 Task: Look for space in Kampung Pasir Gudang Baru, Malaysia from 1st July, 2023 to 3rd July, 2023 for 1 adult in price range Rs.5000 to Rs.15000. Place can be private room with 1  bedroom having 1 bed and 1 bathroom. Property type can be house, flat, guest house, hotel. Amenities needed are: wifi. Booking option can be shelf check-in. Required host language is English.
Action: Mouse moved to (555, 116)
Screenshot: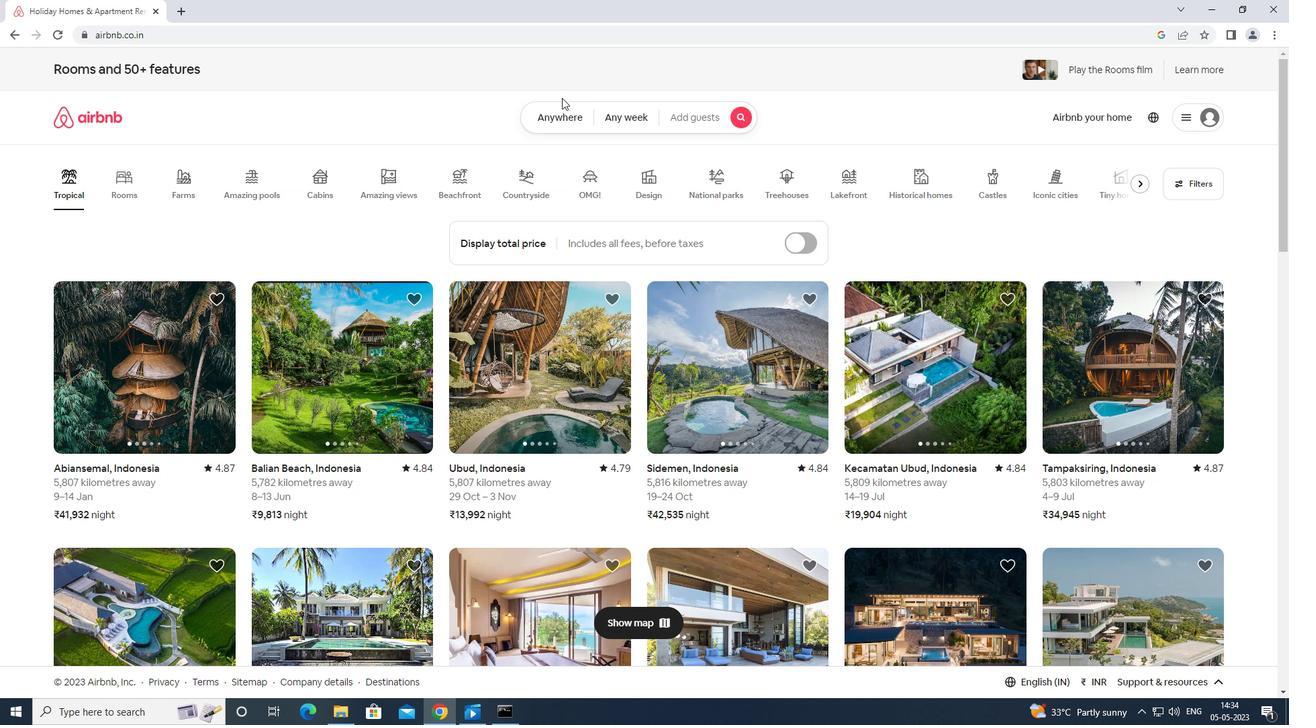 
Action: Mouse pressed left at (555, 116)
Screenshot: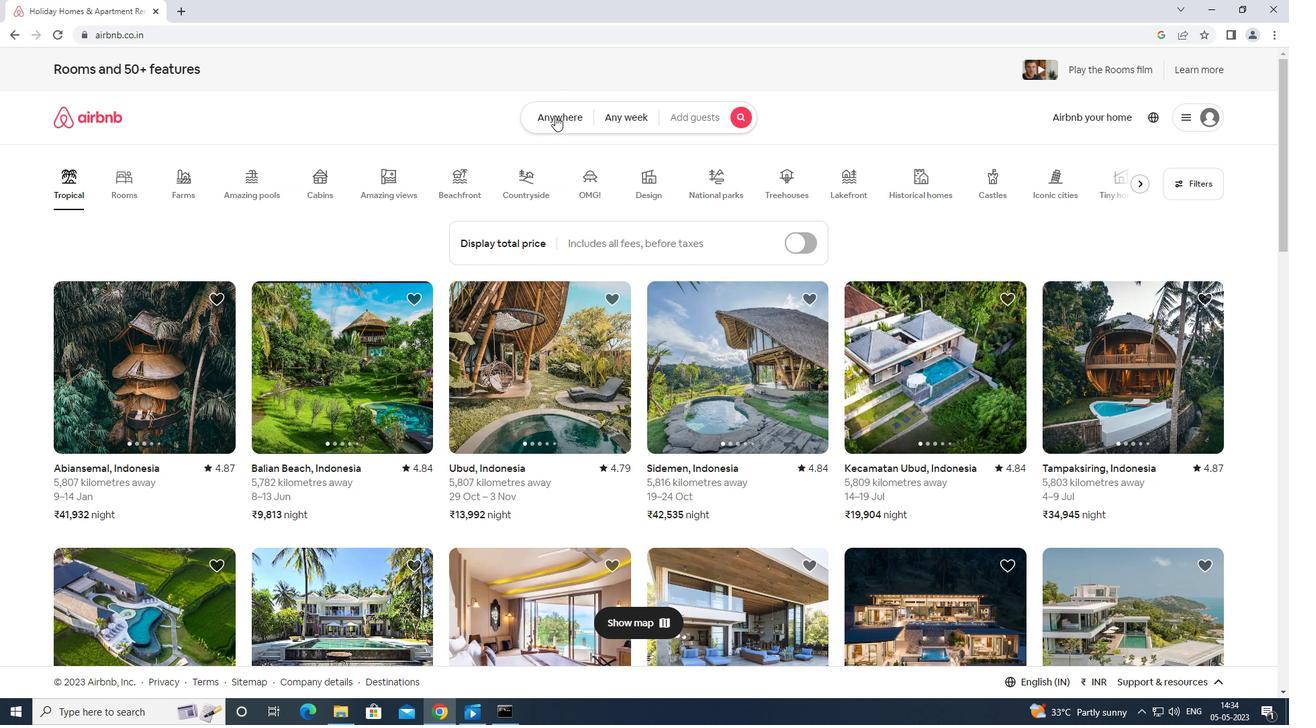 
Action: Mouse moved to (476, 163)
Screenshot: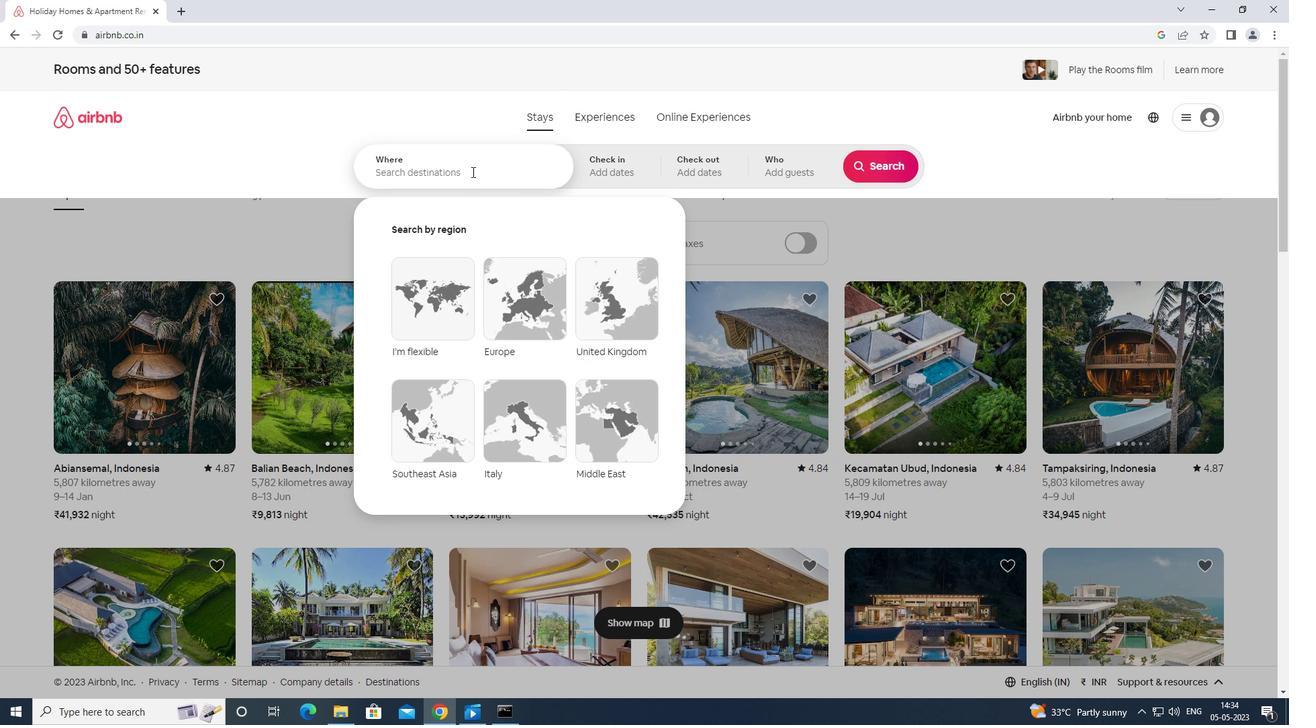 
Action: Mouse pressed left at (476, 163)
Screenshot: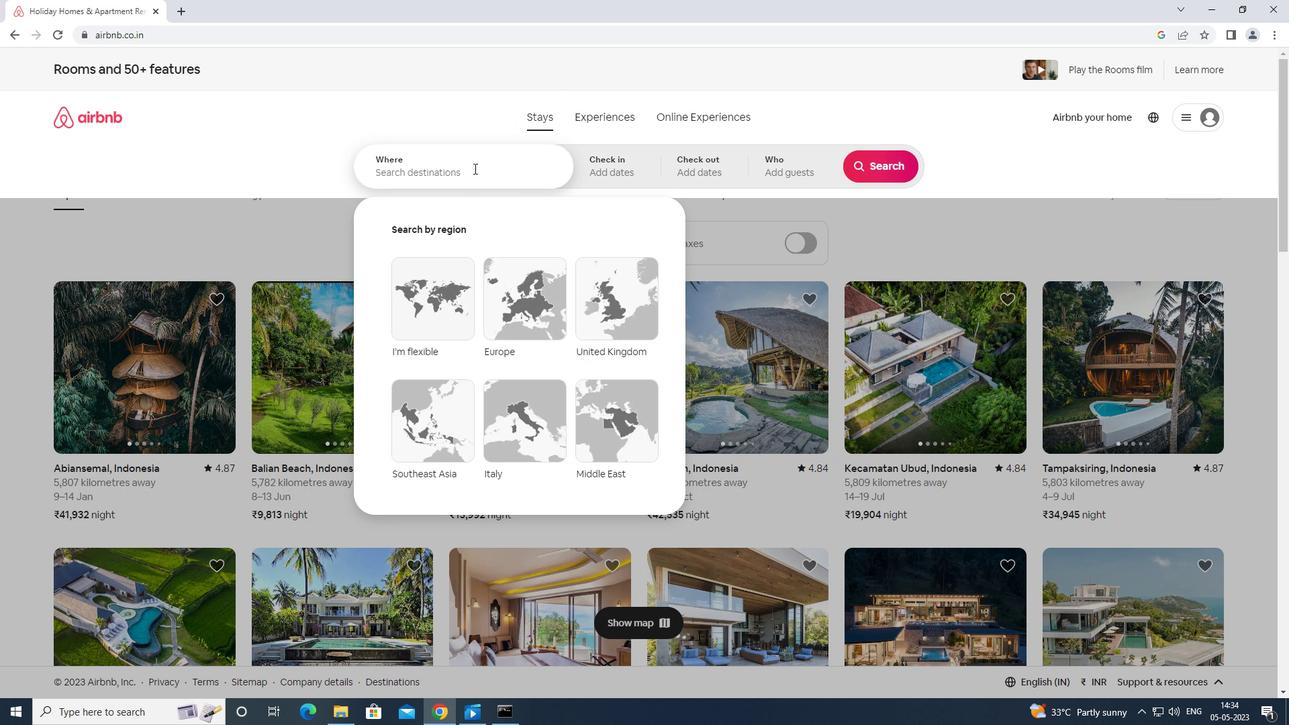 
Action: Key pressed <Key.caps_lock>kampung<Key.space>pasir<Key.space>gundang<Key.space>baru<Key.space>malaysia<Key.enter>
Screenshot: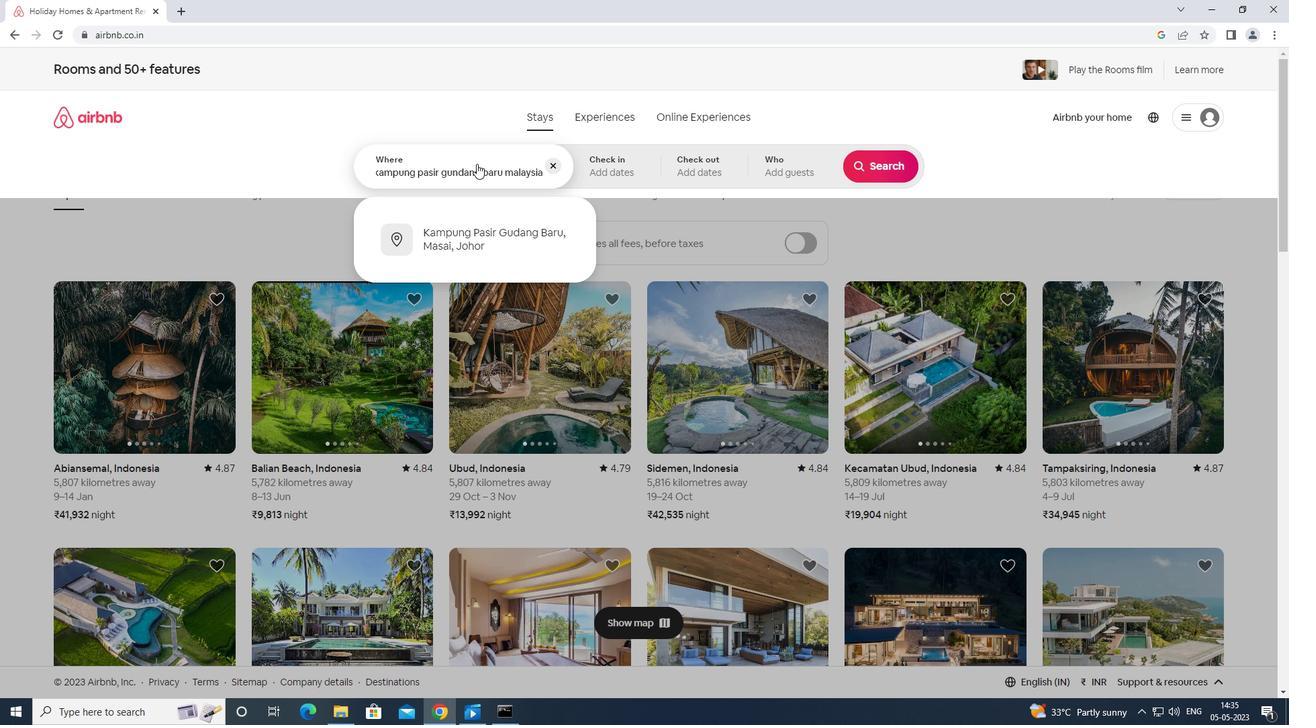 
Action: Mouse moved to (897, 274)
Screenshot: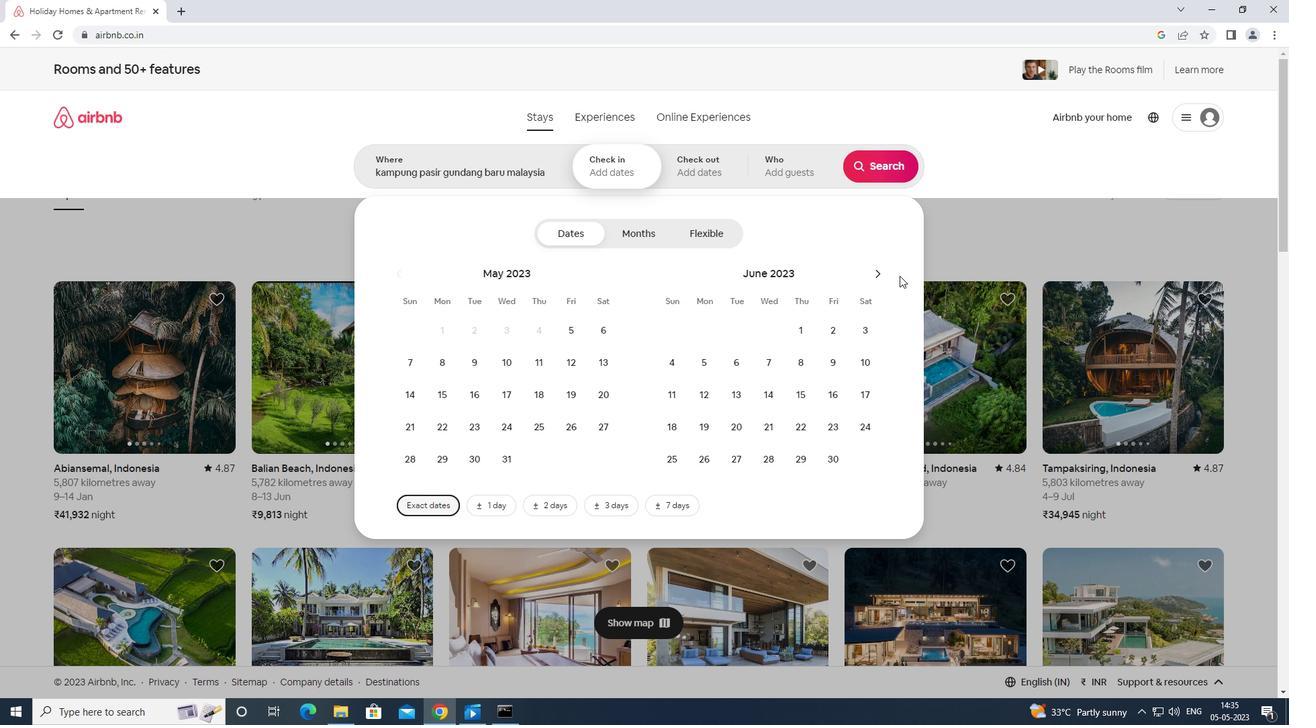
Action: Mouse pressed left at (897, 274)
Screenshot: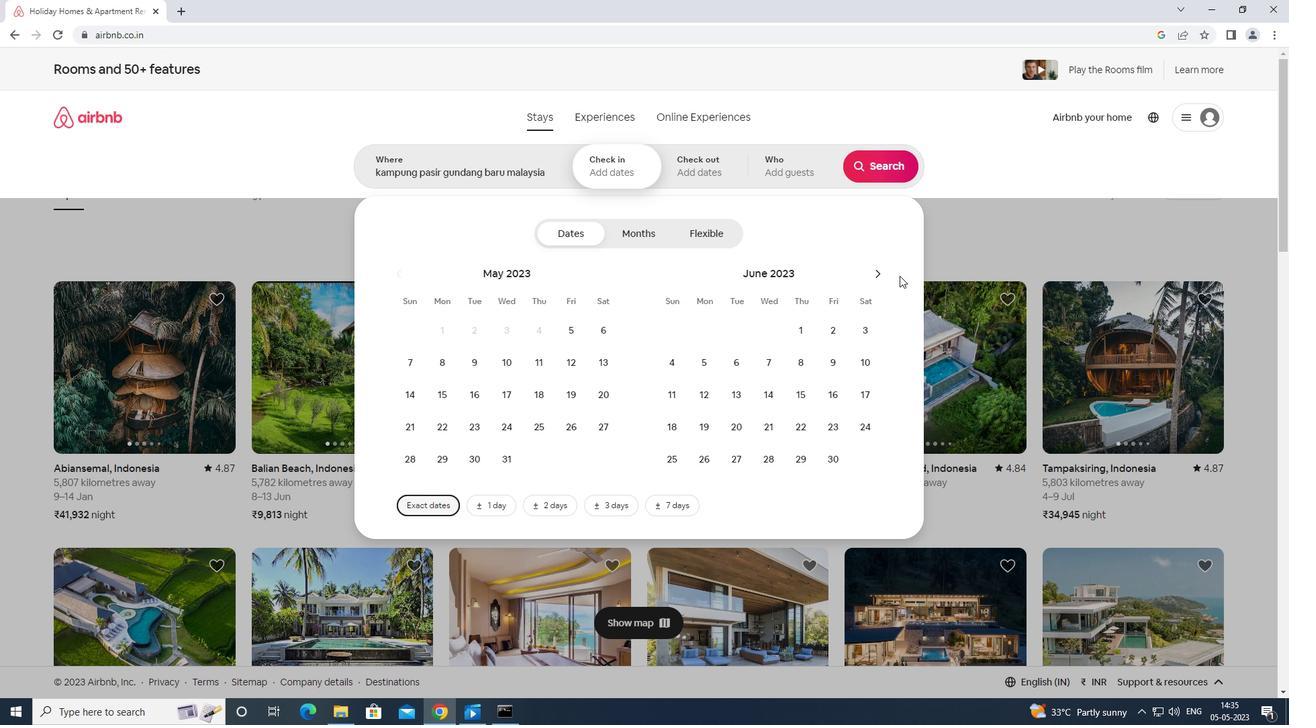
Action: Mouse moved to (873, 274)
Screenshot: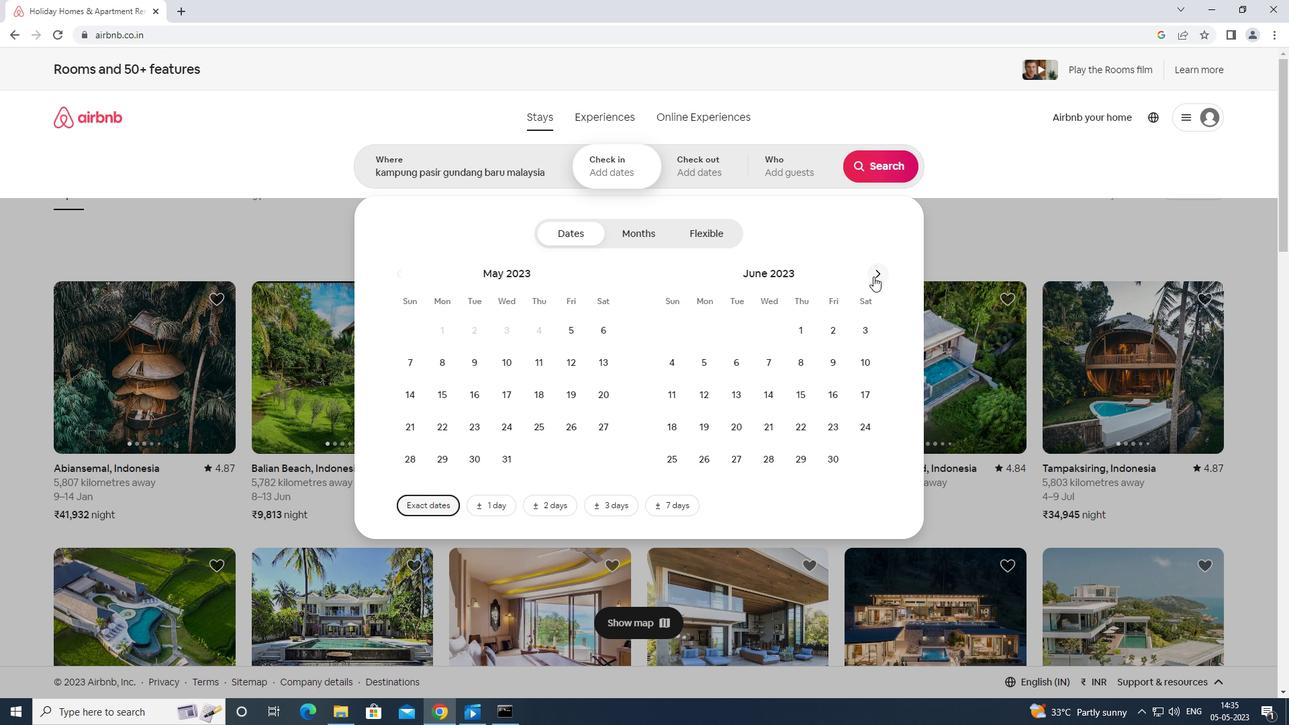 
Action: Mouse pressed left at (873, 274)
Screenshot: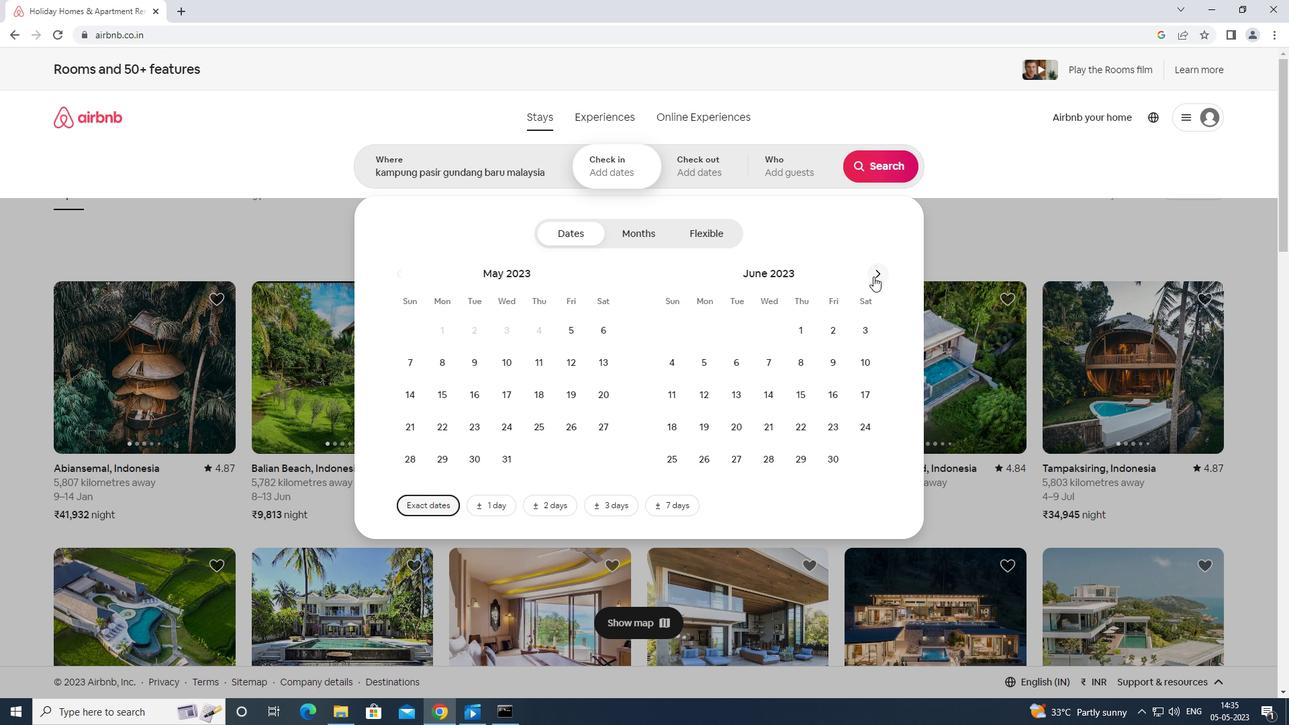 
Action: Mouse moved to (865, 320)
Screenshot: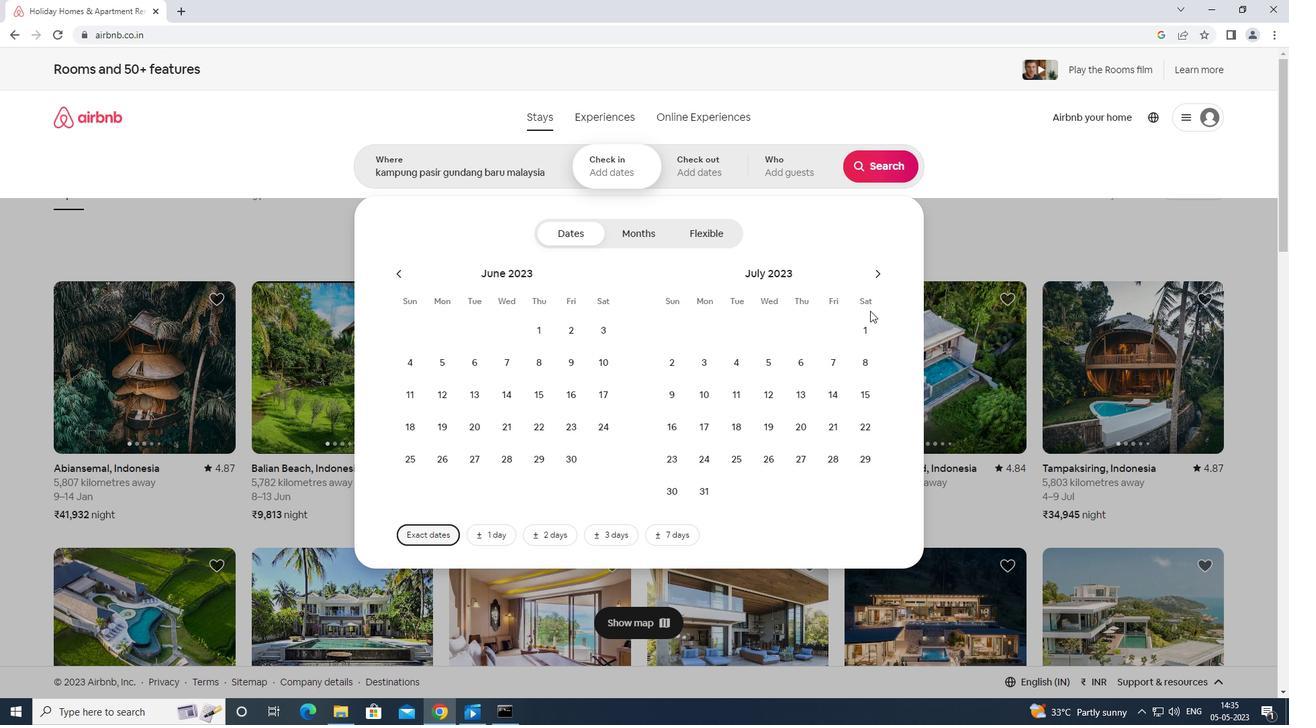 
Action: Mouse pressed left at (865, 320)
Screenshot: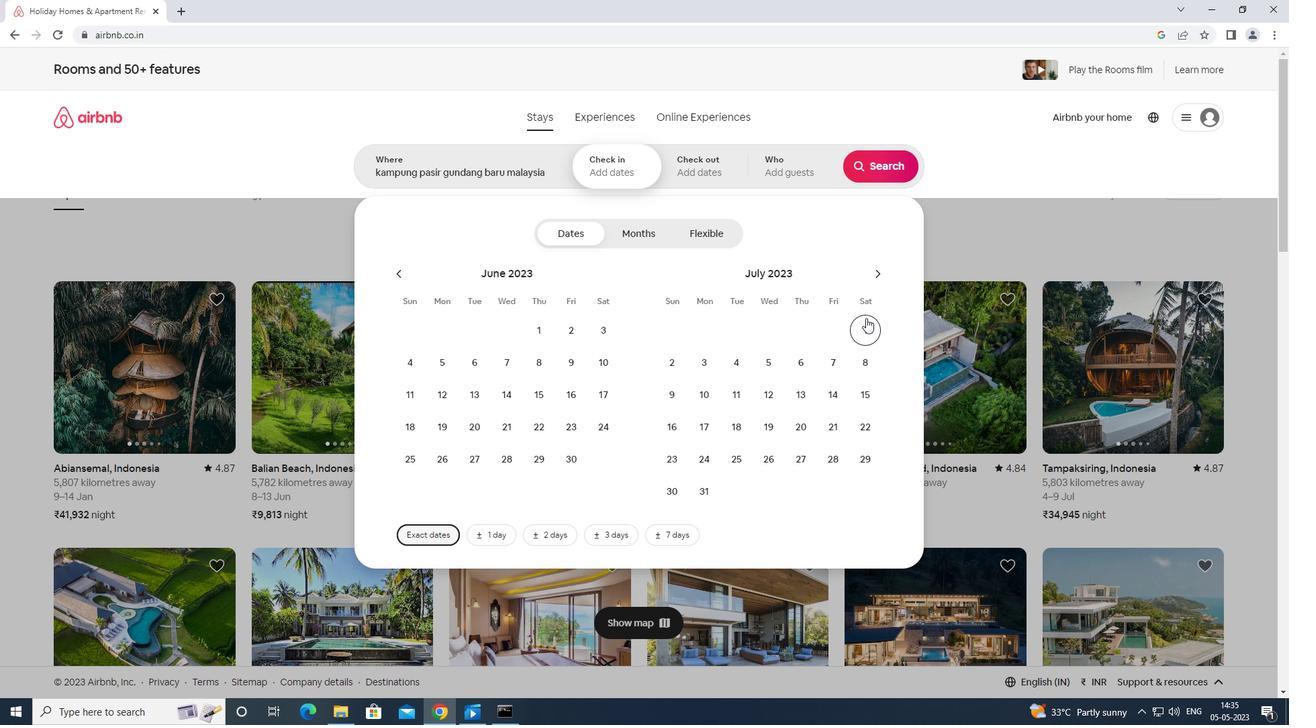 
Action: Mouse moved to (711, 360)
Screenshot: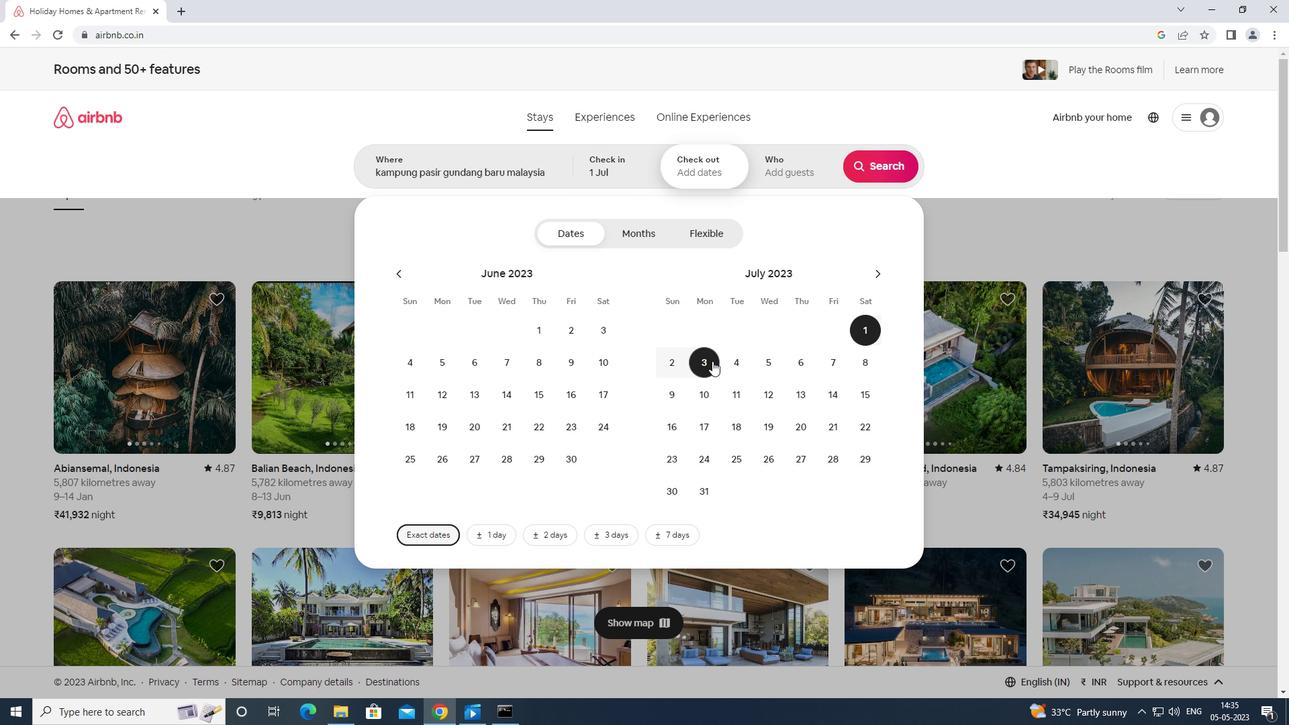 
Action: Mouse pressed left at (711, 360)
Screenshot: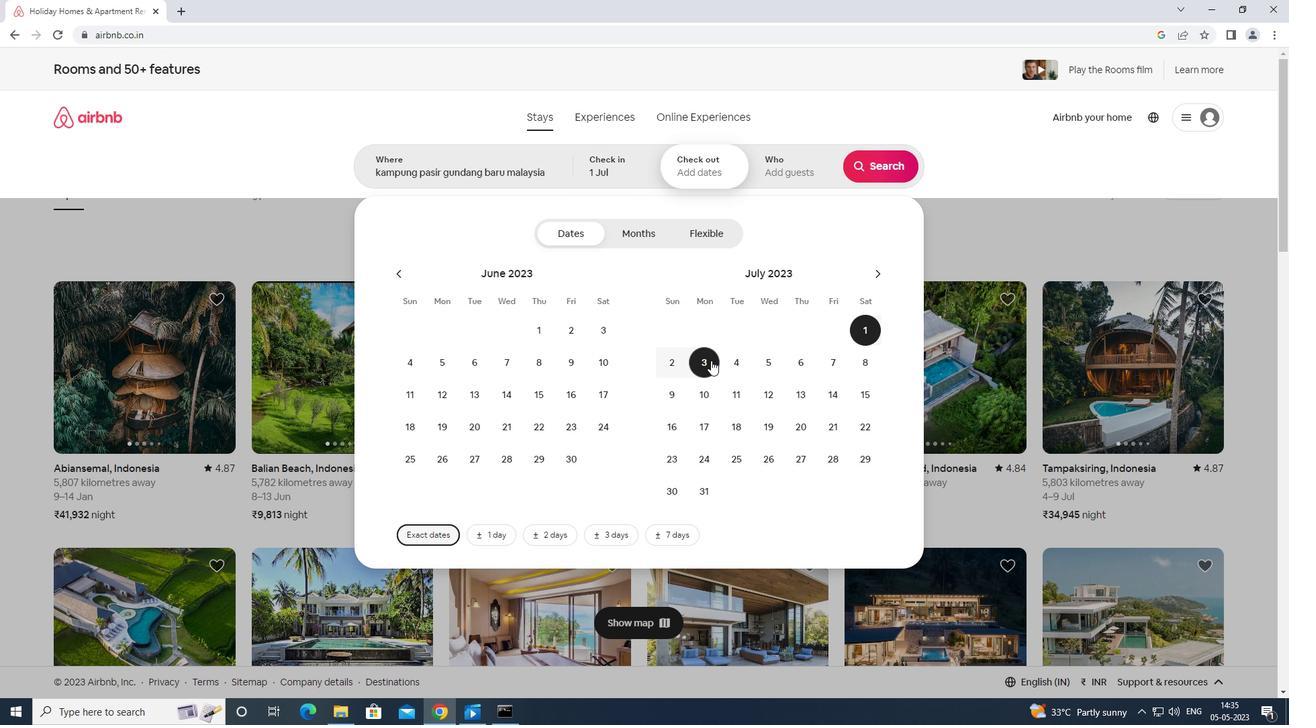 
Action: Mouse moved to (791, 154)
Screenshot: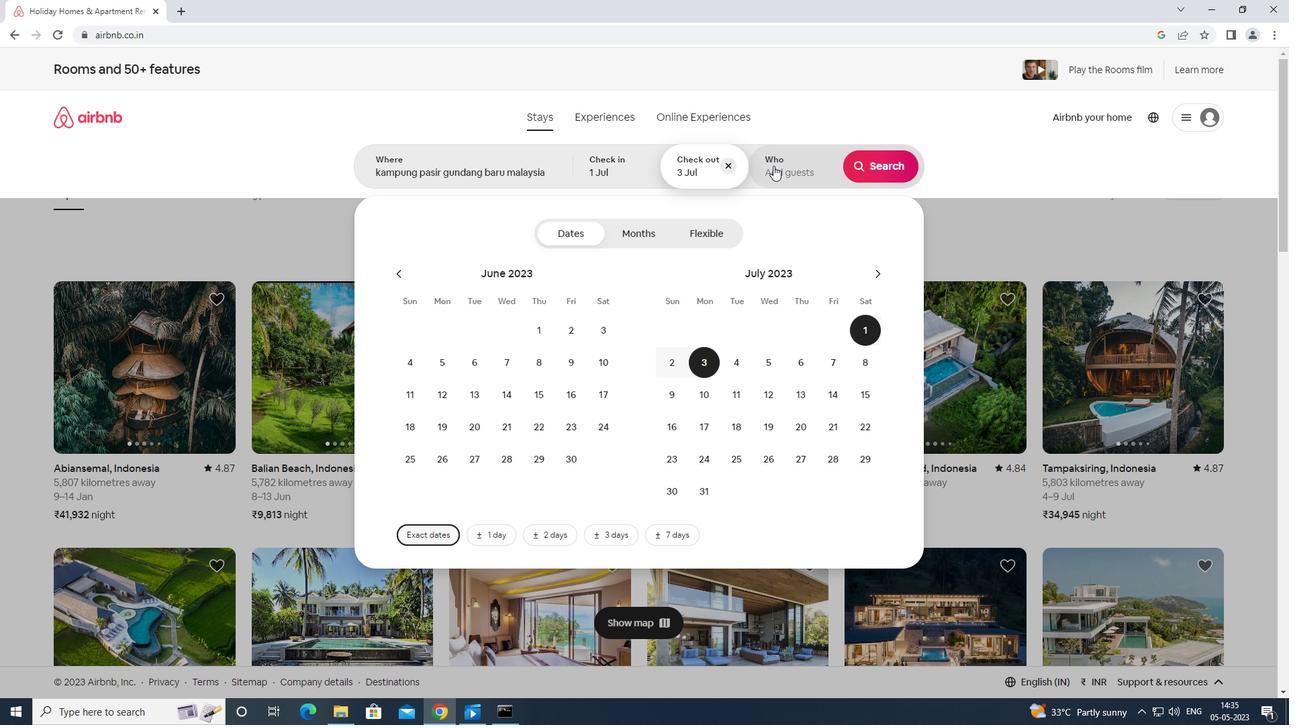 
Action: Mouse pressed left at (791, 154)
Screenshot: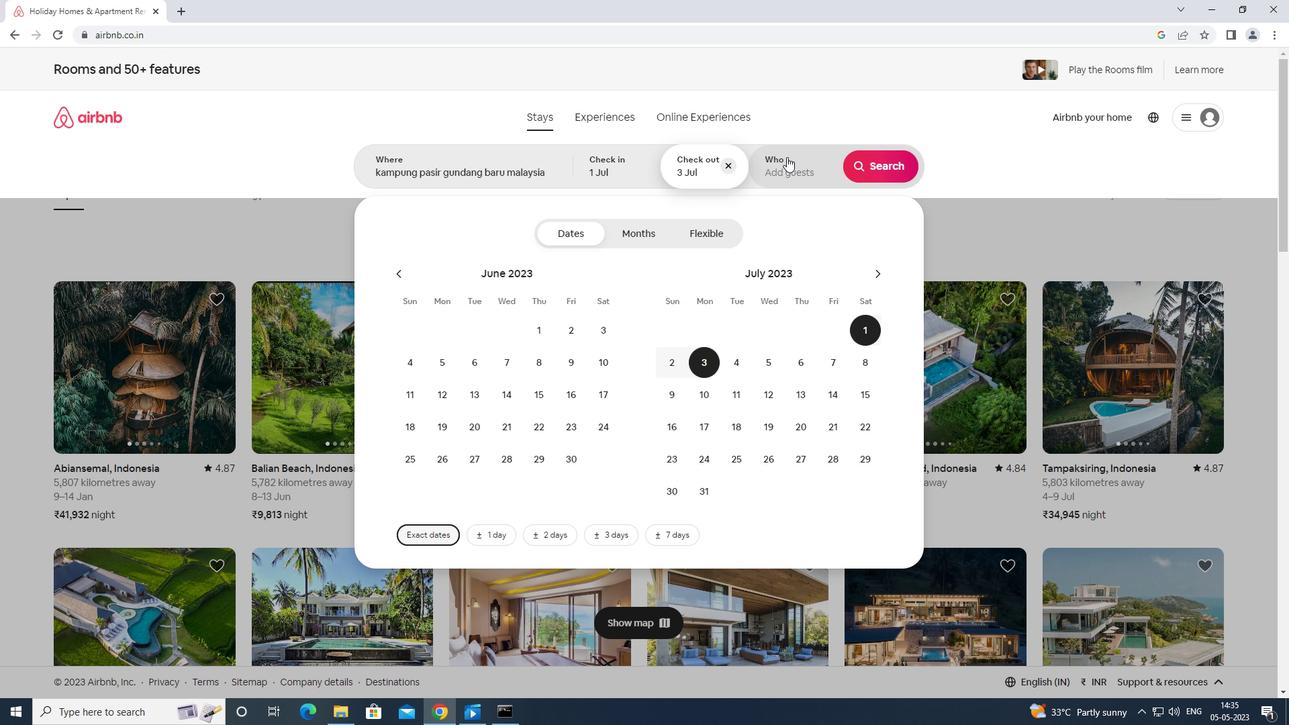 
Action: Mouse moved to (884, 235)
Screenshot: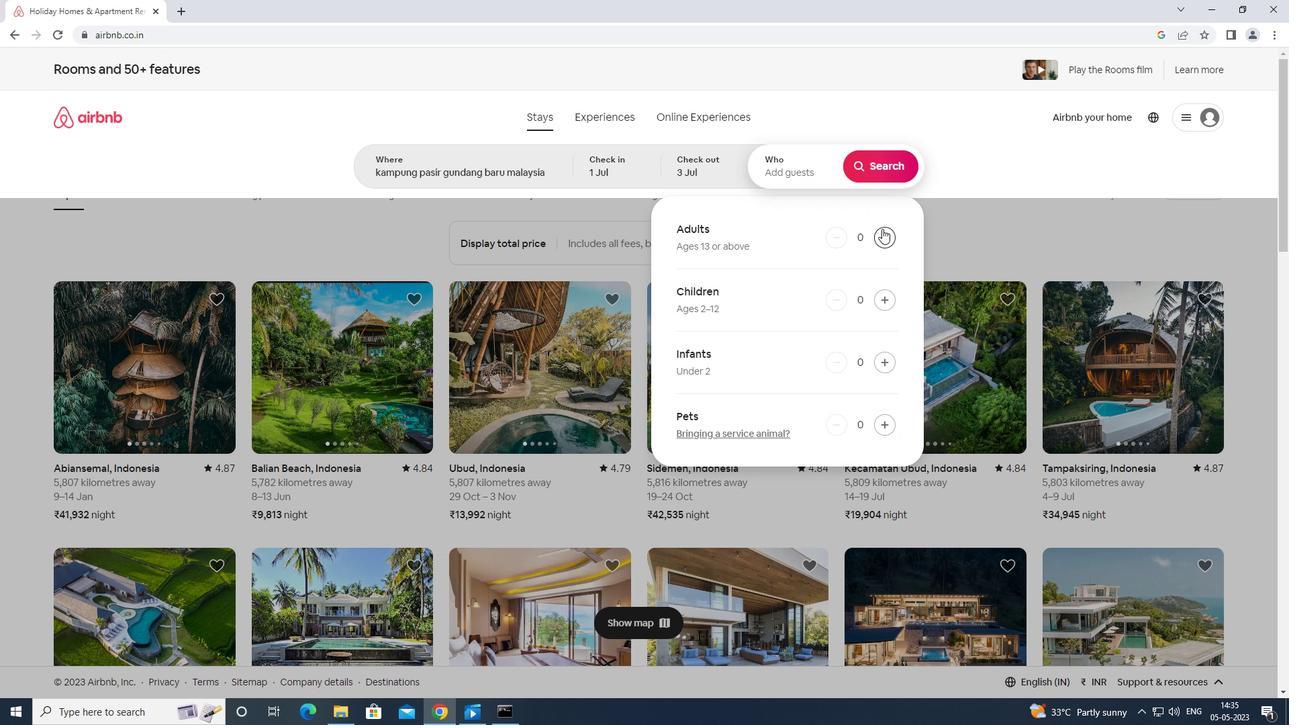 
Action: Mouse pressed left at (884, 235)
Screenshot: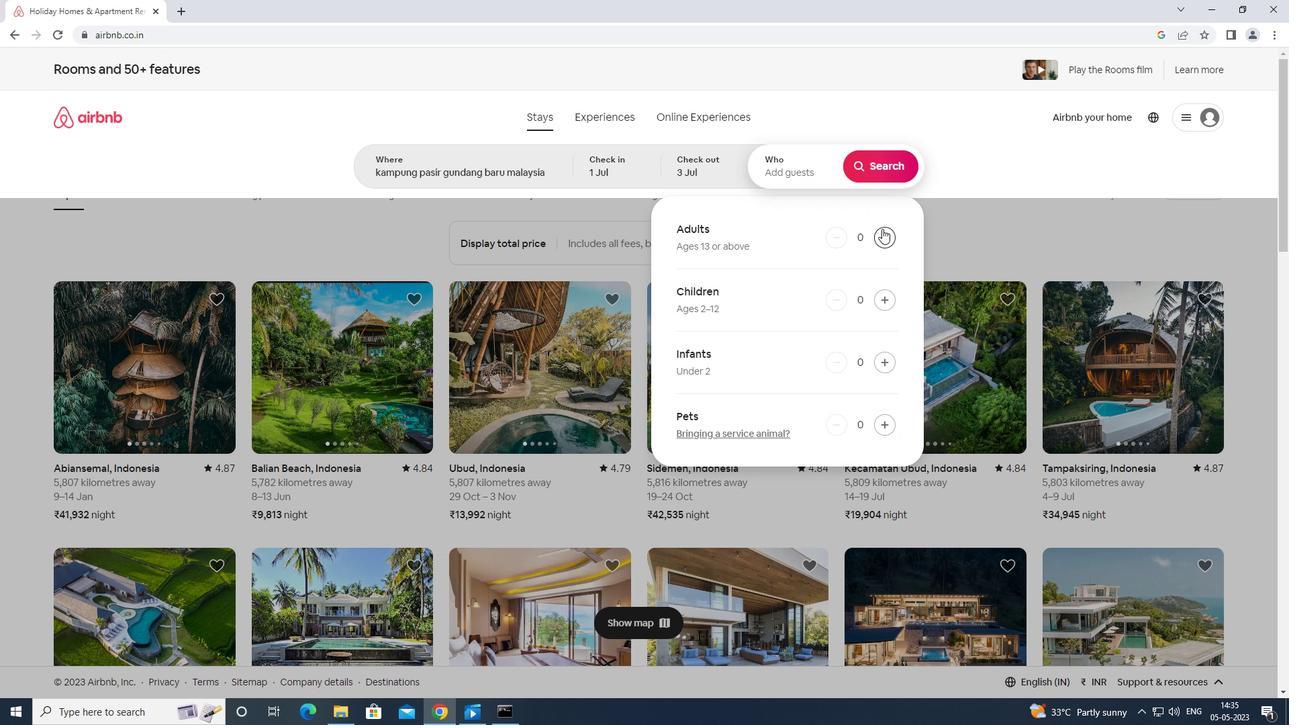 
Action: Mouse moved to (872, 173)
Screenshot: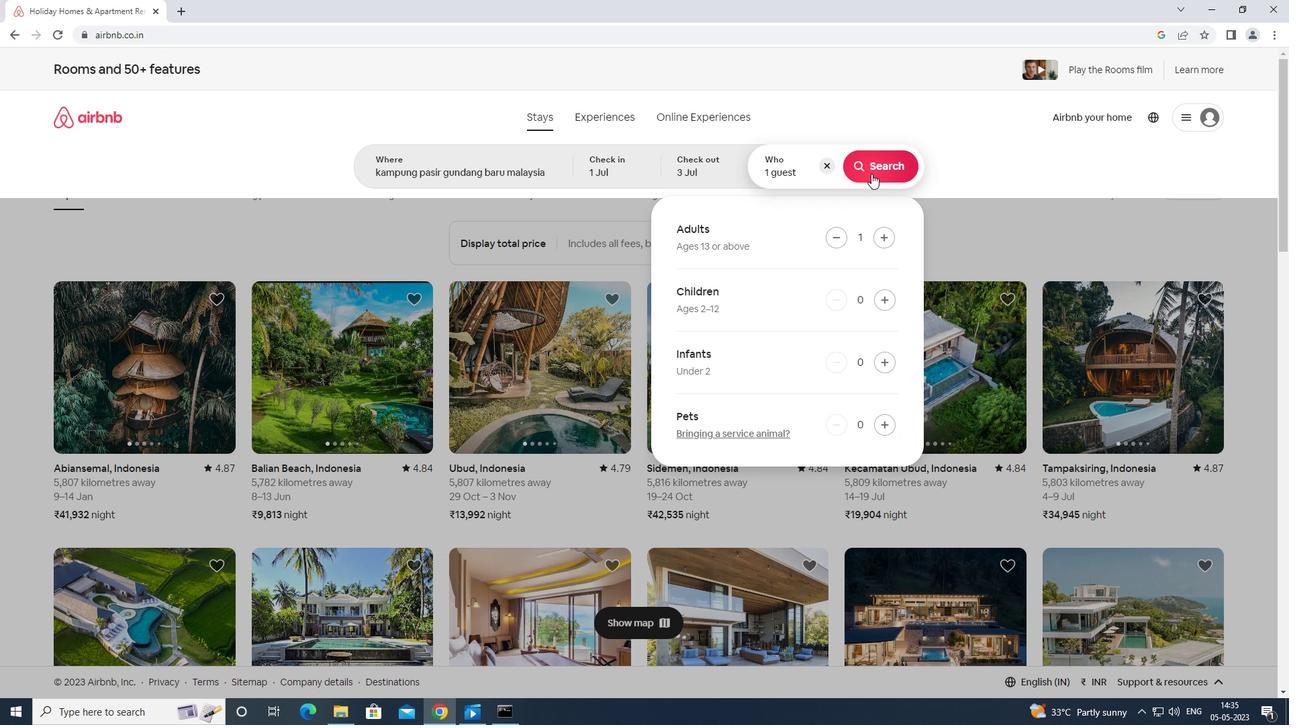 
Action: Mouse pressed left at (872, 173)
Screenshot: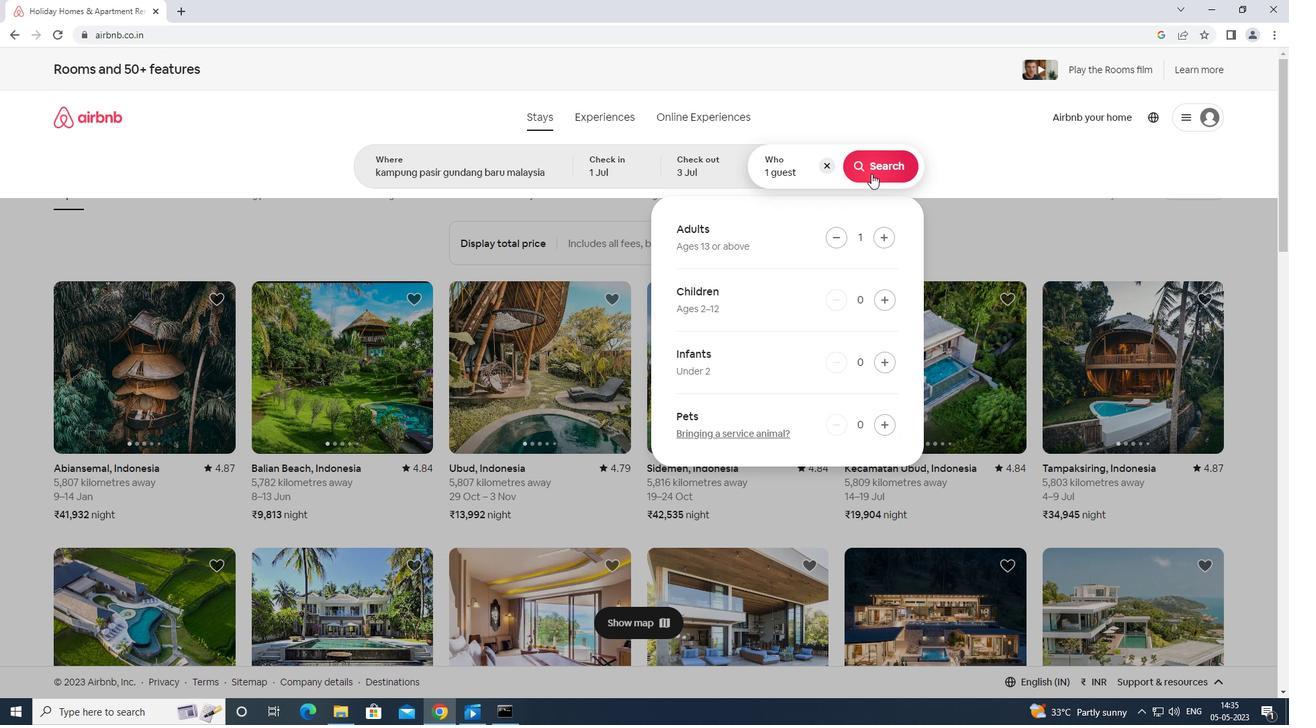 
Action: Mouse moved to (1231, 120)
Screenshot: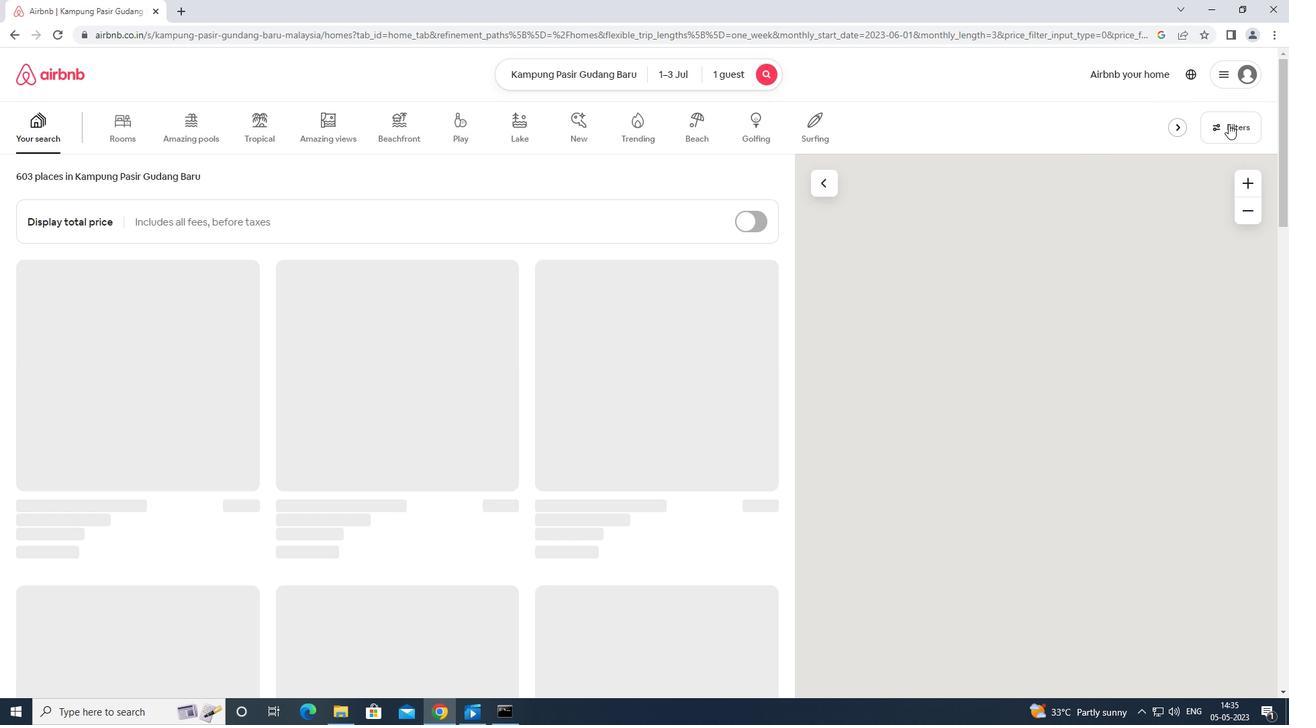 
Action: Mouse pressed left at (1231, 120)
Screenshot: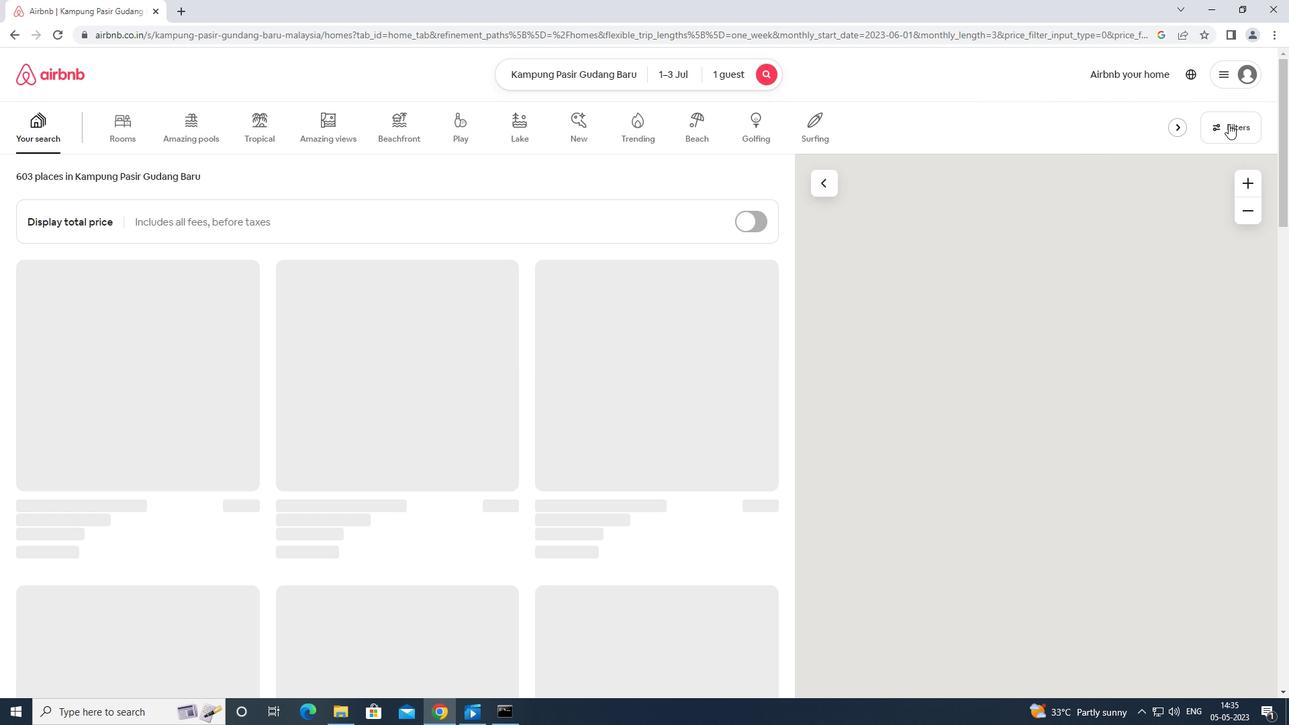 
Action: Mouse moved to (576, 452)
Screenshot: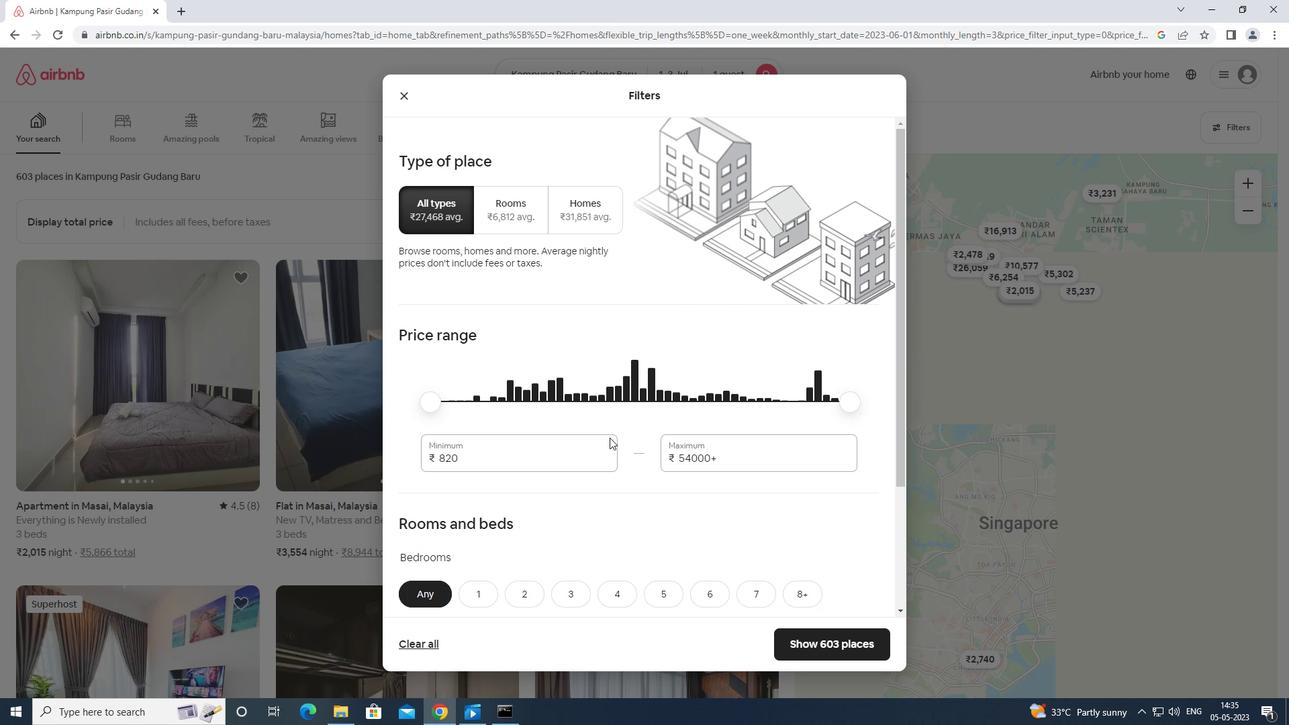 
Action: Mouse pressed left at (576, 452)
Screenshot: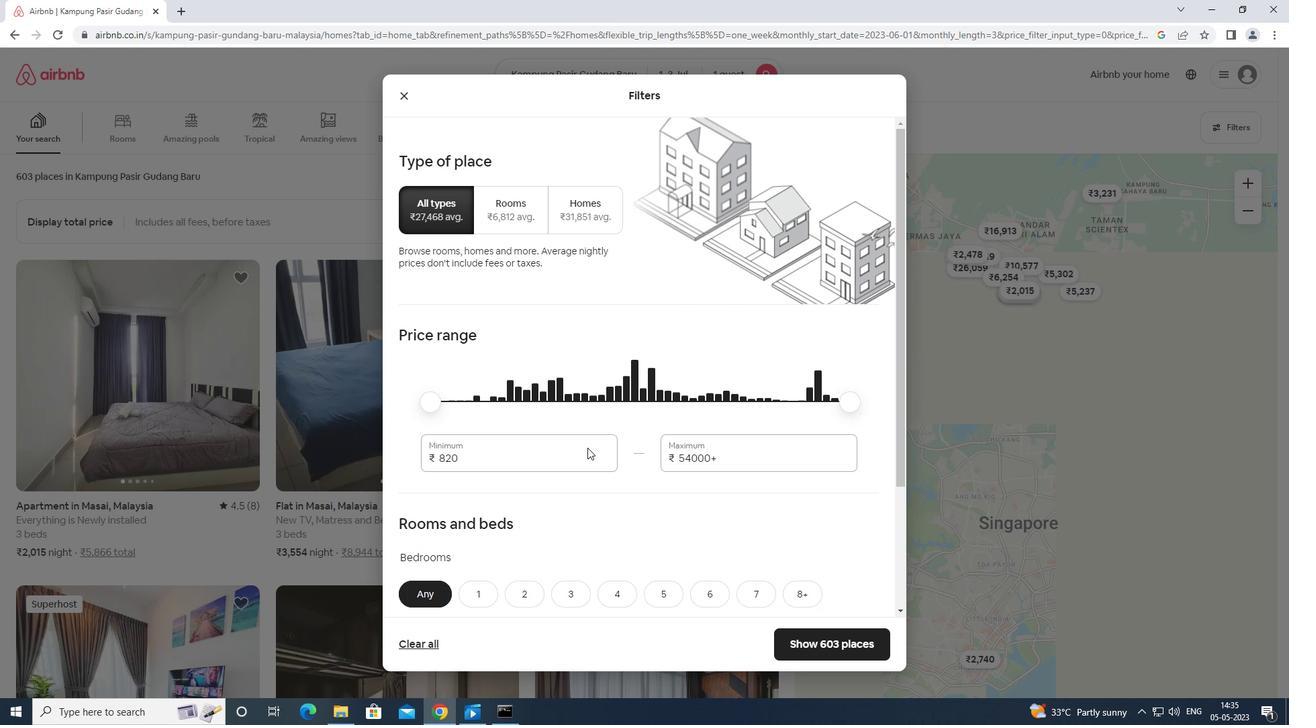 
Action: Mouse moved to (563, 452)
Screenshot: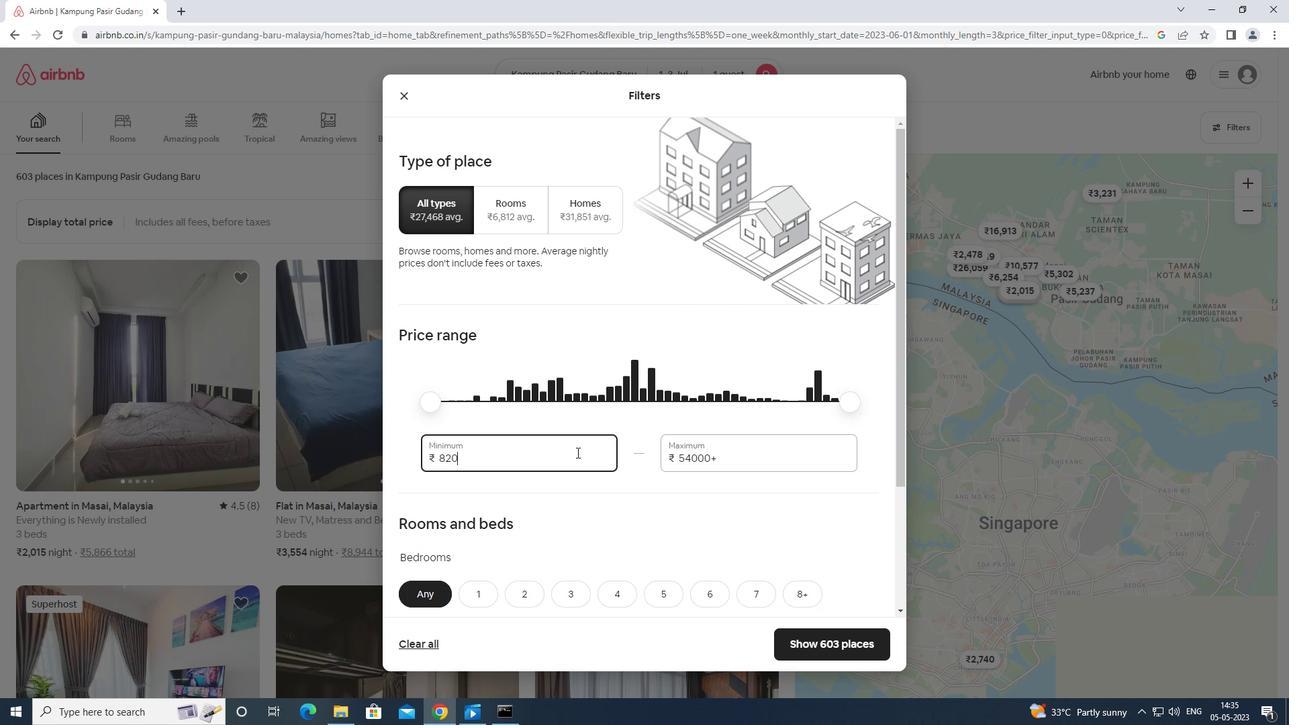 
Action: Key pressed <Key.backspace><Key.backspace><Key.backspace><Key.backspace><Key.backspace><Key.backspace><Key.backspace><Key.backspace><Key.backspace>5000
Screenshot: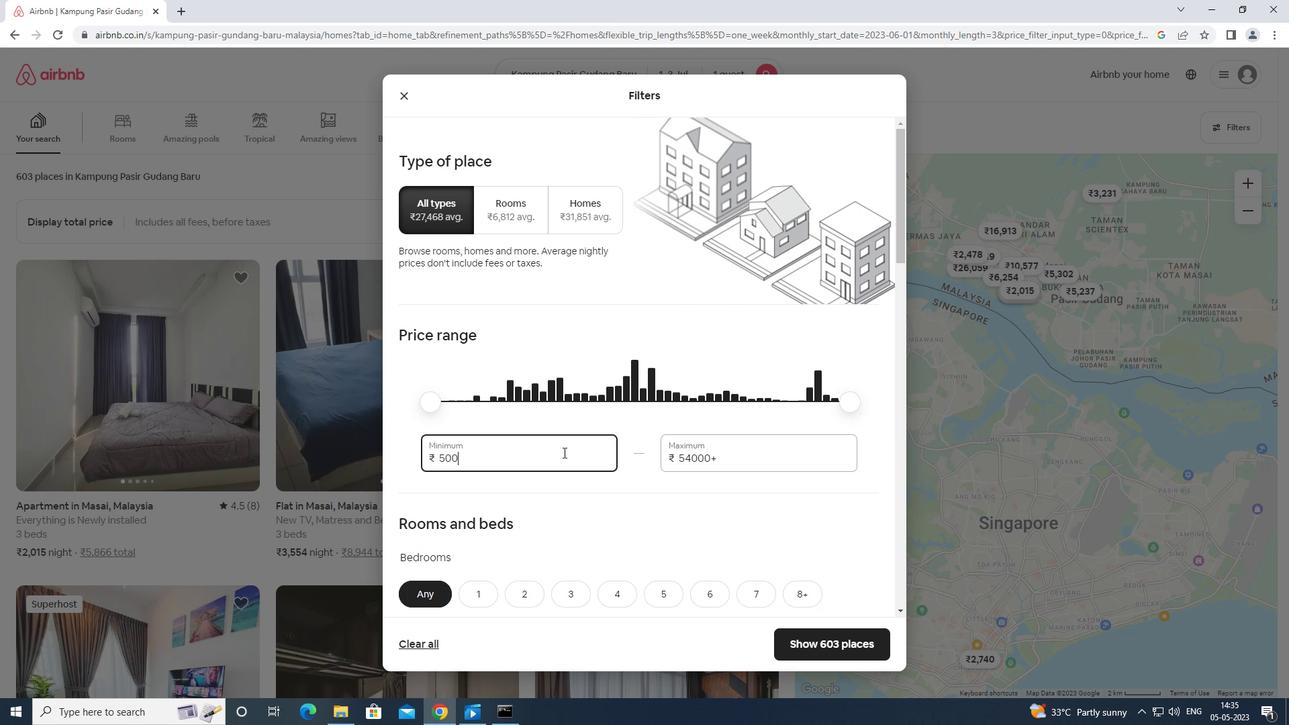 
Action: Mouse moved to (748, 448)
Screenshot: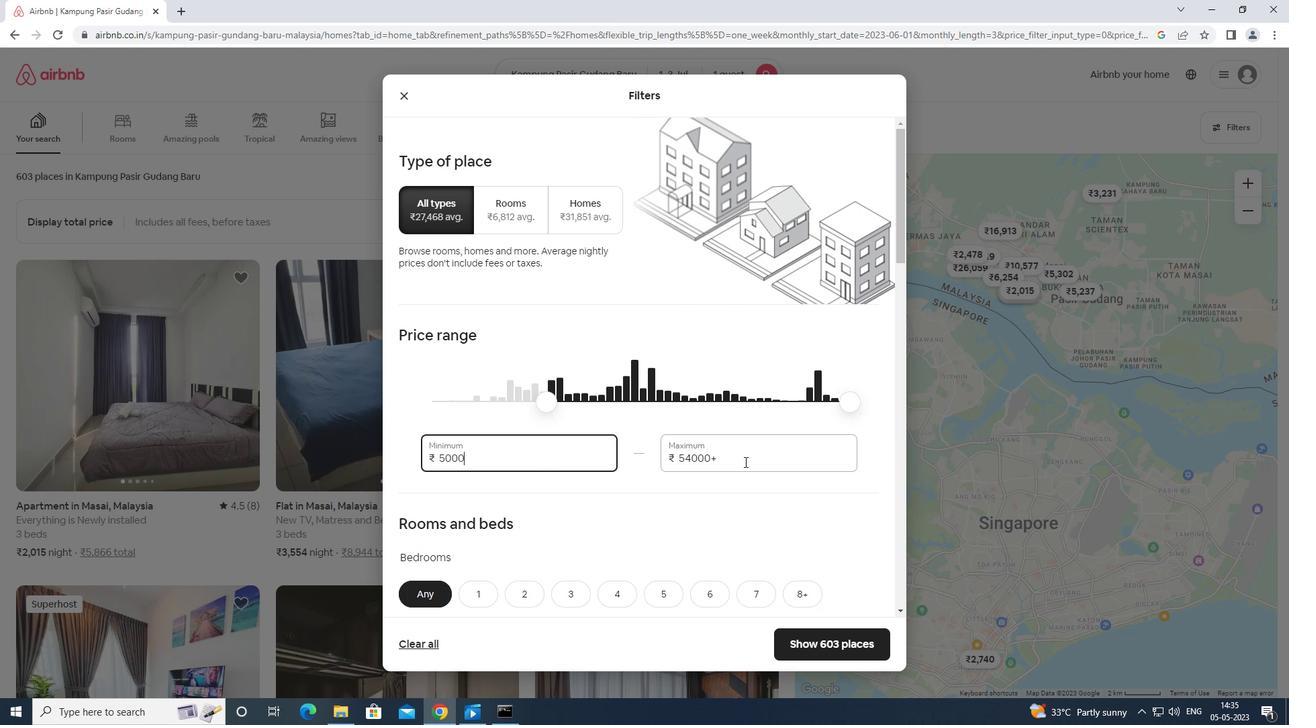 
Action: Mouse pressed left at (748, 448)
Screenshot: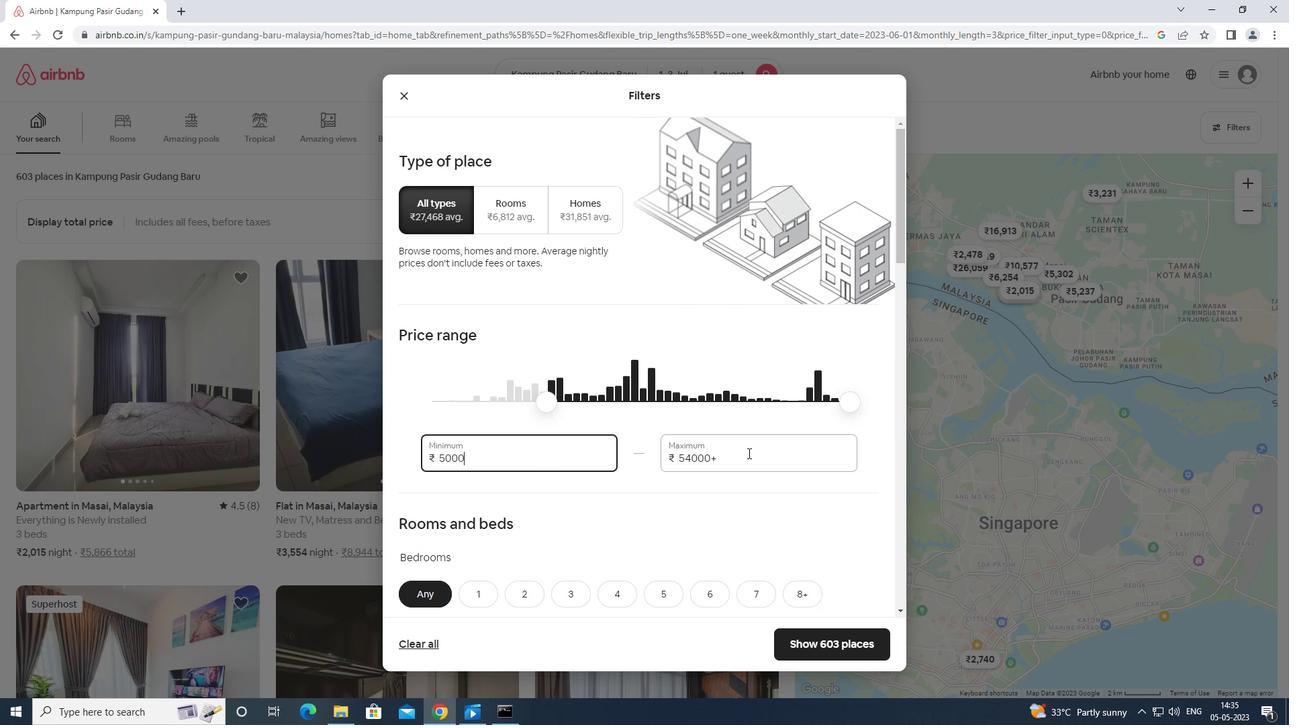 
Action: Mouse moved to (736, 450)
Screenshot: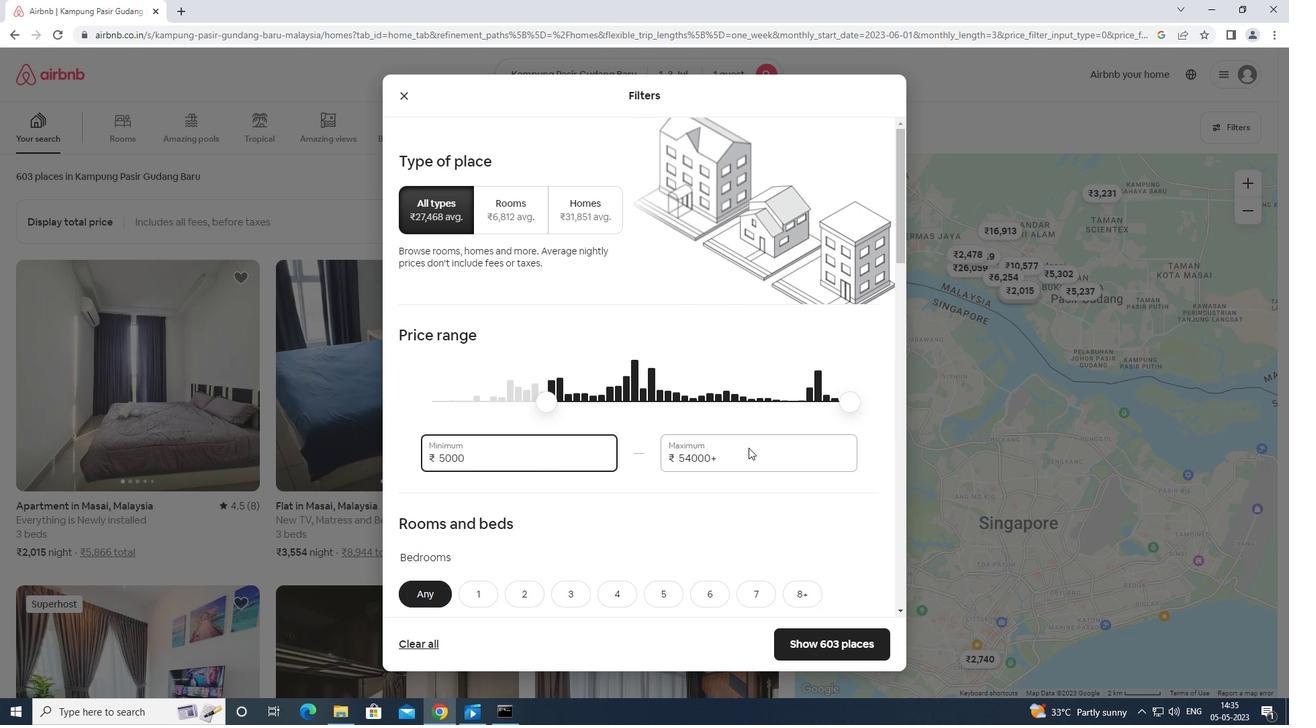 
Action: Key pressed <Key.backspace><Key.backspace><Key.backspace><Key.backspace><Key.backspace><Key.backspace>15000
Screenshot: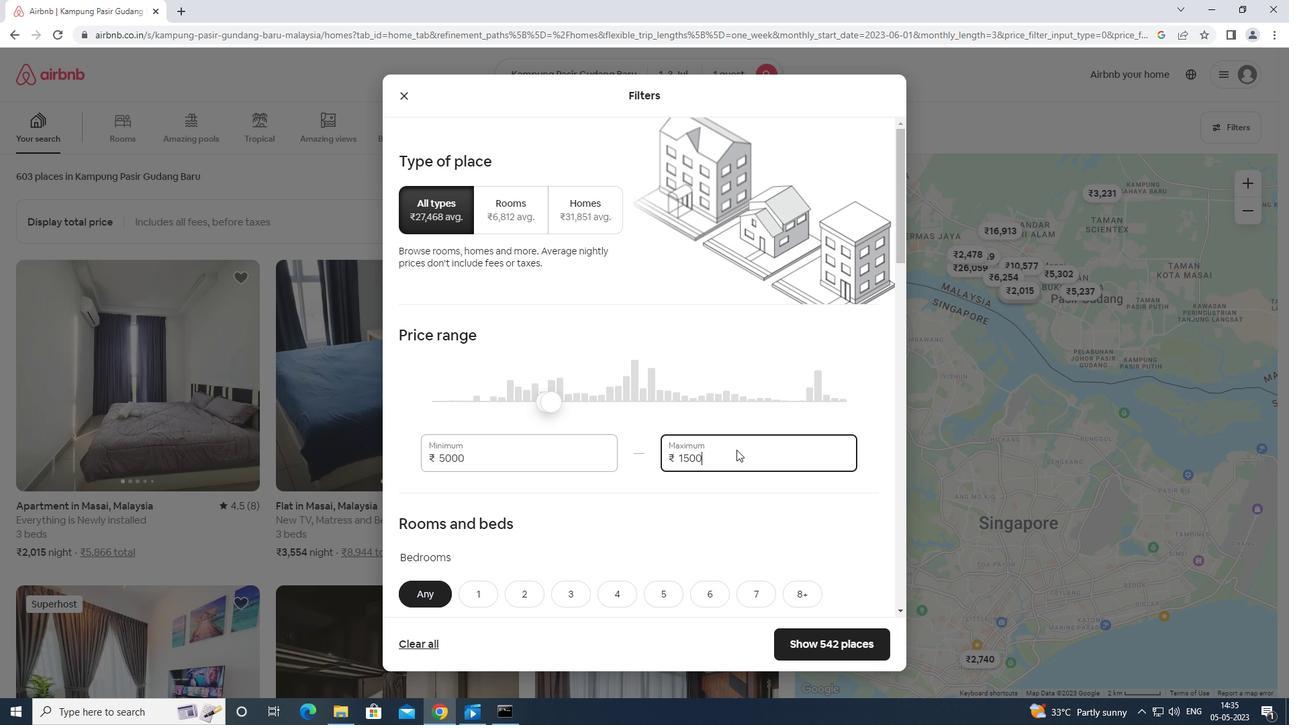 
Action: Mouse moved to (732, 444)
Screenshot: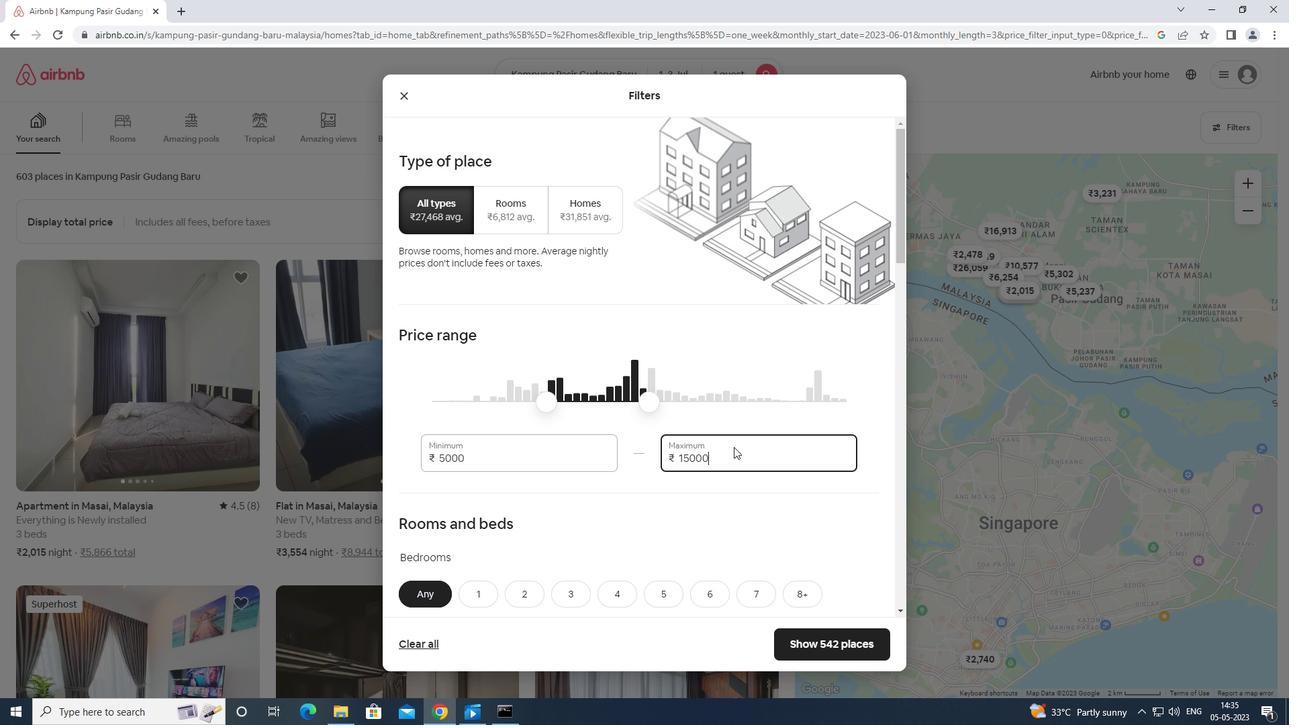 
Action: Mouse scrolled (732, 444) with delta (0, 0)
Screenshot: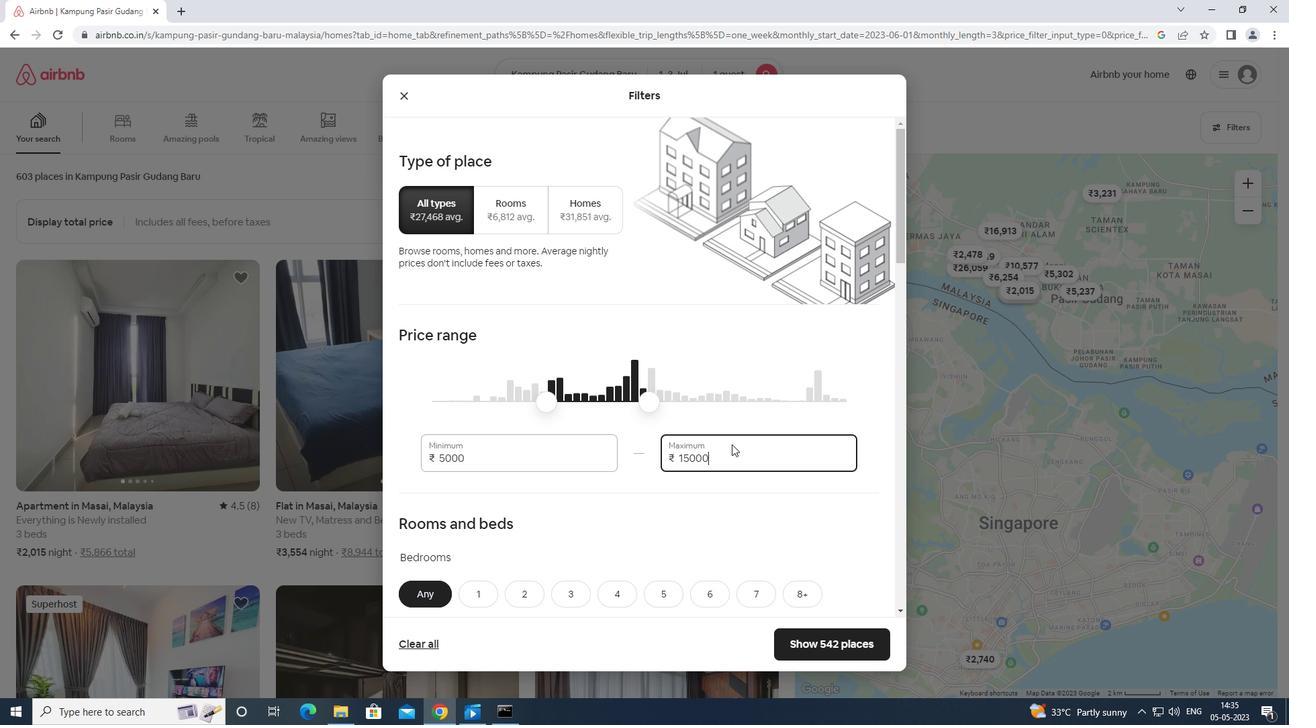 
Action: Mouse scrolled (732, 444) with delta (0, 0)
Screenshot: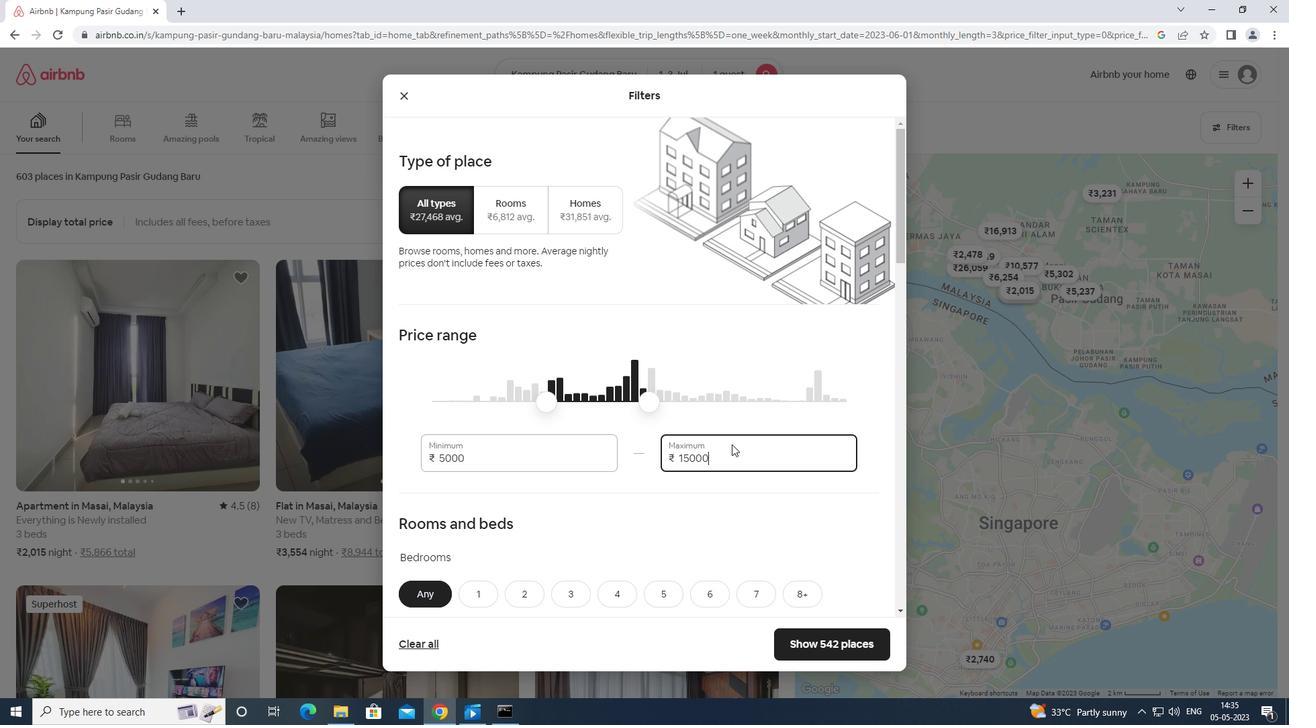 
Action: Mouse moved to (730, 444)
Screenshot: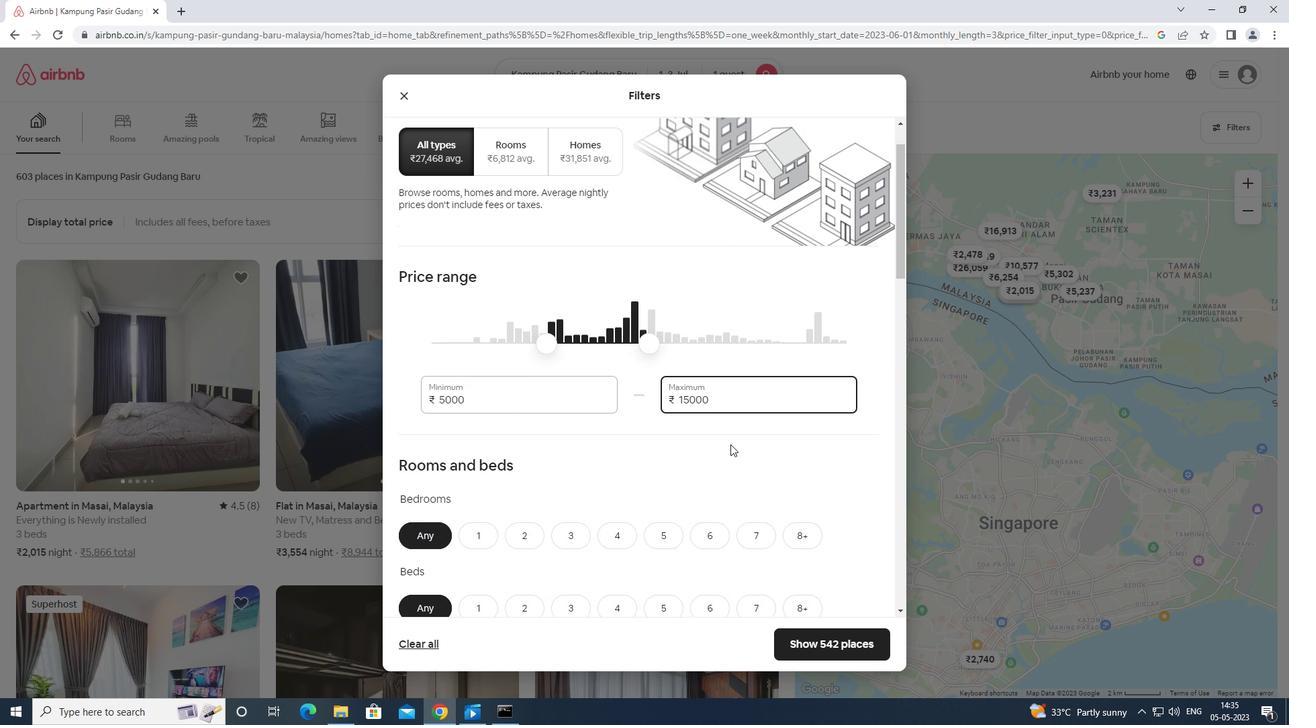 
Action: Mouse scrolled (730, 444) with delta (0, 0)
Screenshot: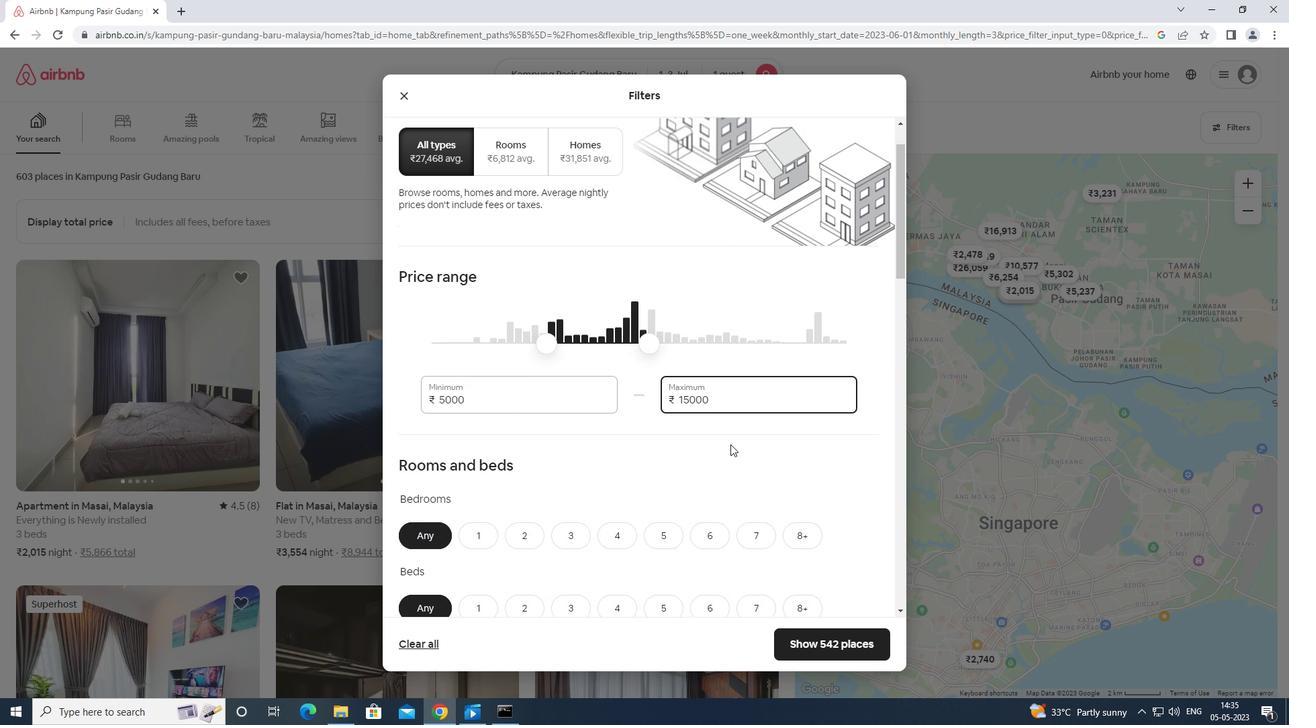 
Action: Mouse moved to (729, 444)
Screenshot: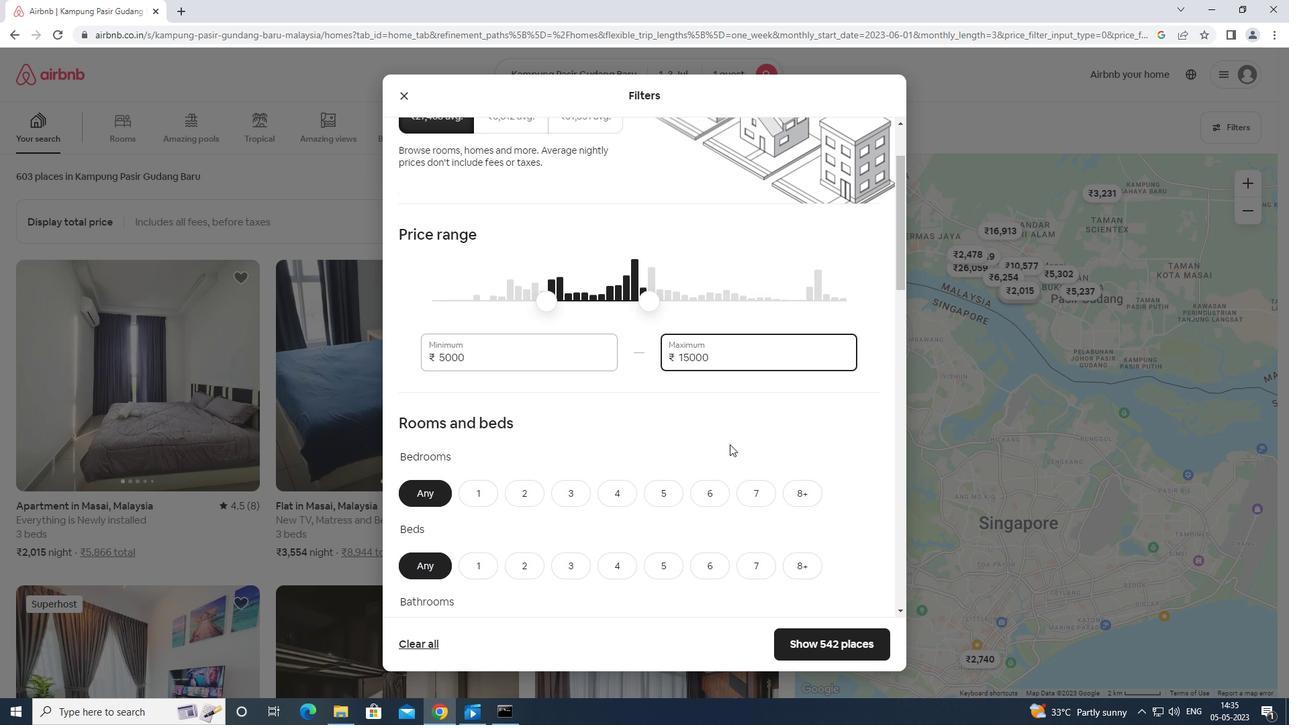 
Action: Mouse scrolled (729, 444) with delta (0, 0)
Screenshot: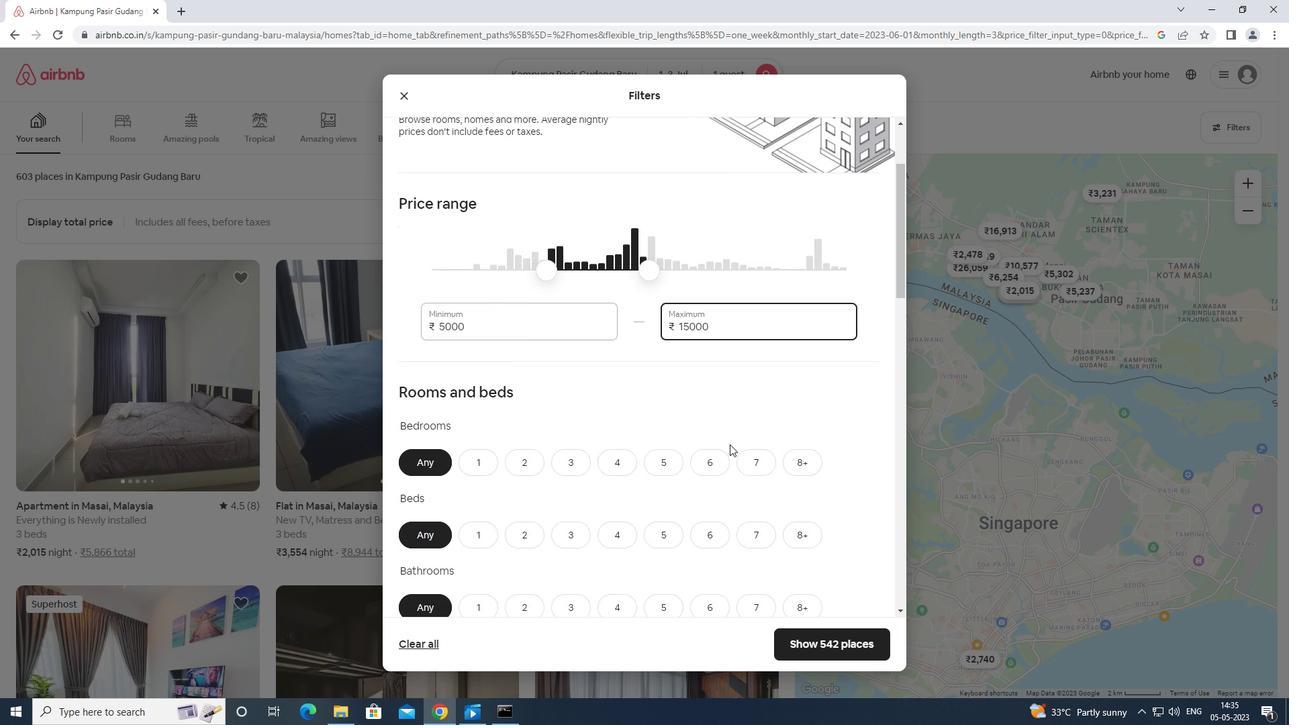 
Action: Mouse scrolled (729, 444) with delta (0, 0)
Screenshot: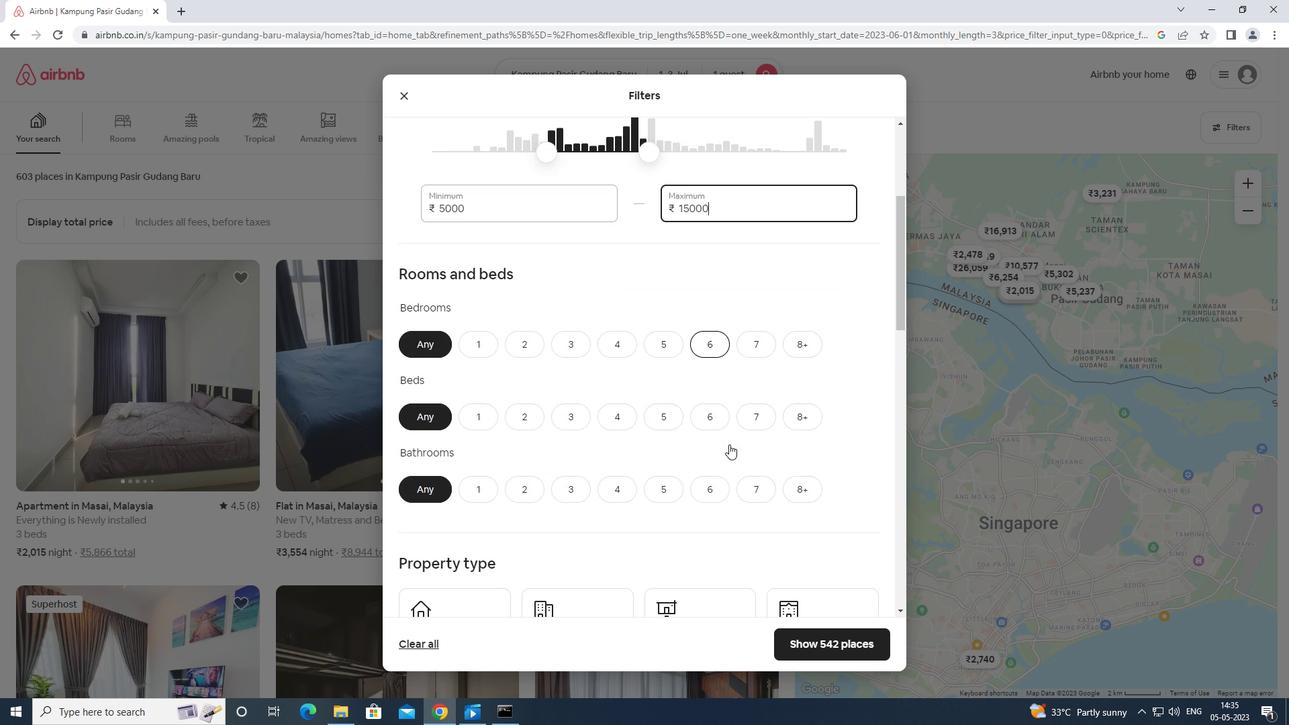 
Action: Mouse moved to (470, 255)
Screenshot: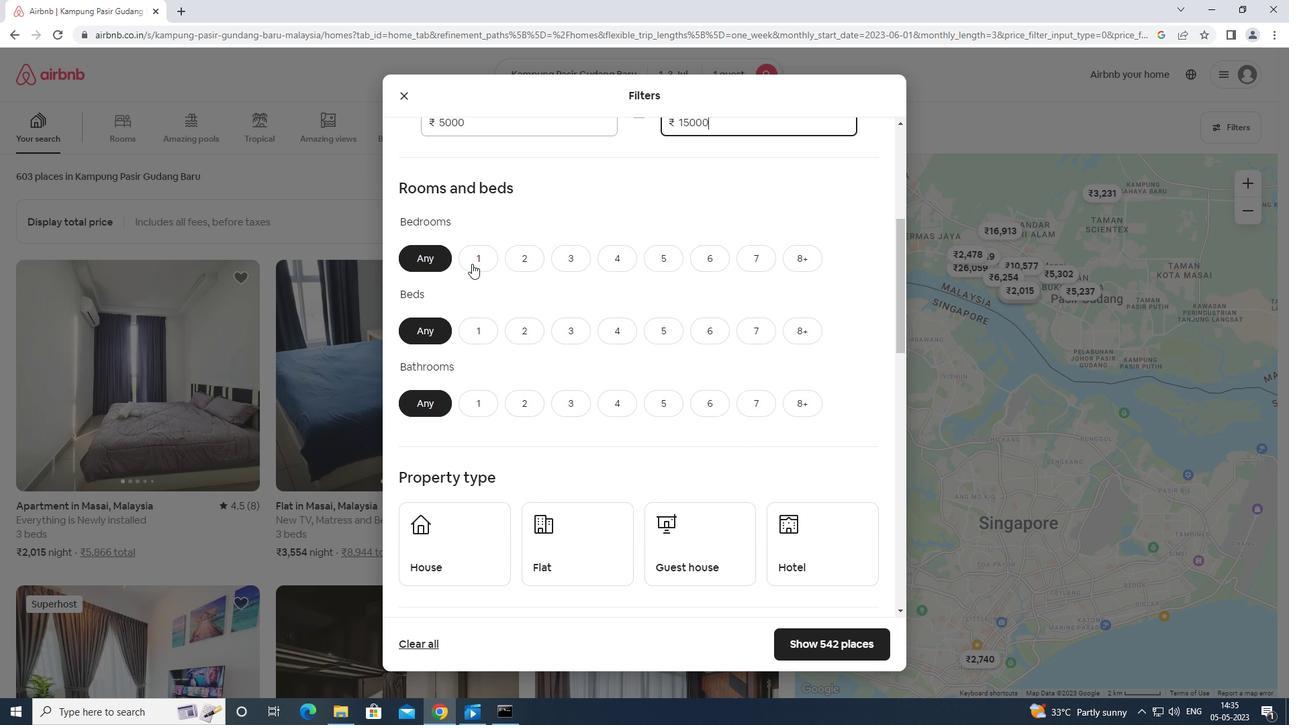 
Action: Mouse pressed left at (470, 255)
Screenshot: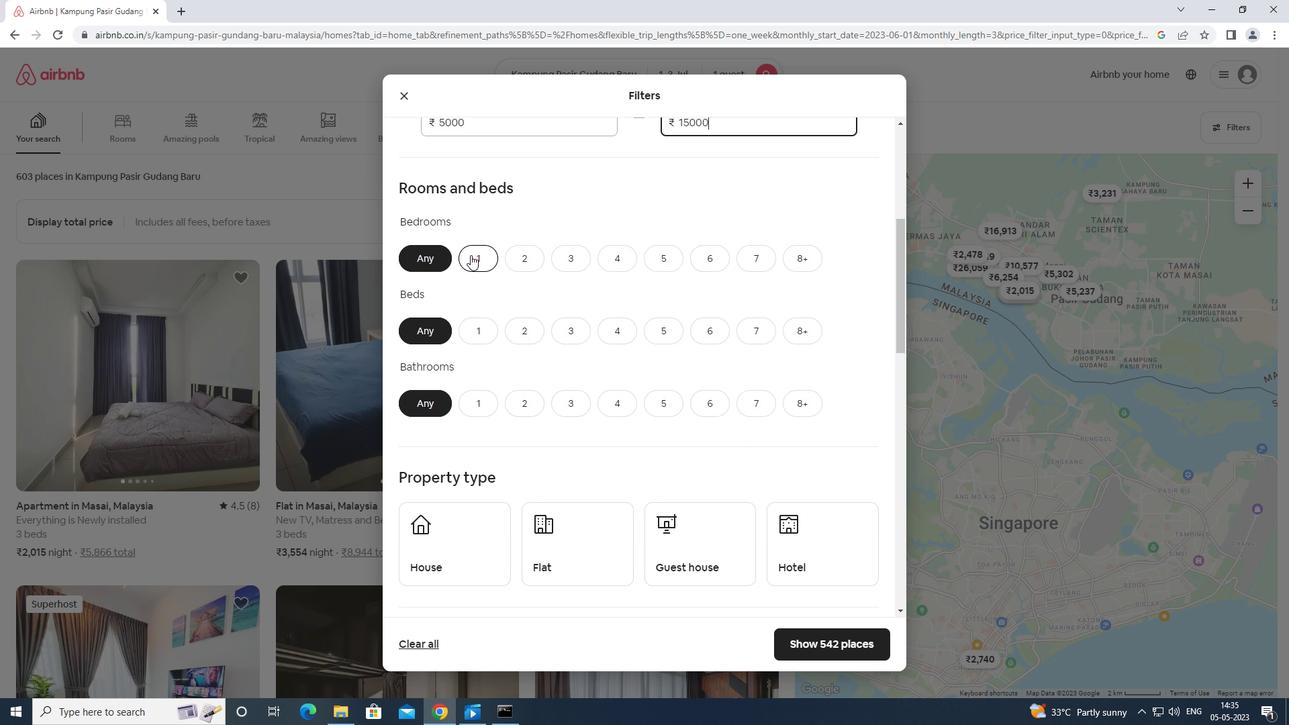 
Action: Mouse moved to (468, 326)
Screenshot: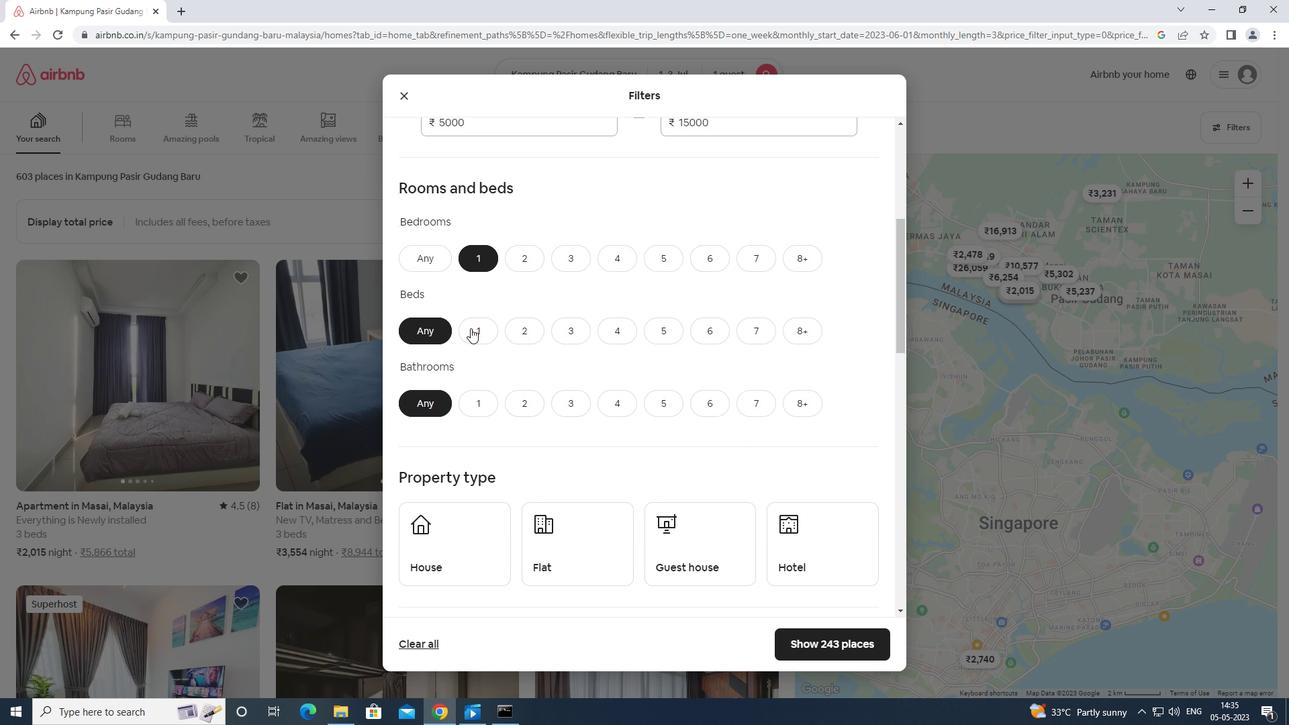 
Action: Mouse pressed left at (468, 326)
Screenshot: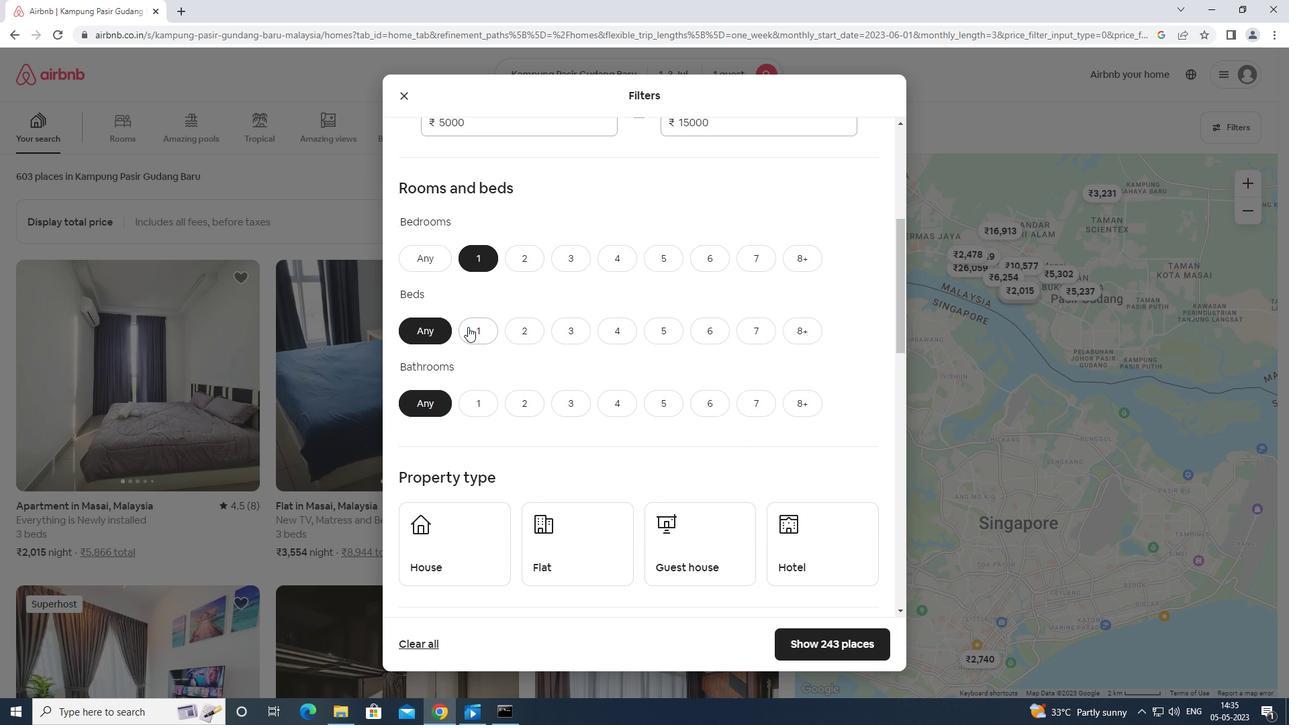 
Action: Mouse moved to (475, 395)
Screenshot: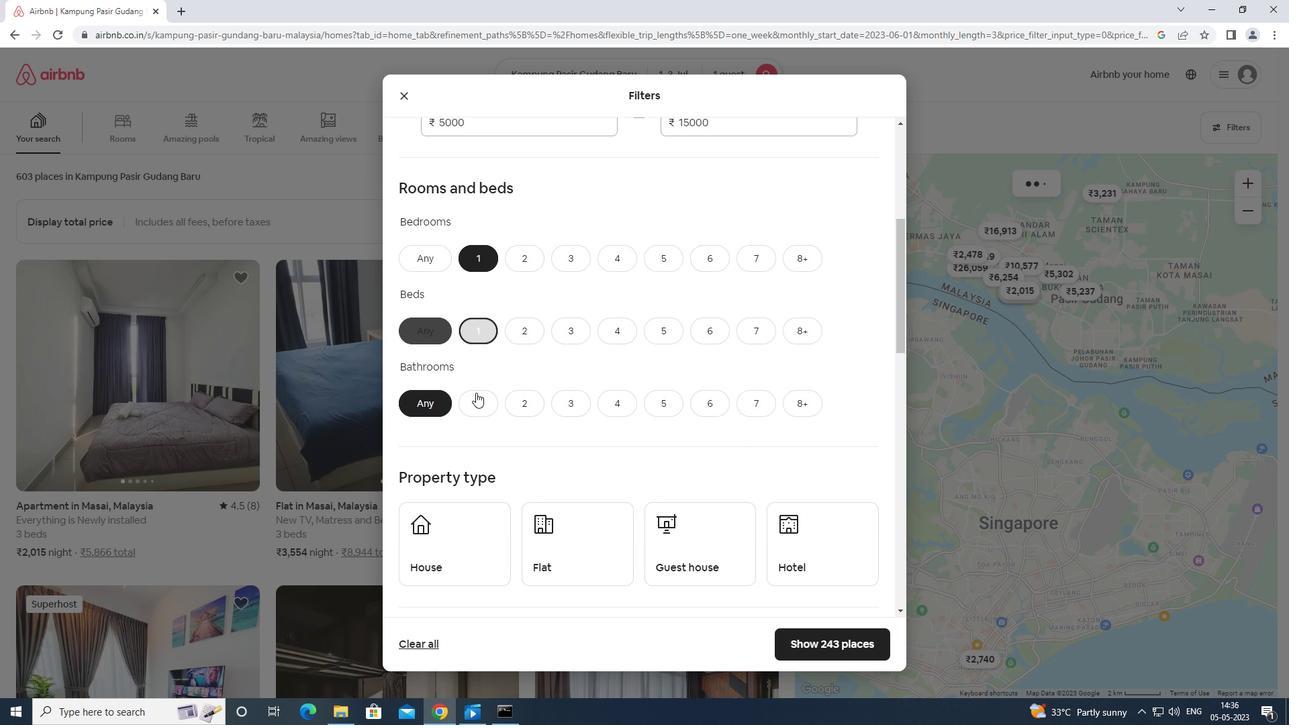 
Action: Mouse pressed left at (475, 395)
Screenshot: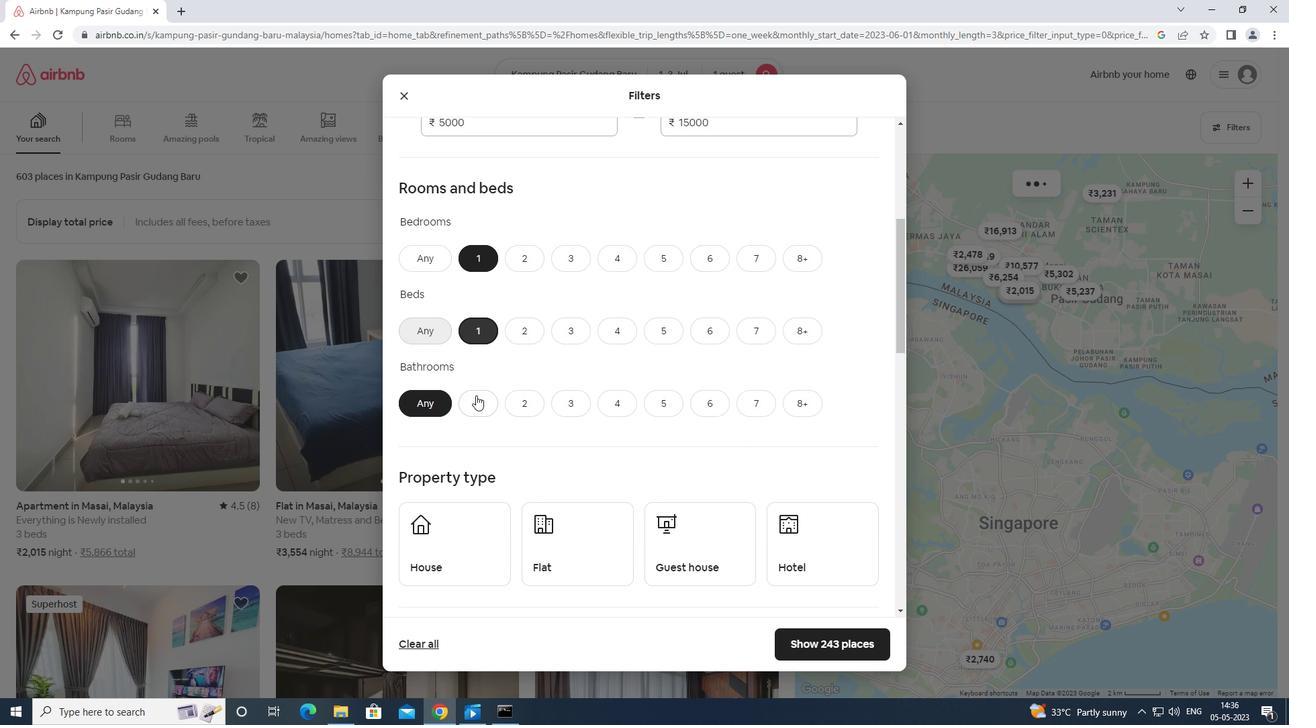
Action: Mouse moved to (474, 394)
Screenshot: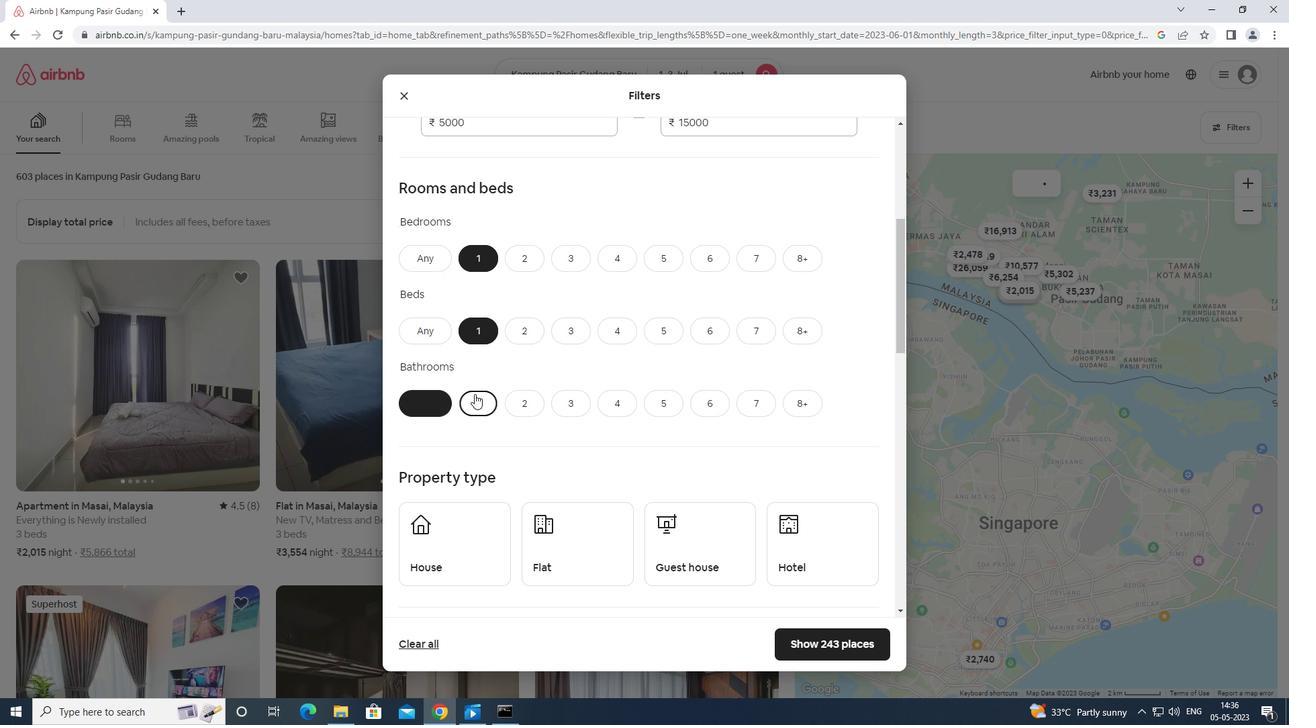 
Action: Mouse scrolled (474, 393) with delta (0, 0)
Screenshot: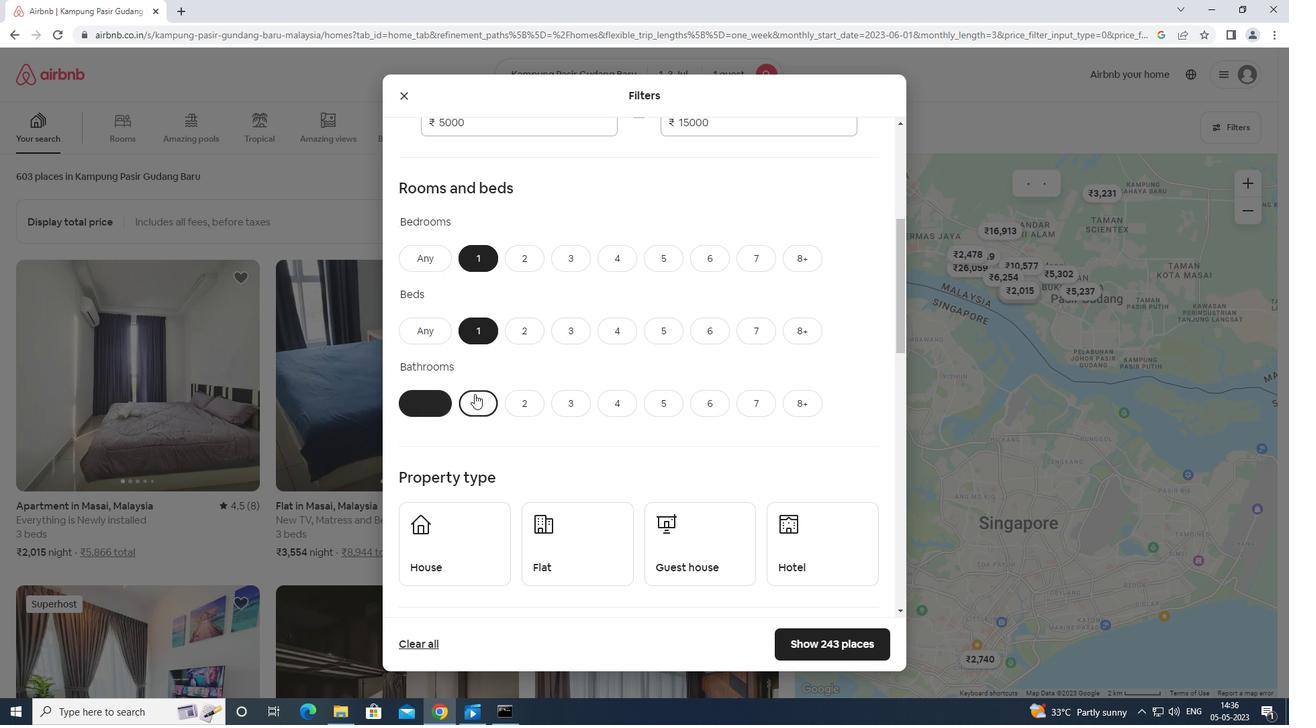 
Action: Mouse moved to (474, 394)
Screenshot: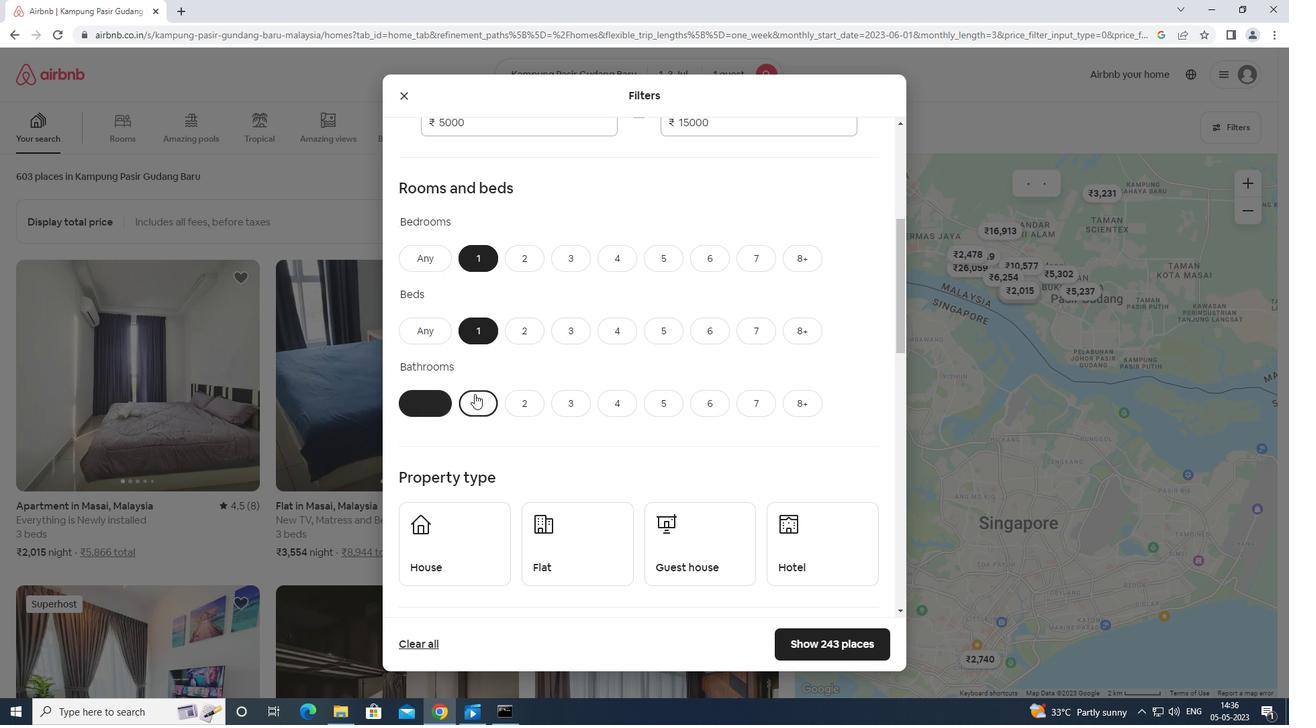 
Action: Mouse scrolled (474, 394) with delta (0, 0)
Screenshot: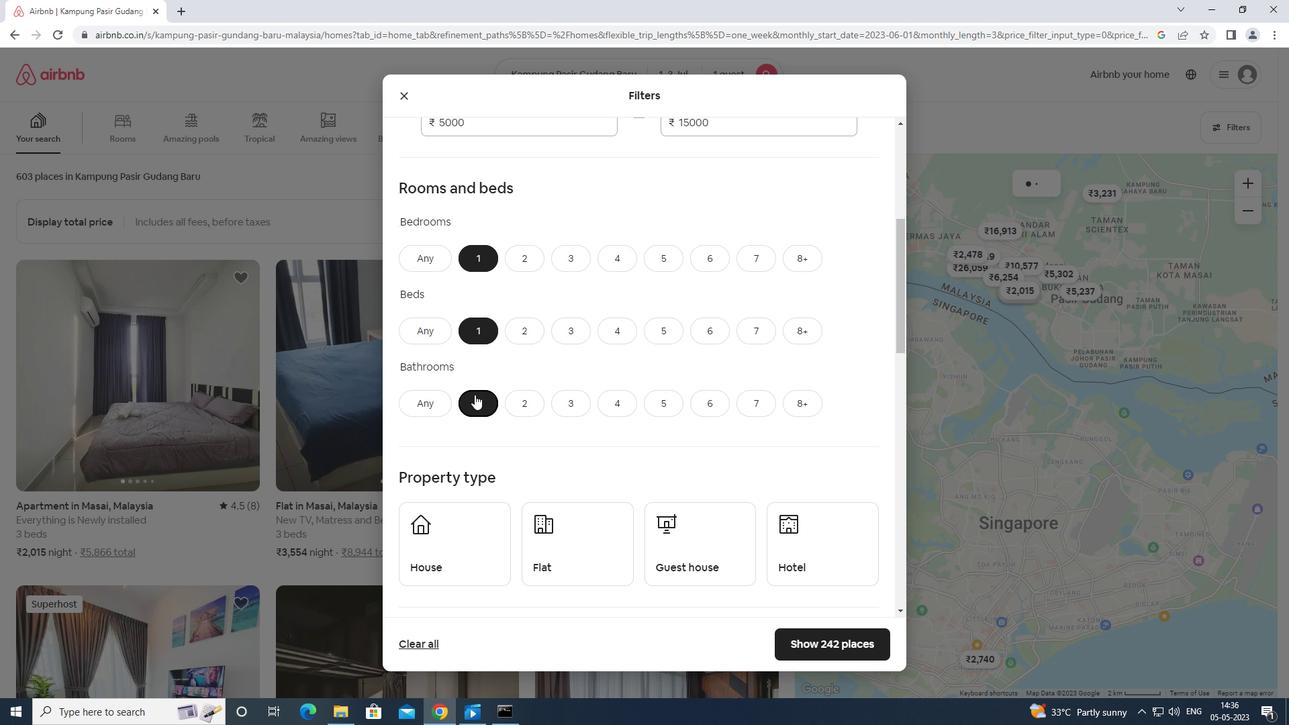 
Action: Mouse scrolled (474, 394) with delta (0, 0)
Screenshot: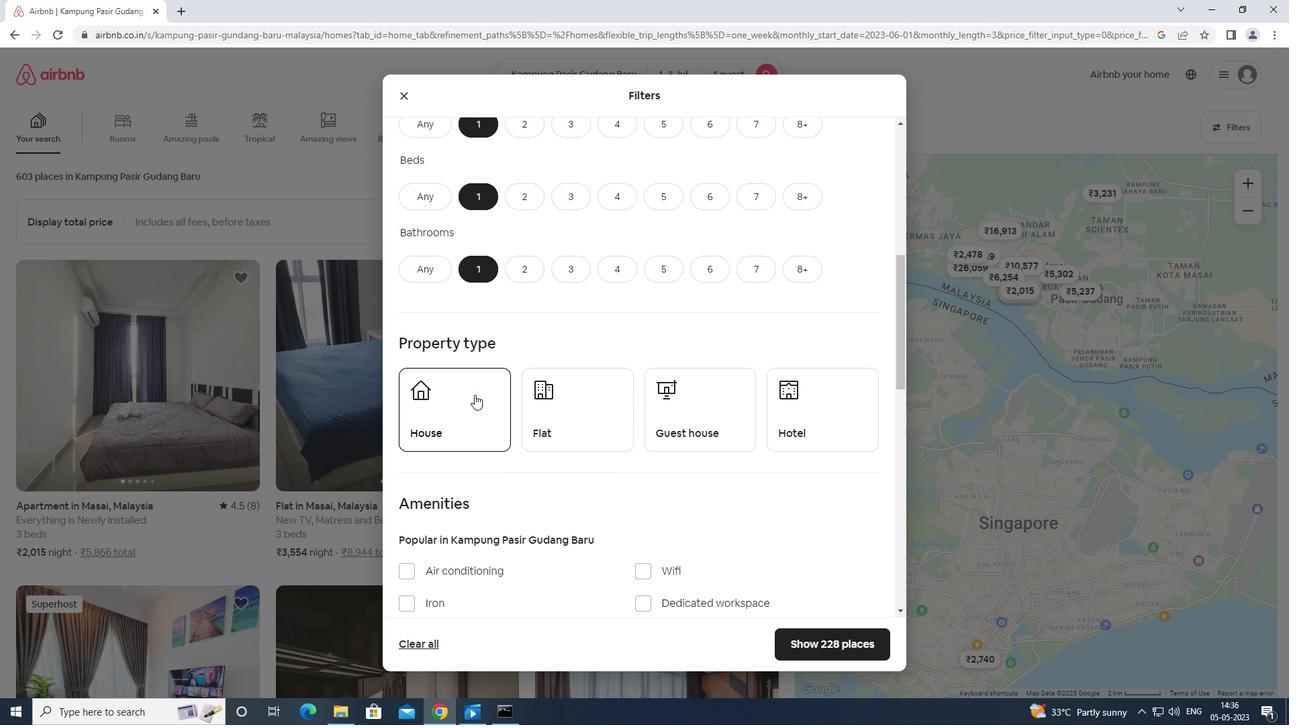 
Action: Mouse scrolled (474, 394) with delta (0, 0)
Screenshot: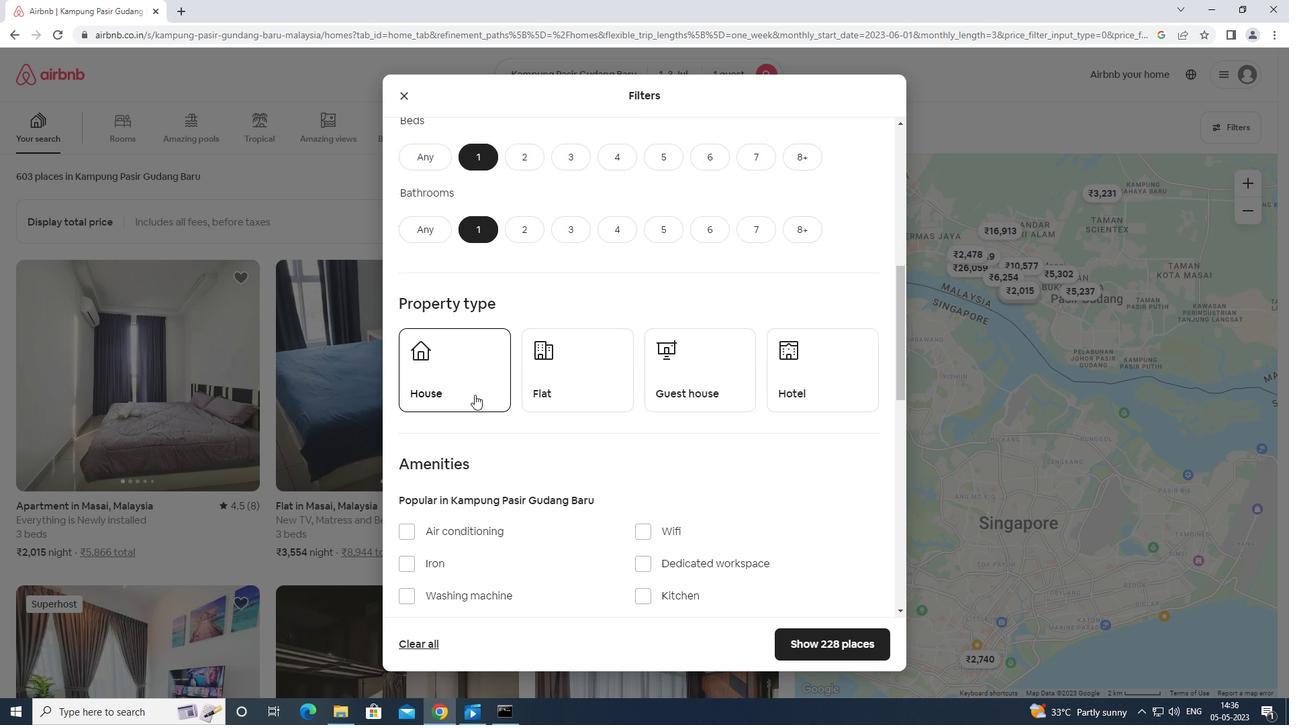 
Action: Mouse scrolled (474, 394) with delta (0, 0)
Screenshot: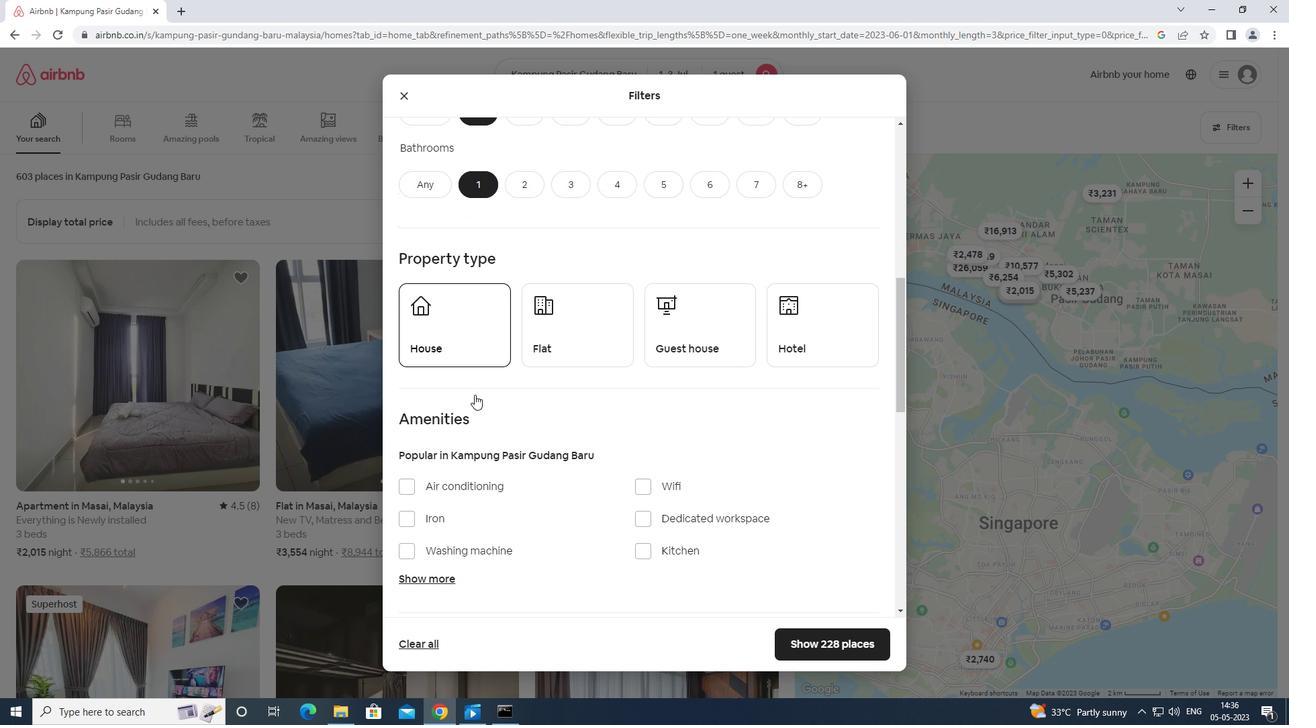 
Action: Mouse moved to (446, 216)
Screenshot: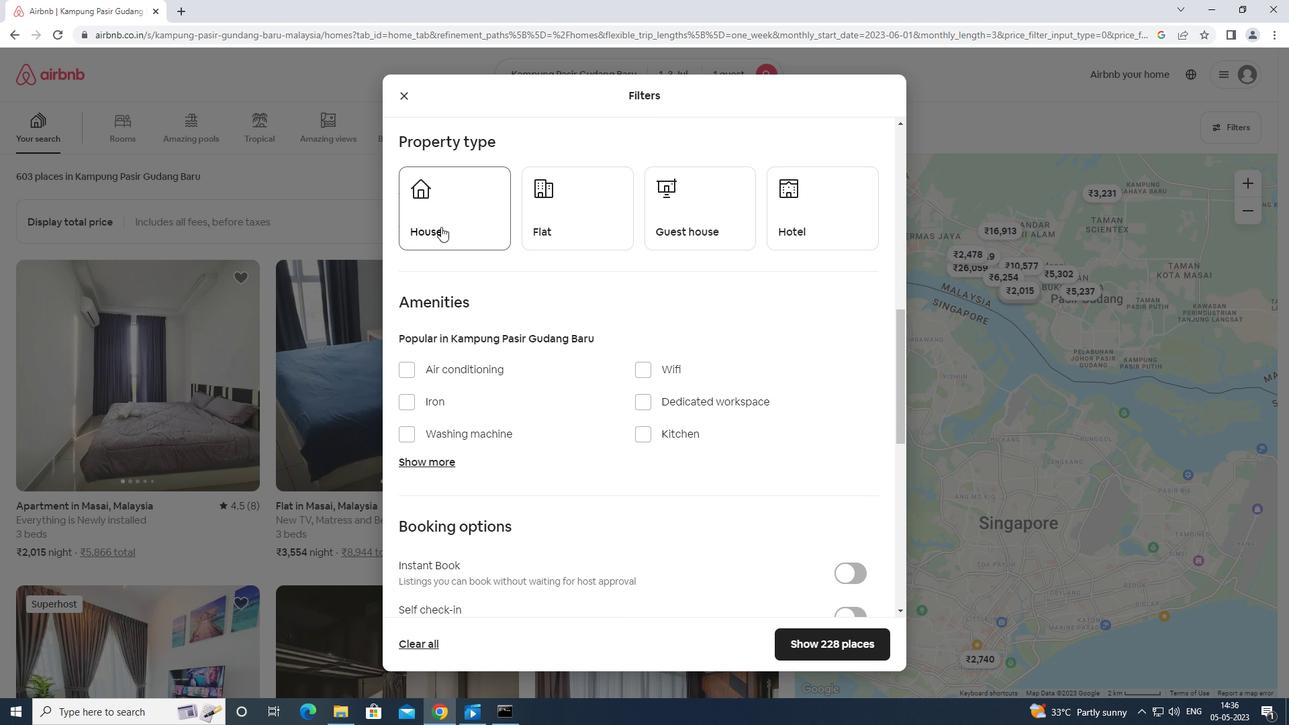 
Action: Mouse pressed left at (446, 216)
Screenshot: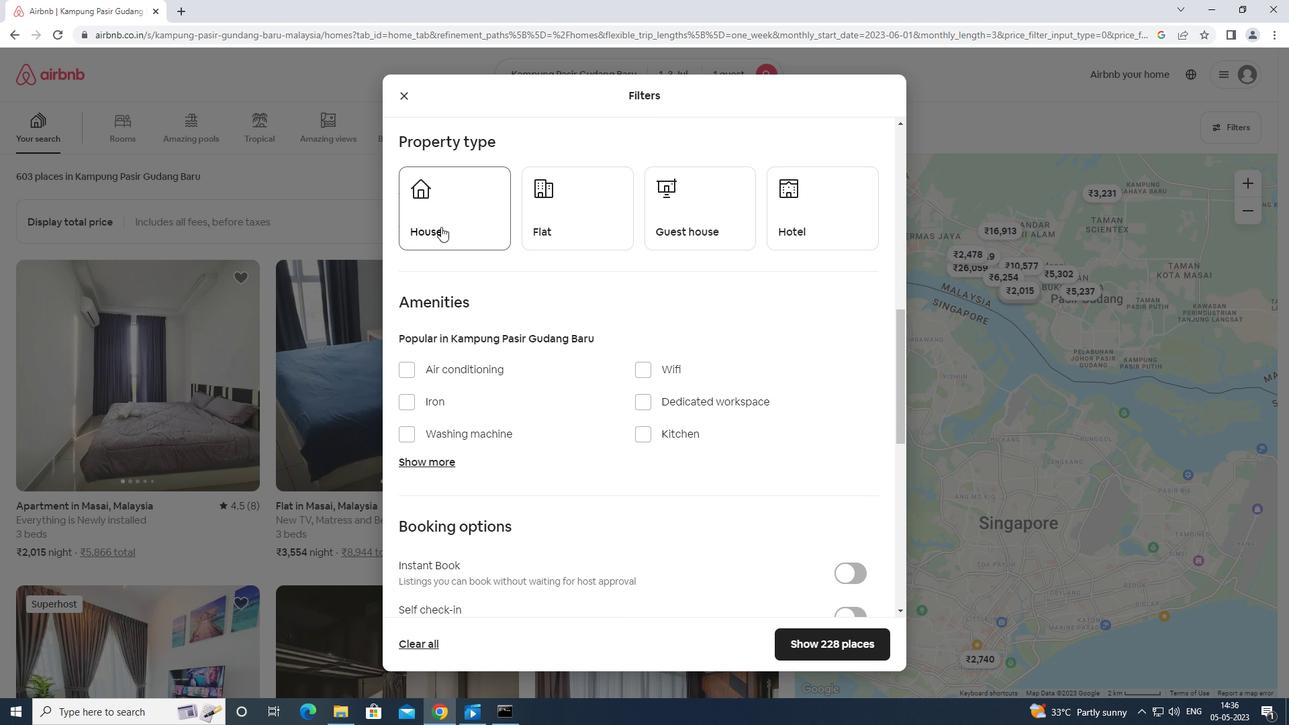 
Action: Mouse moved to (550, 226)
Screenshot: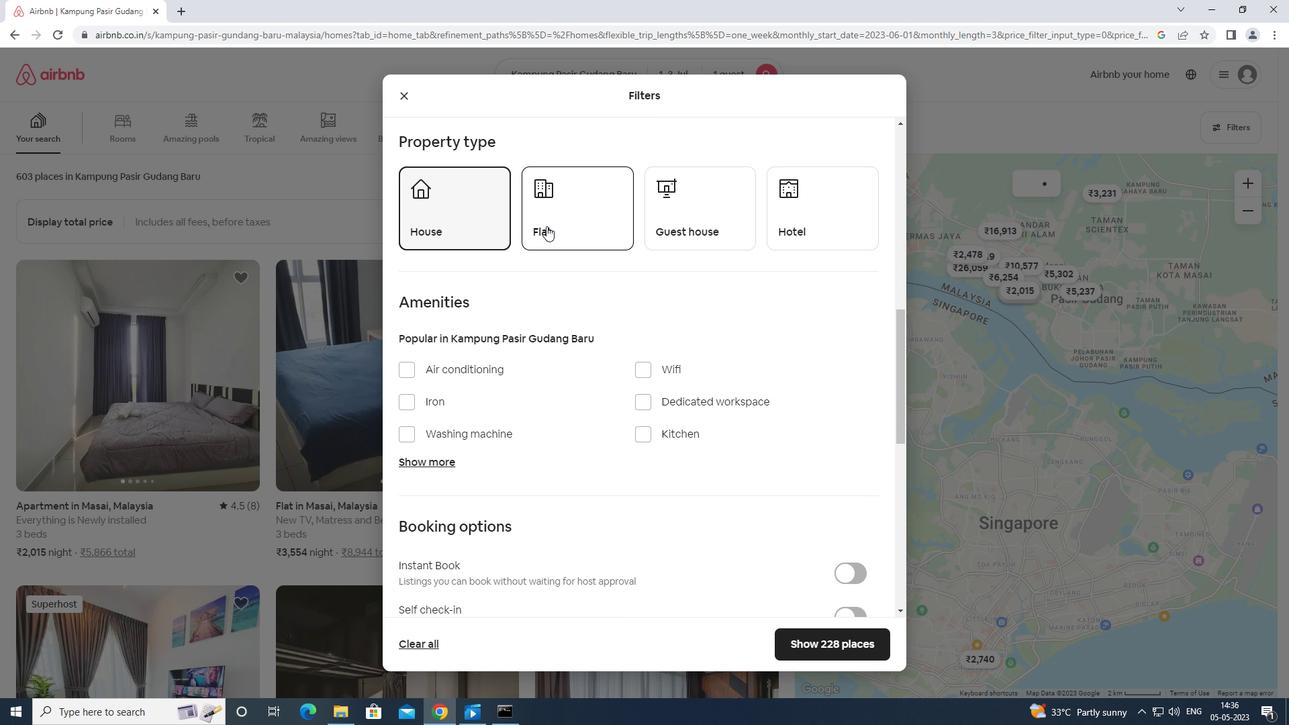 
Action: Mouse pressed left at (550, 226)
Screenshot: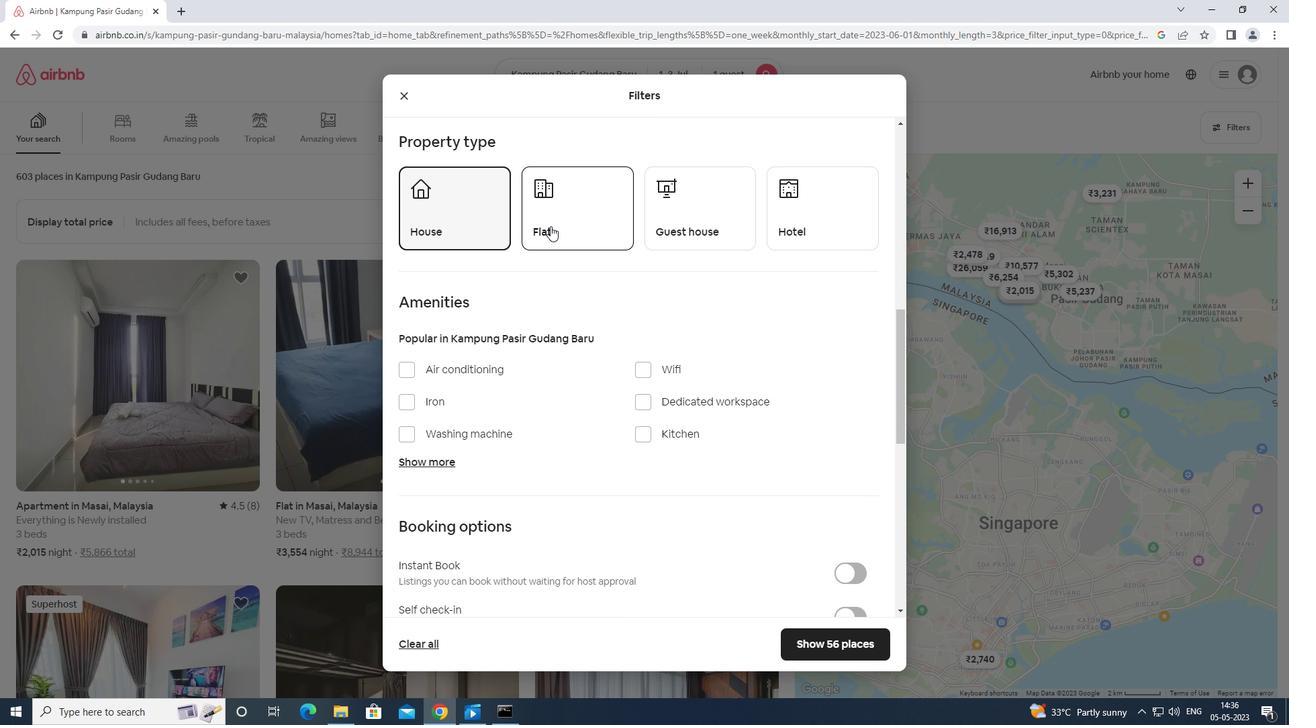 
Action: Mouse moved to (586, 209)
Screenshot: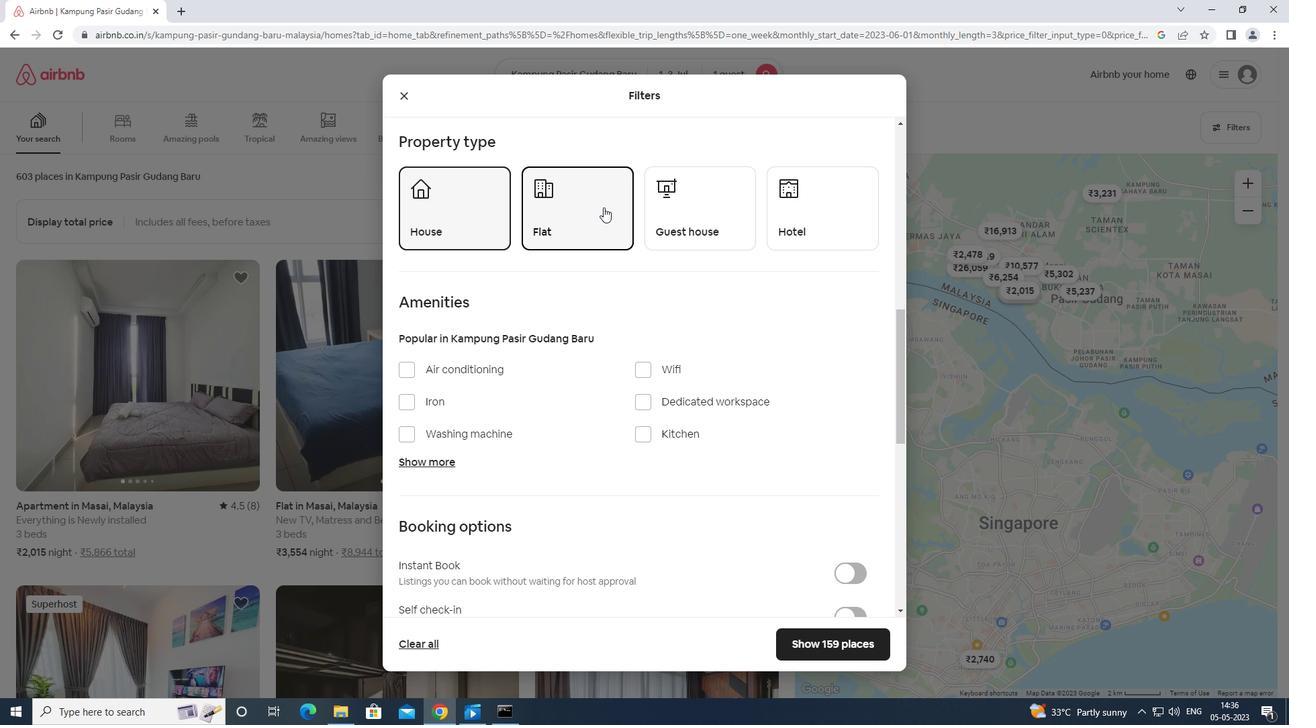 
Action: Mouse pressed left at (586, 209)
Screenshot: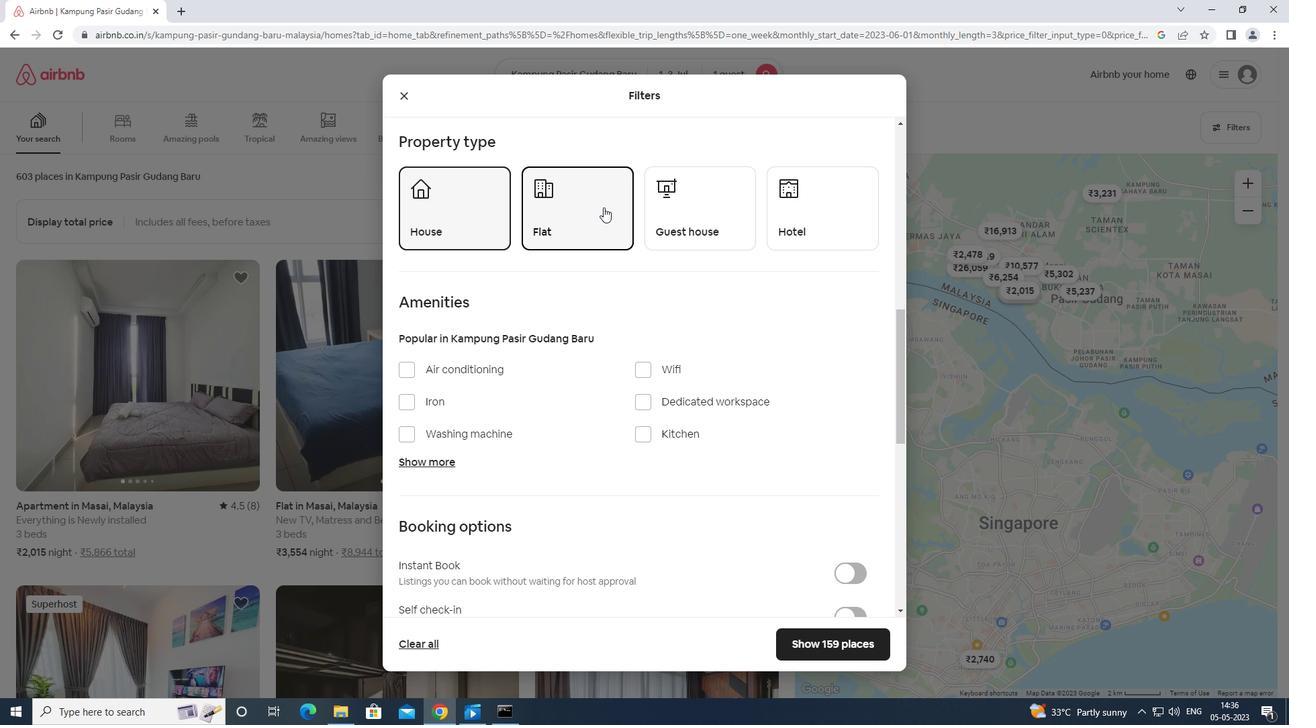 
Action: Mouse moved to (691, 214)
Screenshot: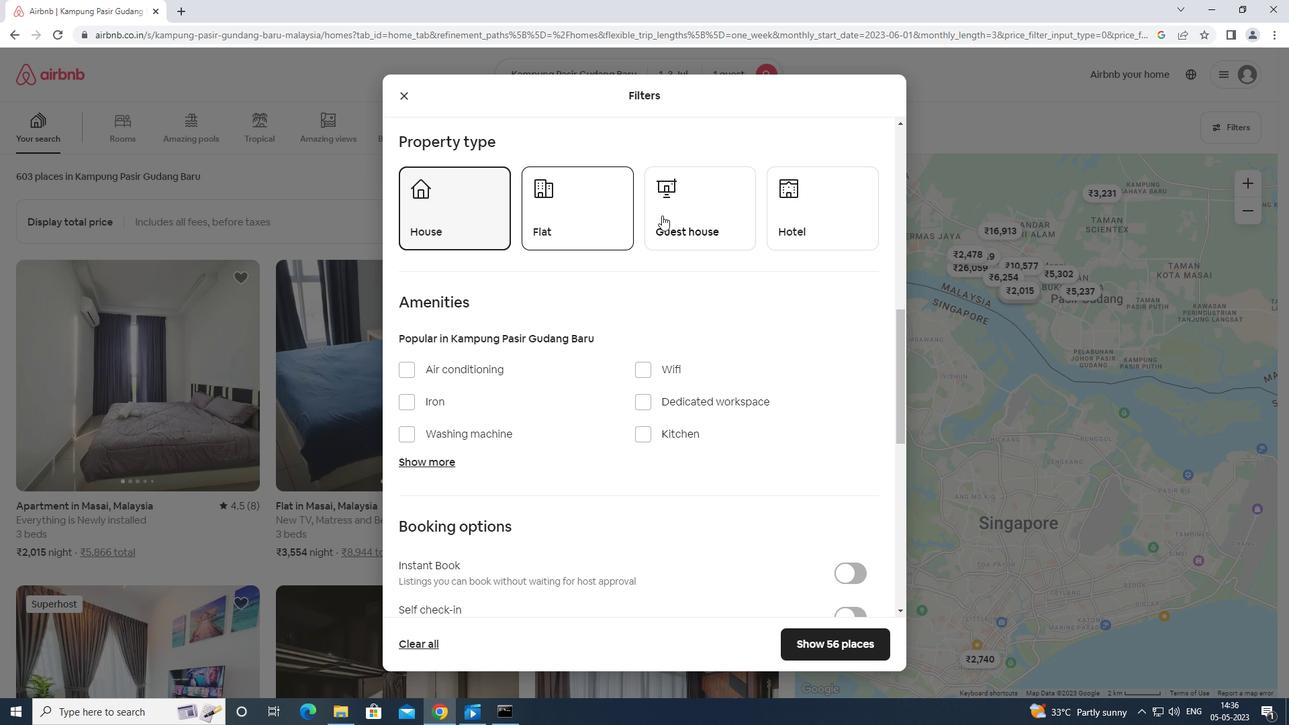 
Action: Mouse pressed left at (691, 214)
Screenshot: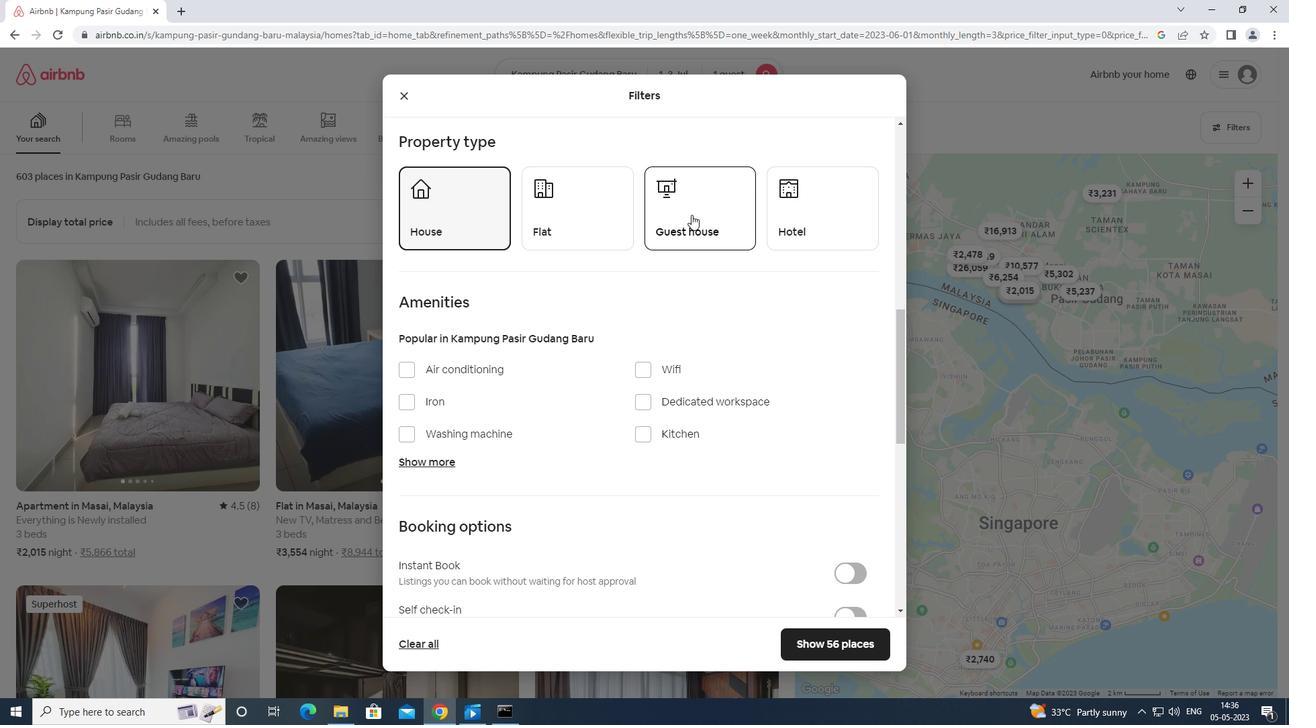 
Action: Mouse moved to (790, 216)
Screenshot: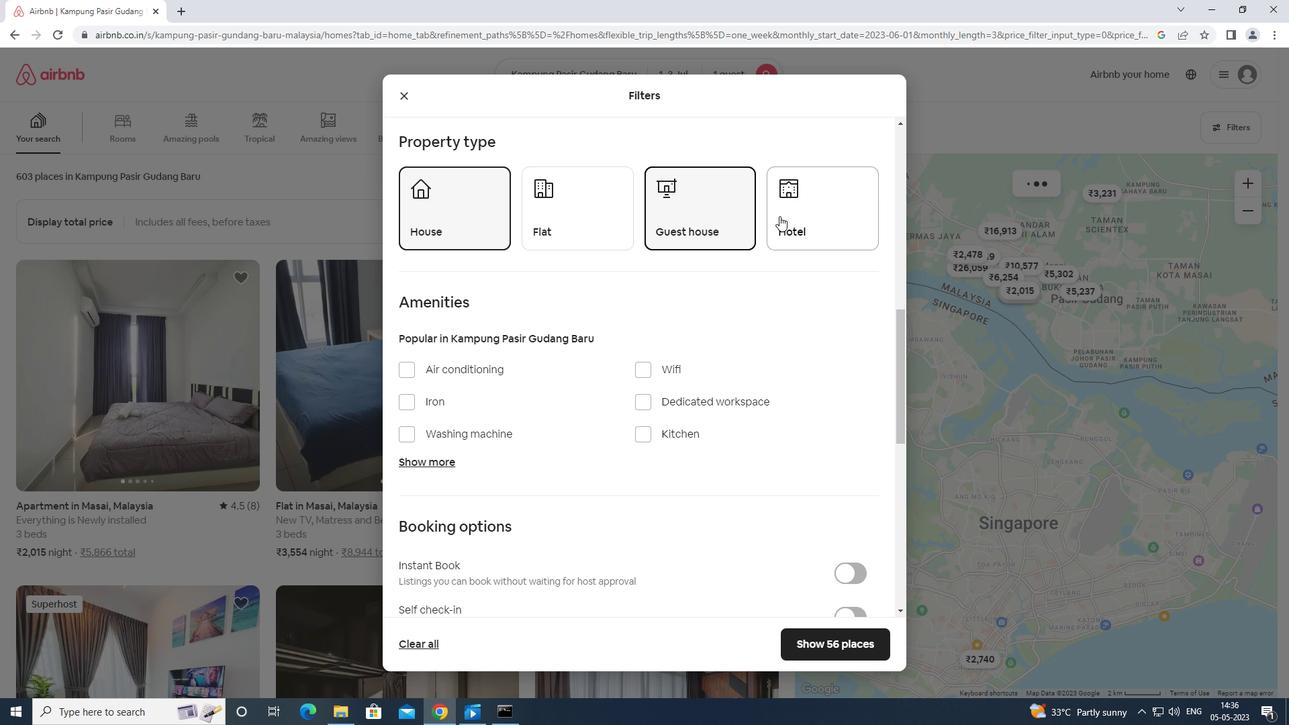 
Action: Mouse pressed left at (790, 216)
Screenshot: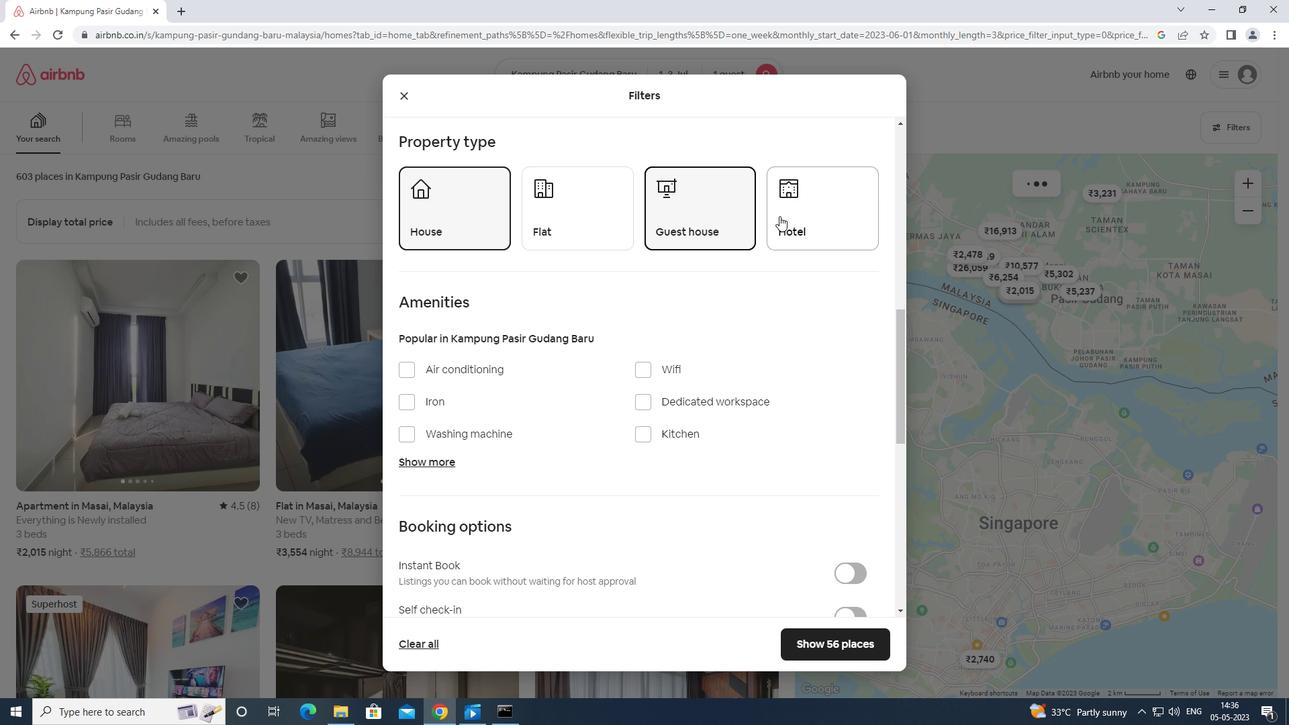 
Action: Mouse moved to (803, 212)
Screenshot: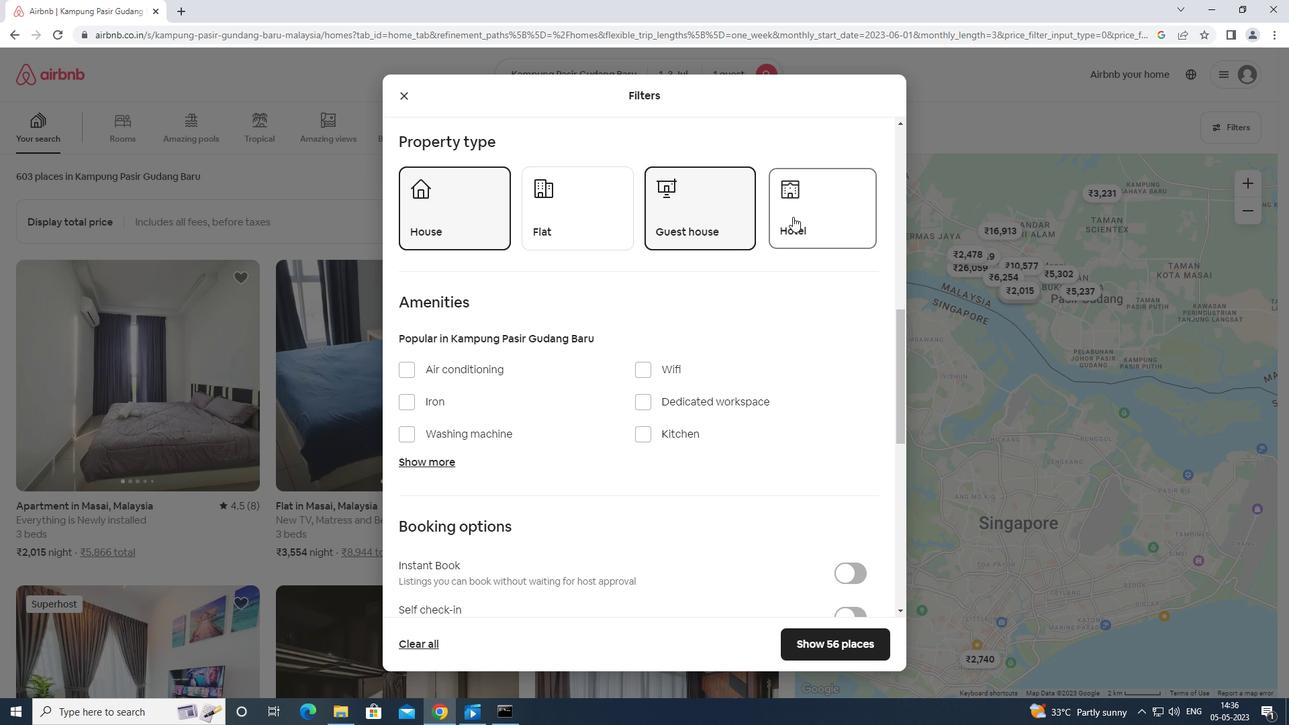 
Action: Mouse scrolled (803, 212) with delta (0, 0)
Screenshot: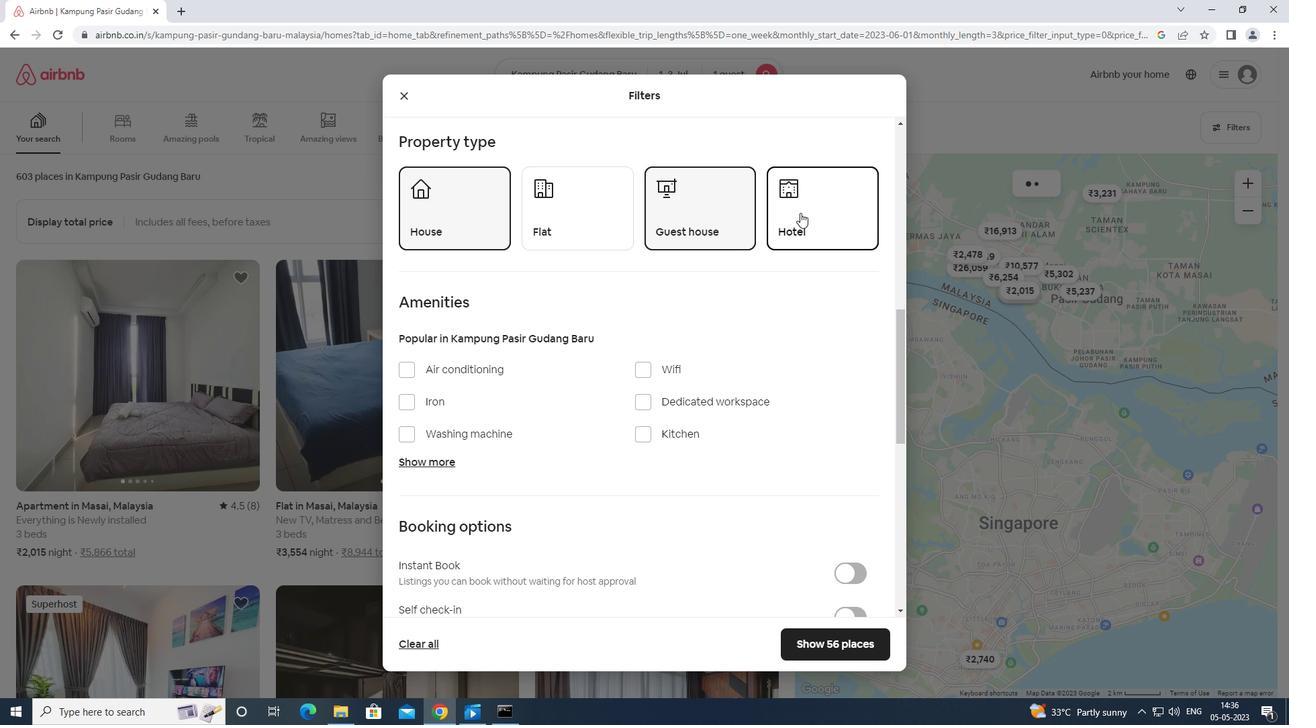 
Action: Mouse moved to (804, 214)
Screenshot: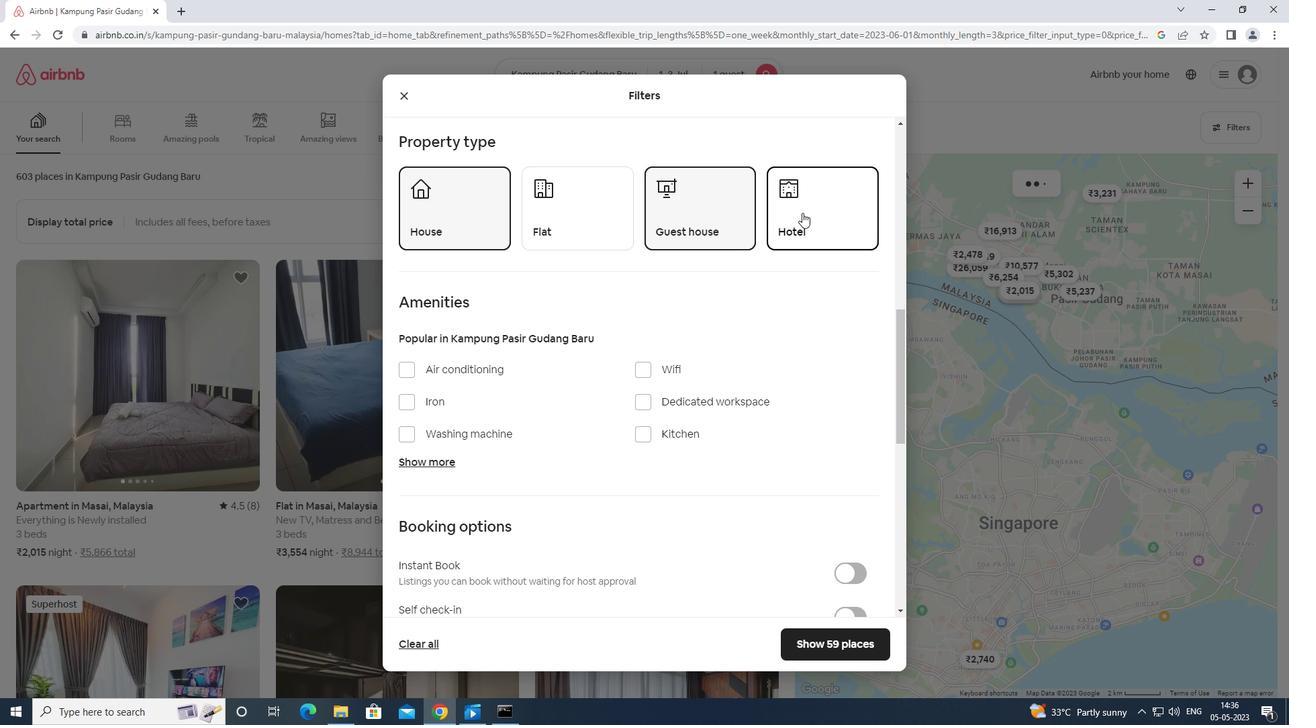 
Action: Mouse scrolled (804, 213) with delta (0, 0)
Screenshot: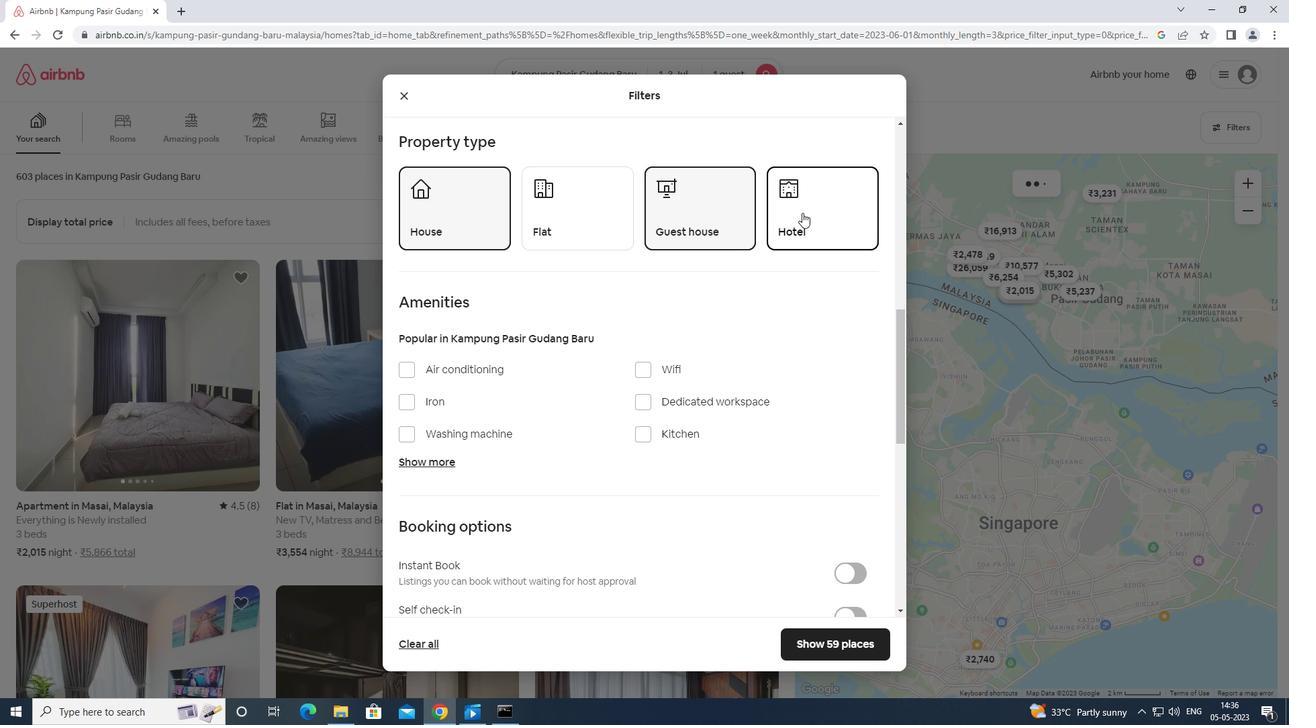 
Action: Mouse scrolled (804, 213) with delta (0, 0)
Screenshot: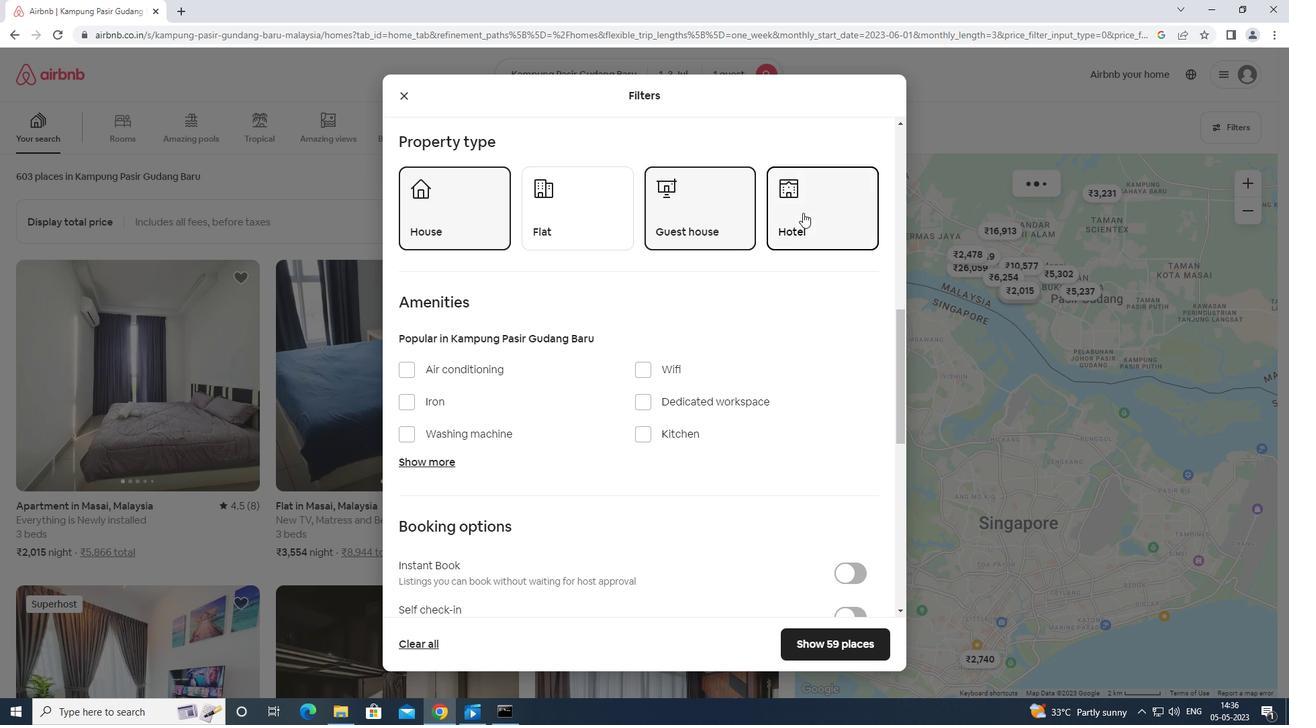
Action: Mouse moved to (644, 167)
Screenshot: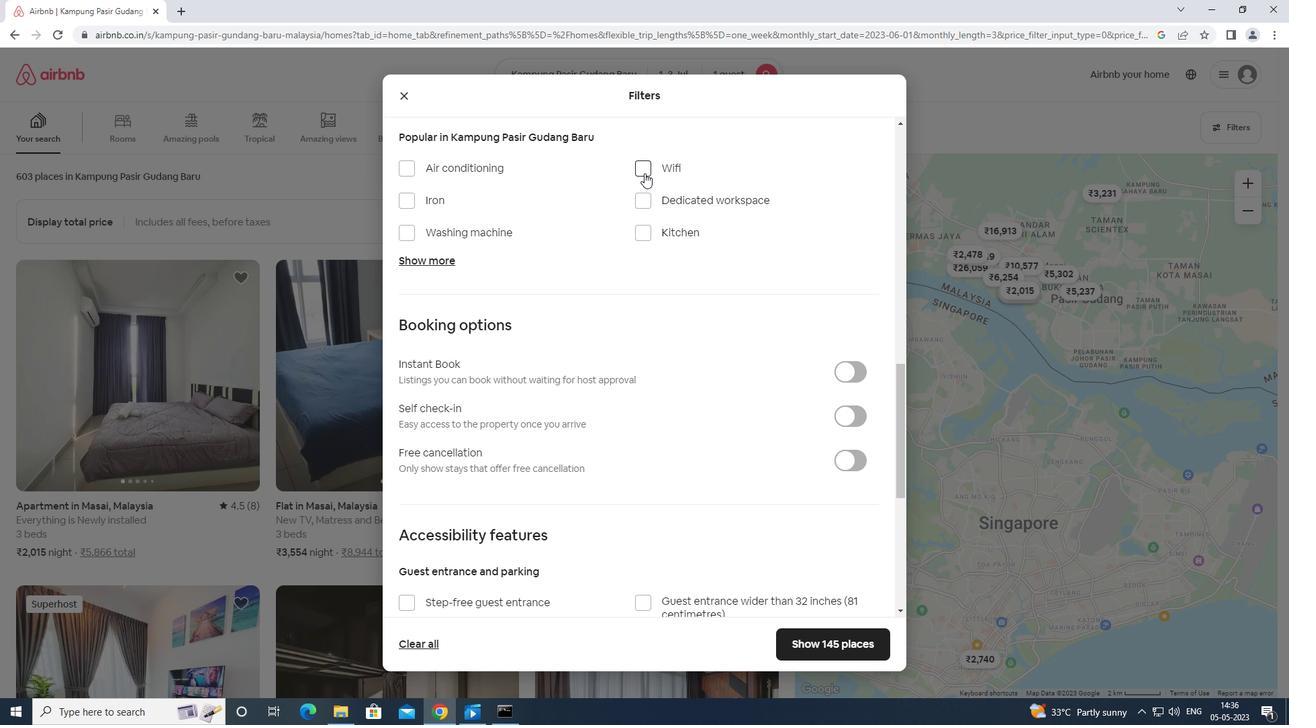 
Action: Mouse pressed left at (644, 167)
Screenshot: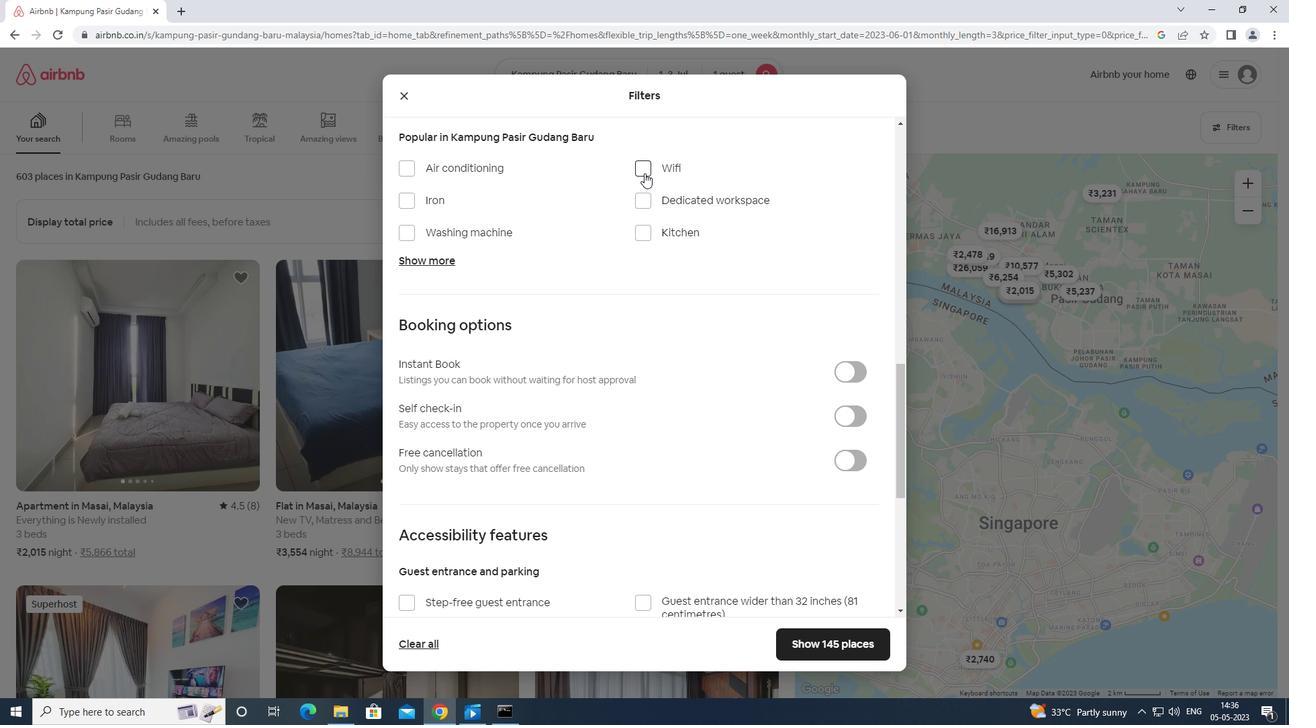
Action: Mouse moved to (855, 409)
Screenshot: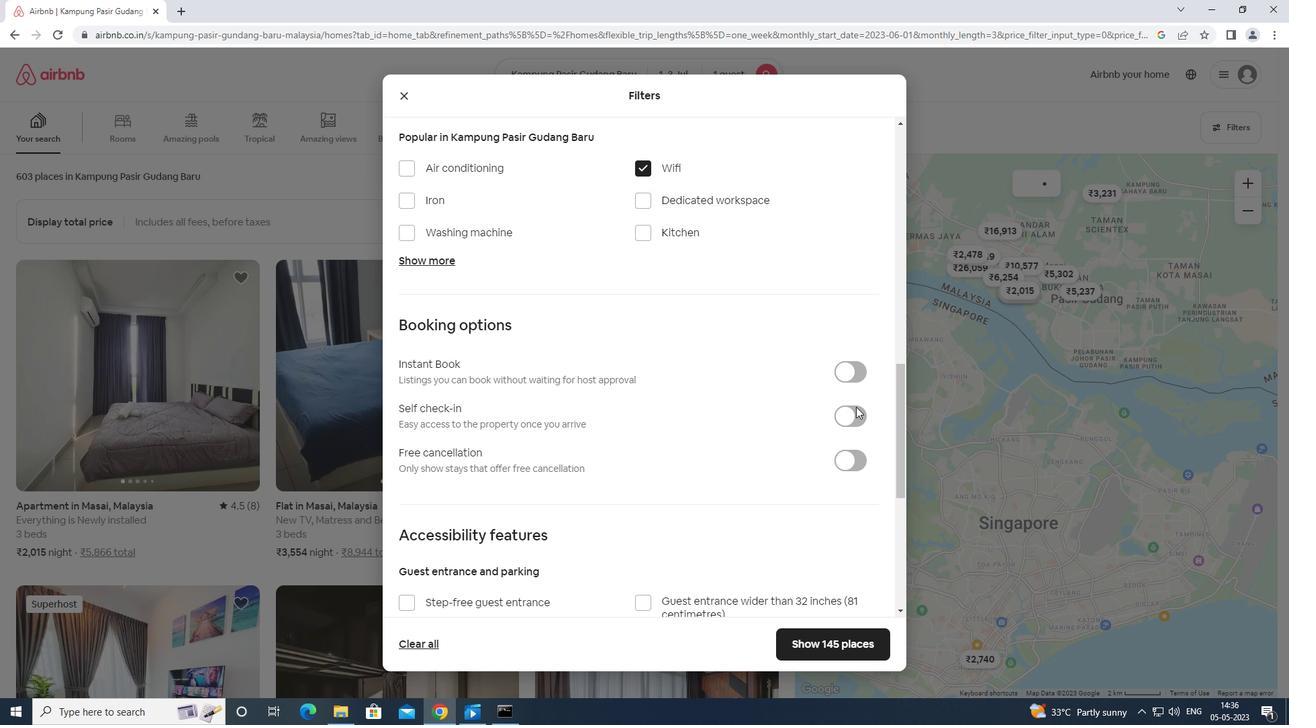 
Action: Mouse pressed left at (855, 409)
Screenshot: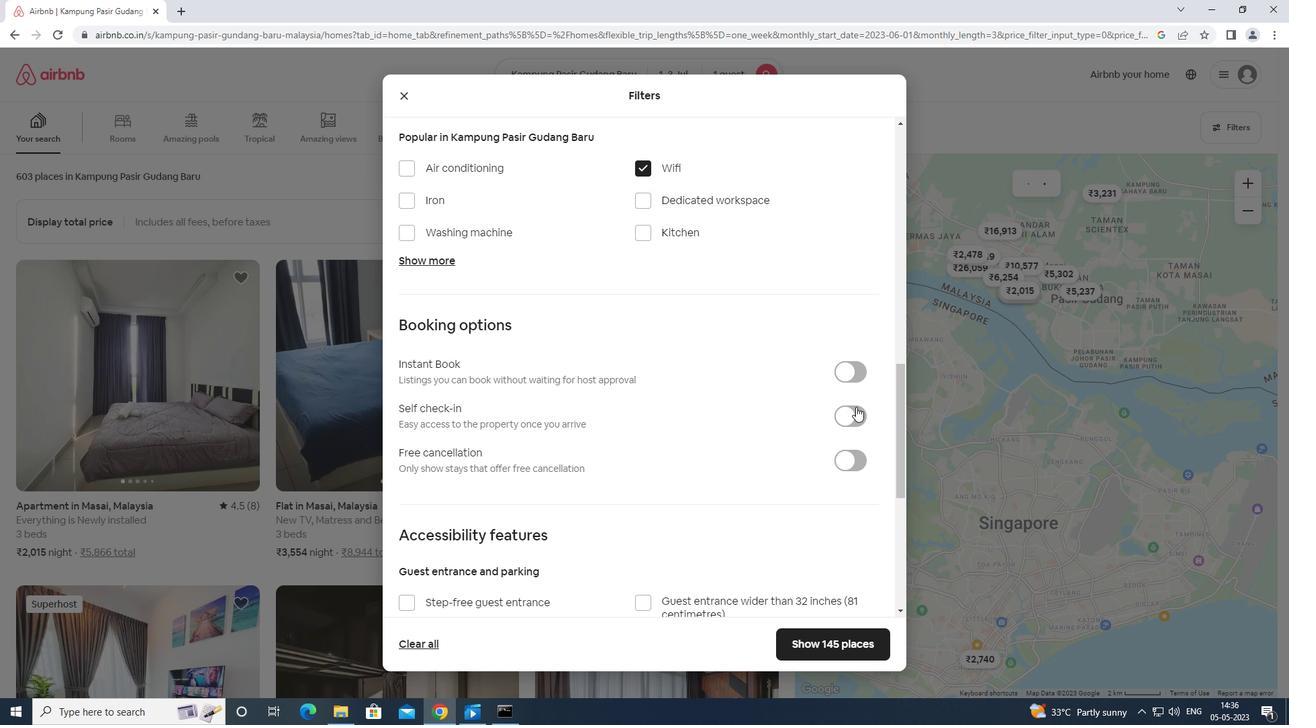 
Action: Mouse moved to (854, 411)
Screenshot: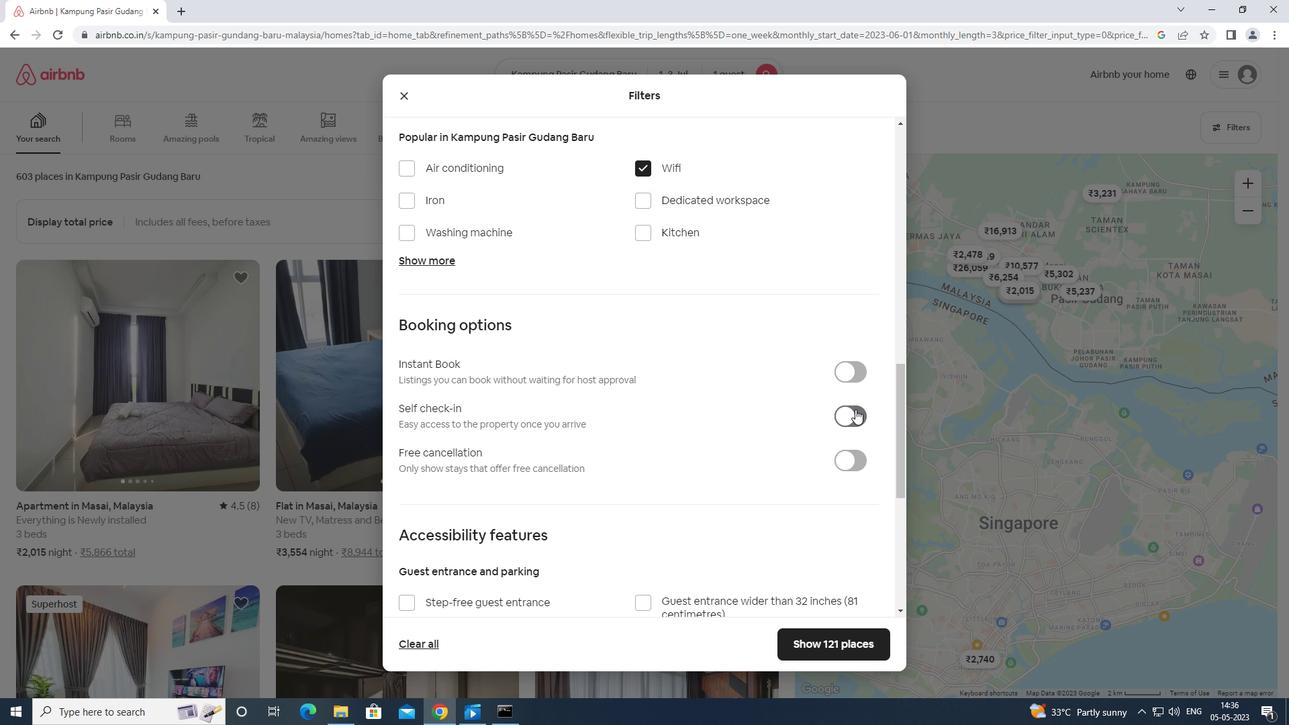 
Action: Mouse scrolled (854, 410) with delta (0, 0)
Screenshot: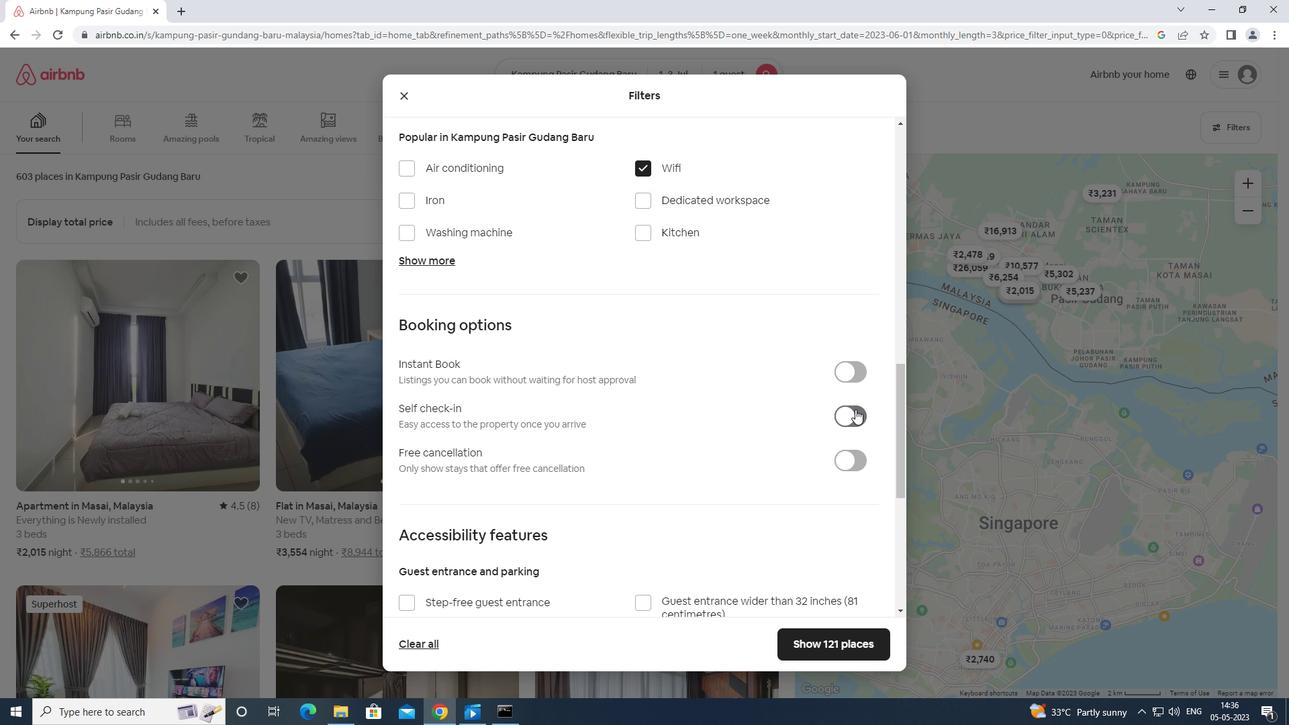 
Action: Mouse moved to (854, 413)
Screenshot: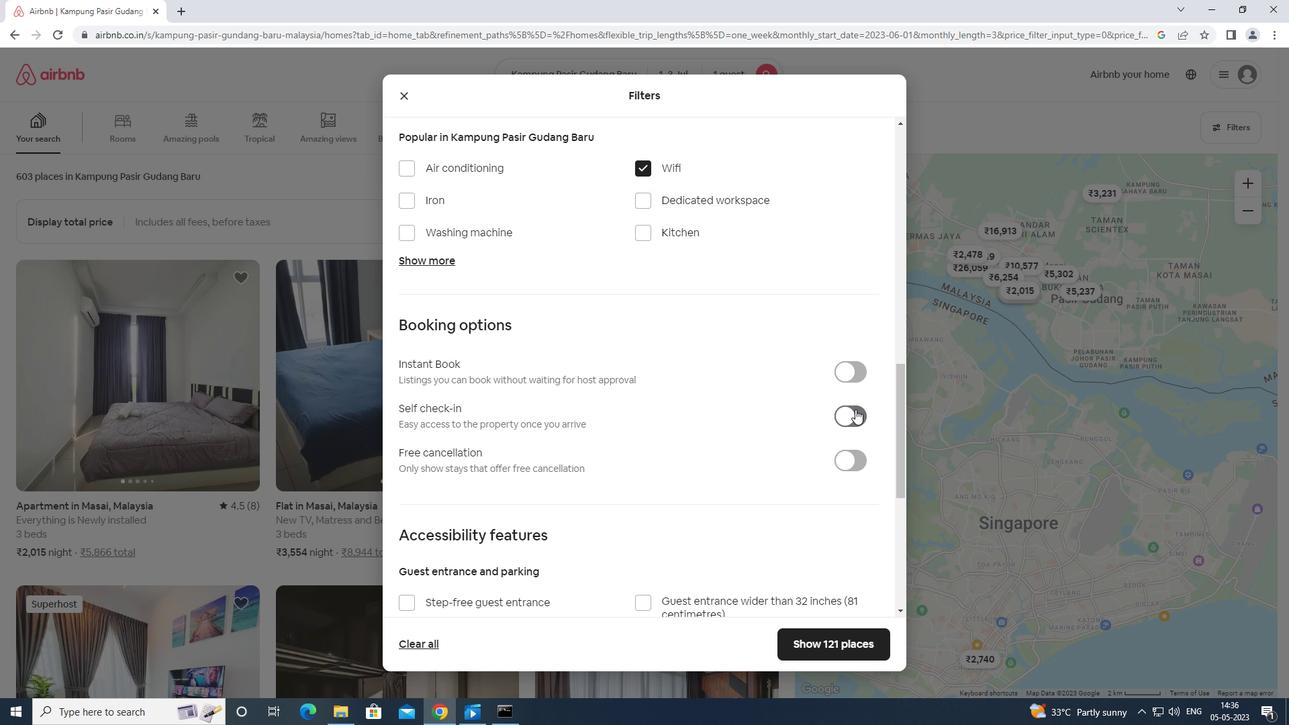 
Action: Mouse scrolled (854, 412) with delta (0, 0)
Screenshot: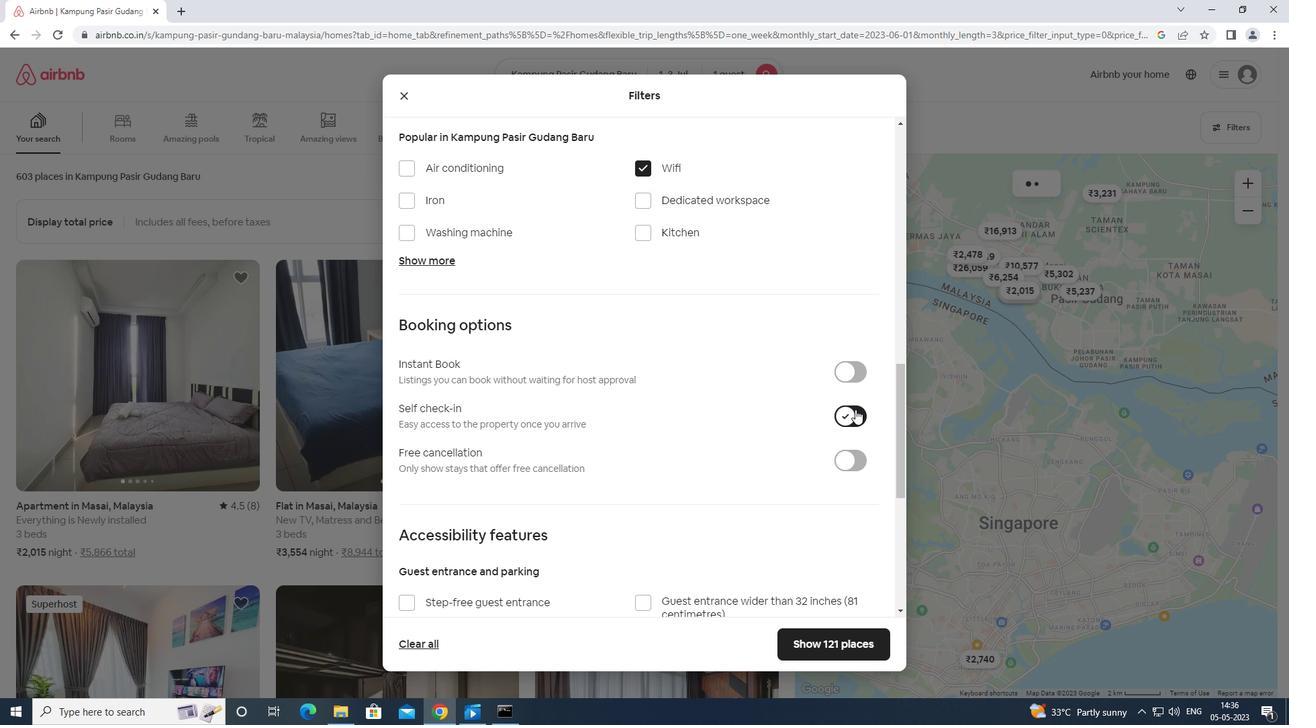 
Action: Mouse scrolled (854, 412) with delta (0, 0)
Screenshot: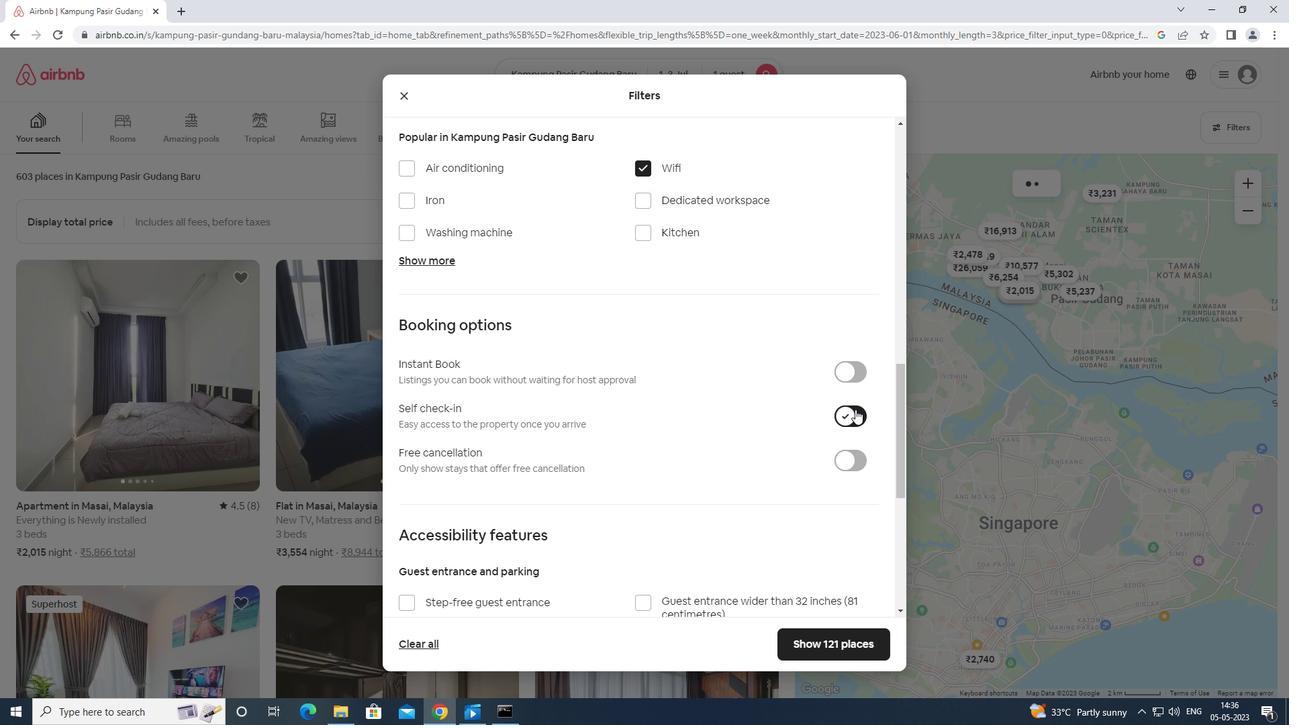 
Action: Mouse scrolled (854, 412) with delta (0, 0)
Screenshot: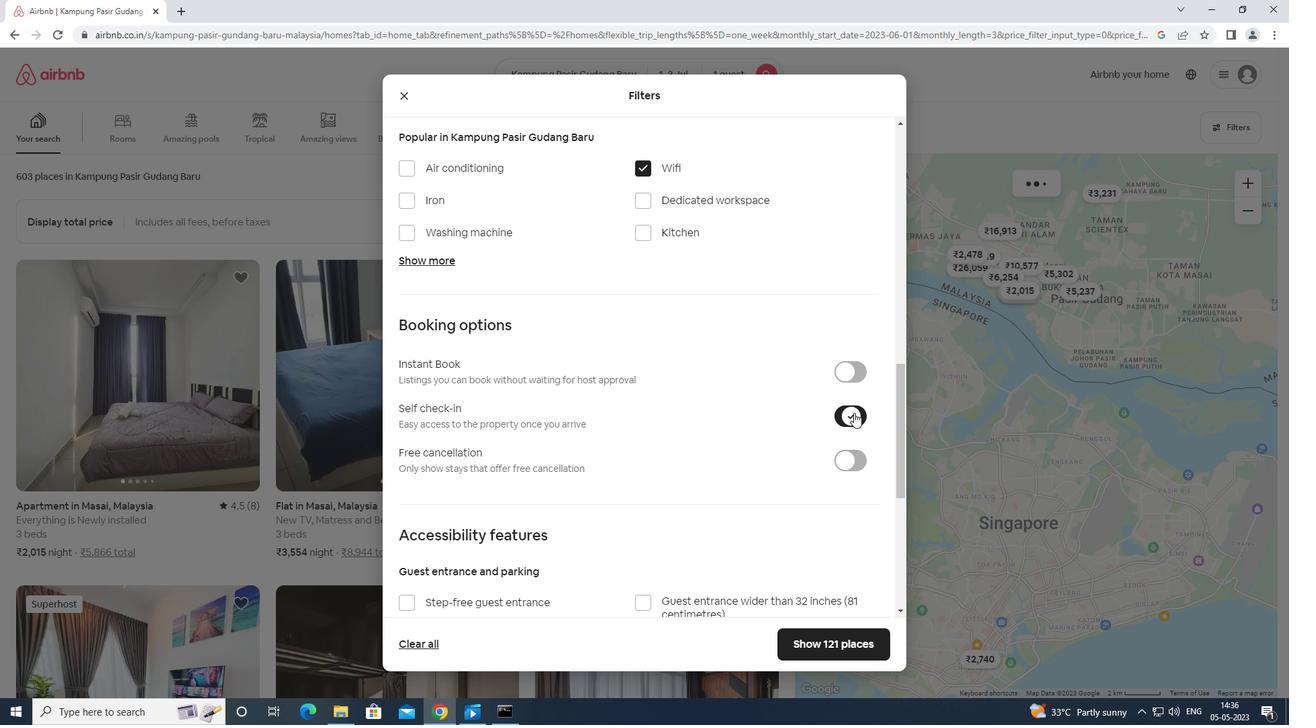 
Action: Mouse moved to (840, 407)
Screenshot: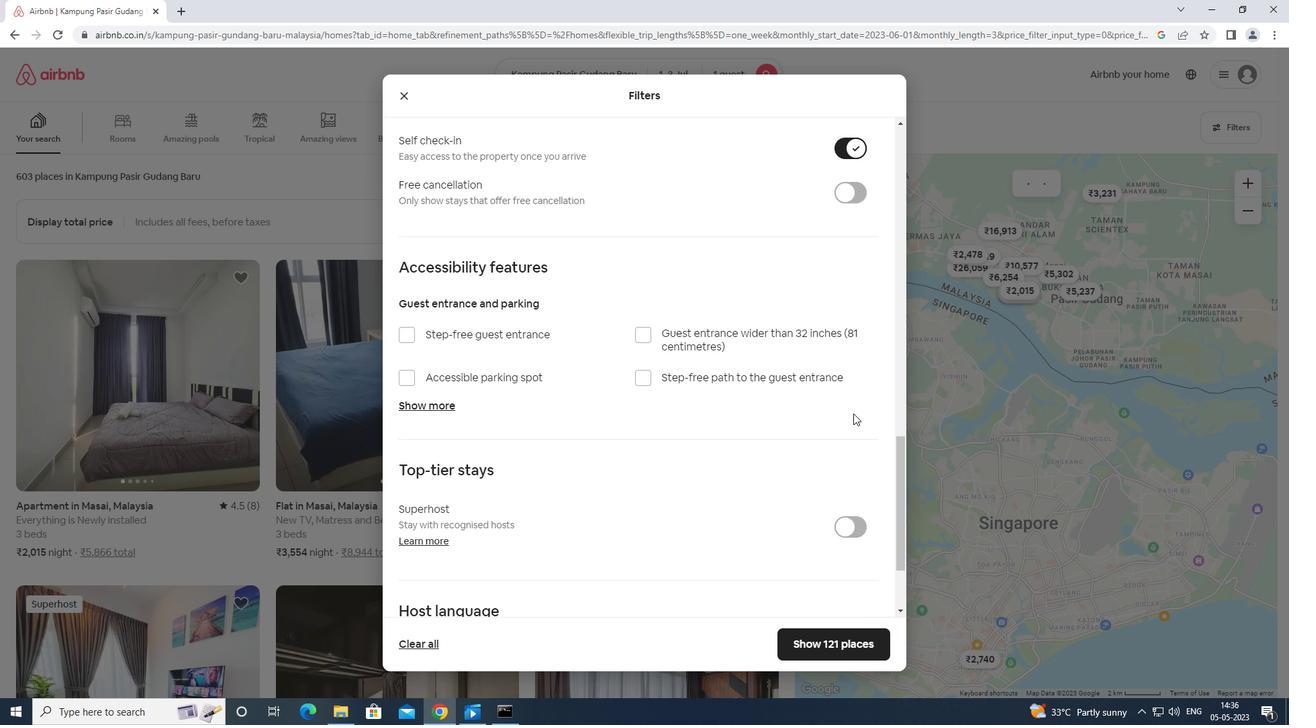 
Action: Mouse scrolled (840, 407) with delta (0, 0)
Screenshot: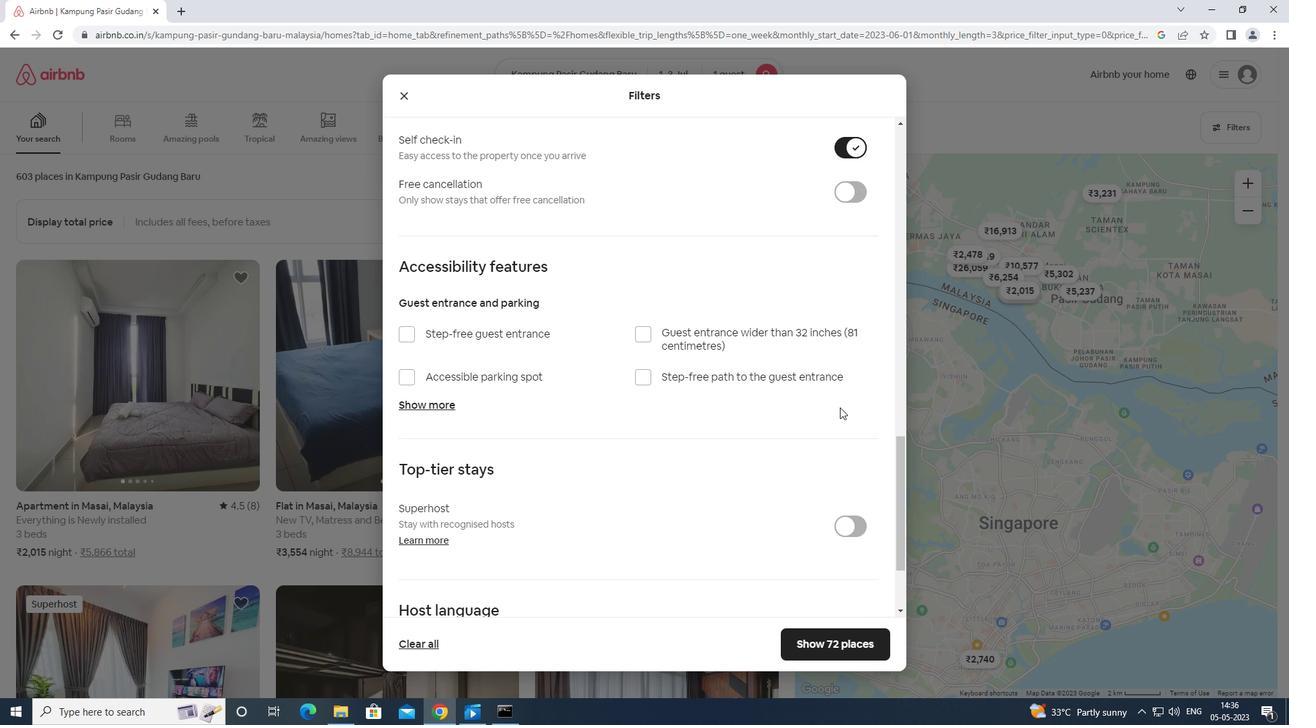 
Action: Mouse scrolled (840, 407) with delta (0, 0)
Screenshot: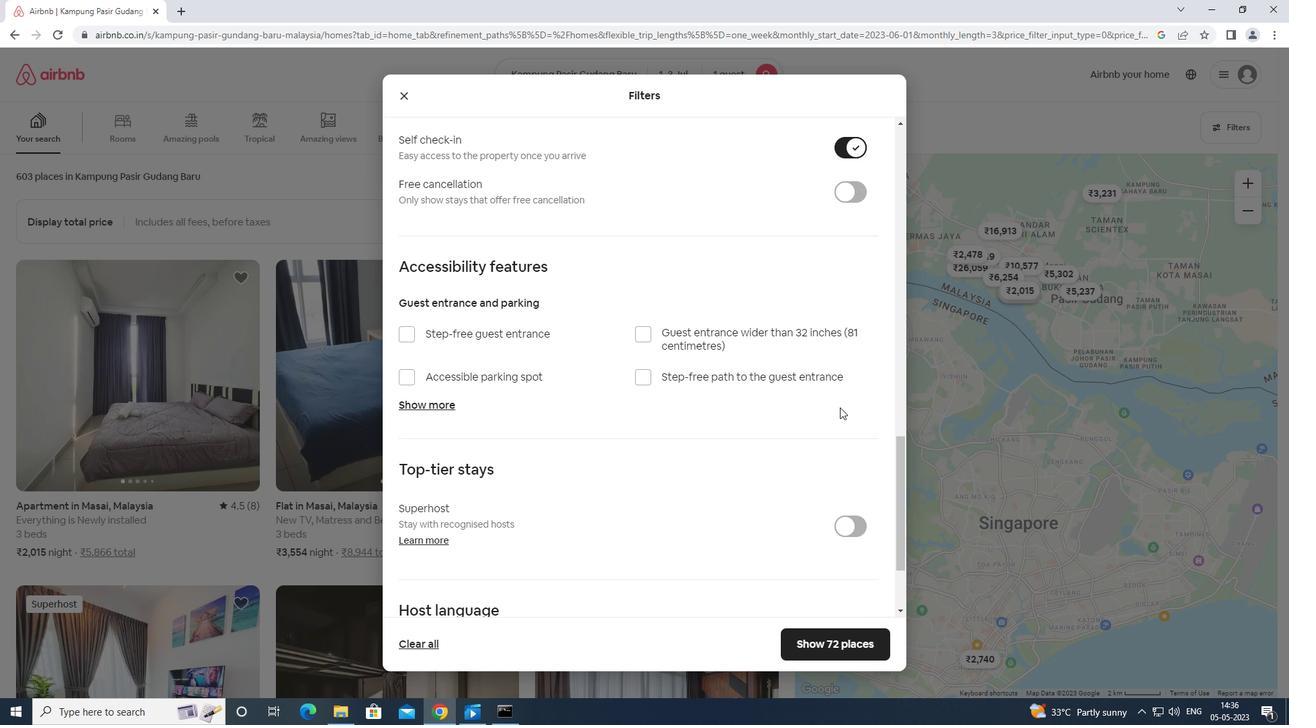 
Action: Mouse scrolled (840, 407) with delta (0, 0)
Screenshot: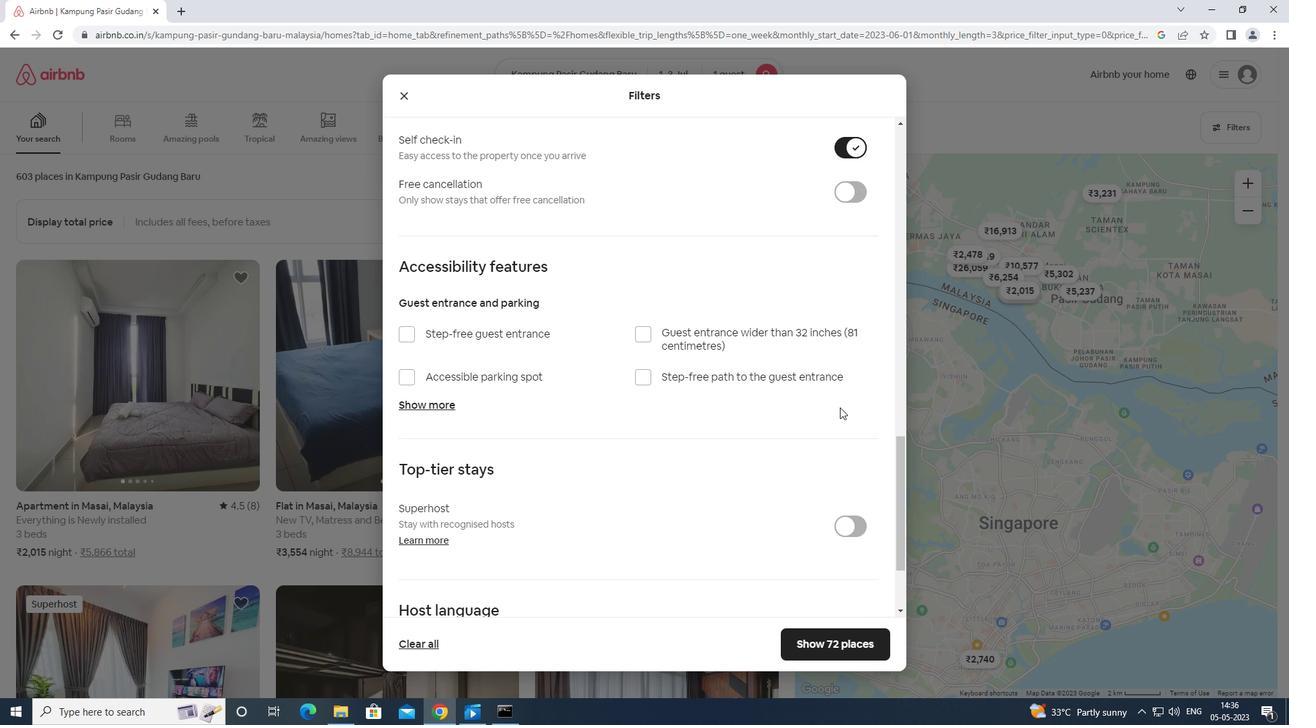 
Action: Mouse scrolled (840, 407) with delta (0, 0)
Screenshot: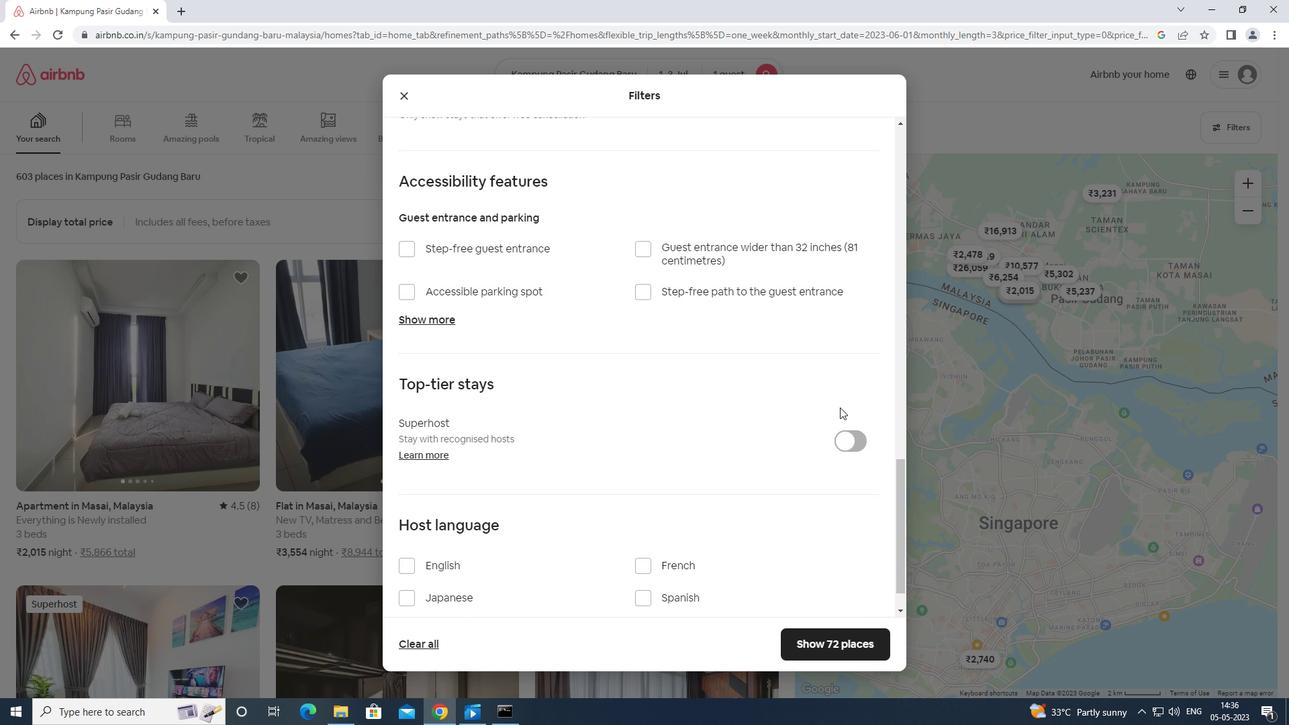 
Action: Mouse scrolled (840, 407) with delta (0, 0)
Screenshot: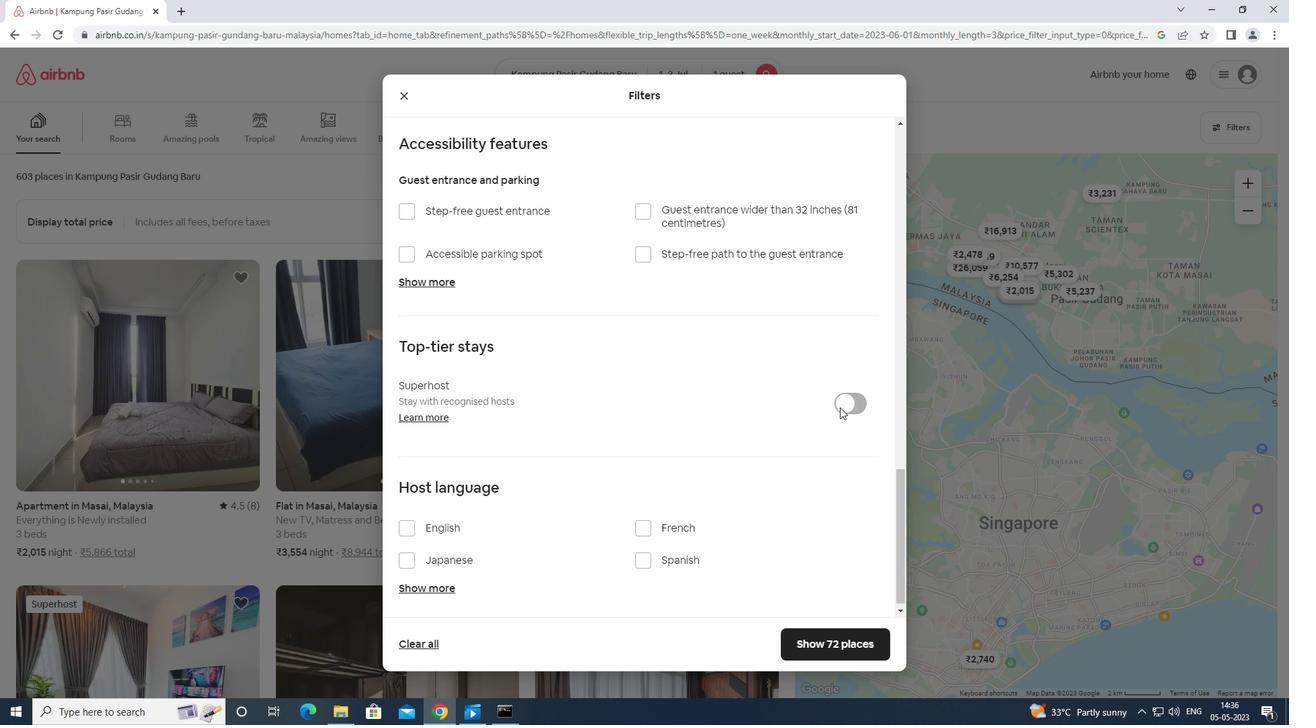 
Action: Mouse moved to (407, 520)
Screenshot: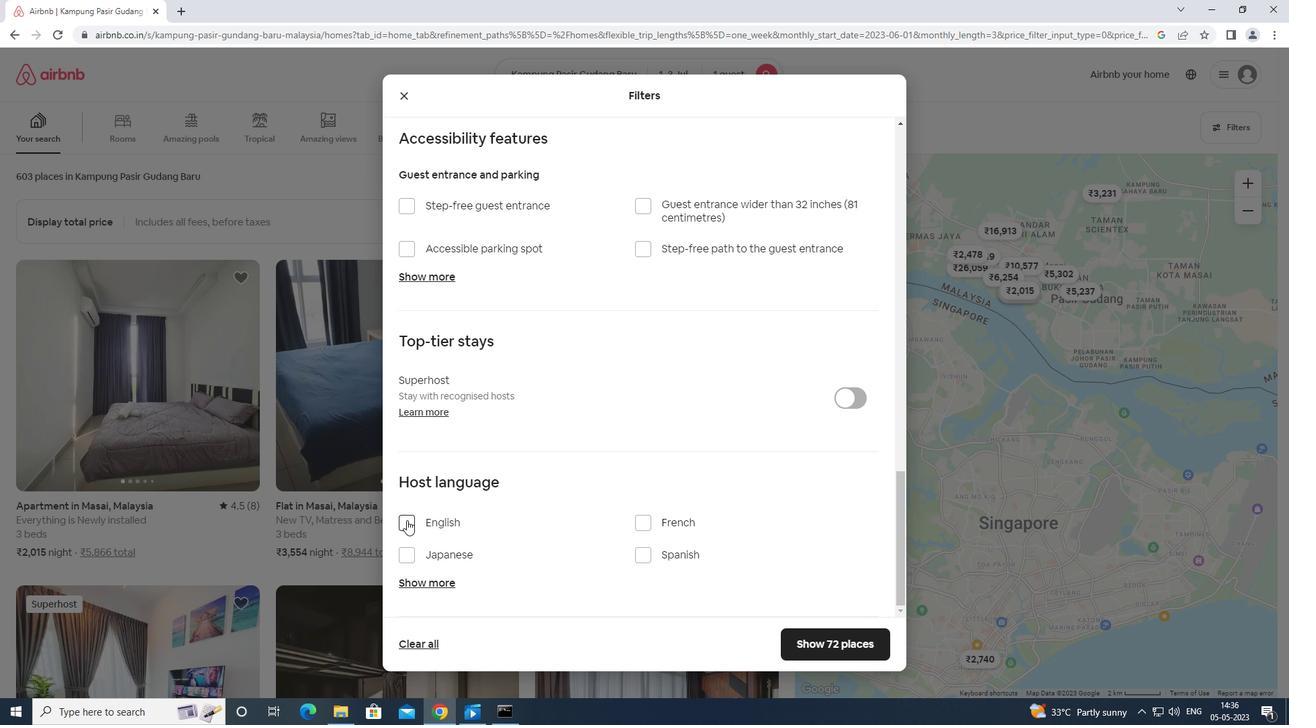 
Action: Mouse pressed left at (407, 520)
Screenshot: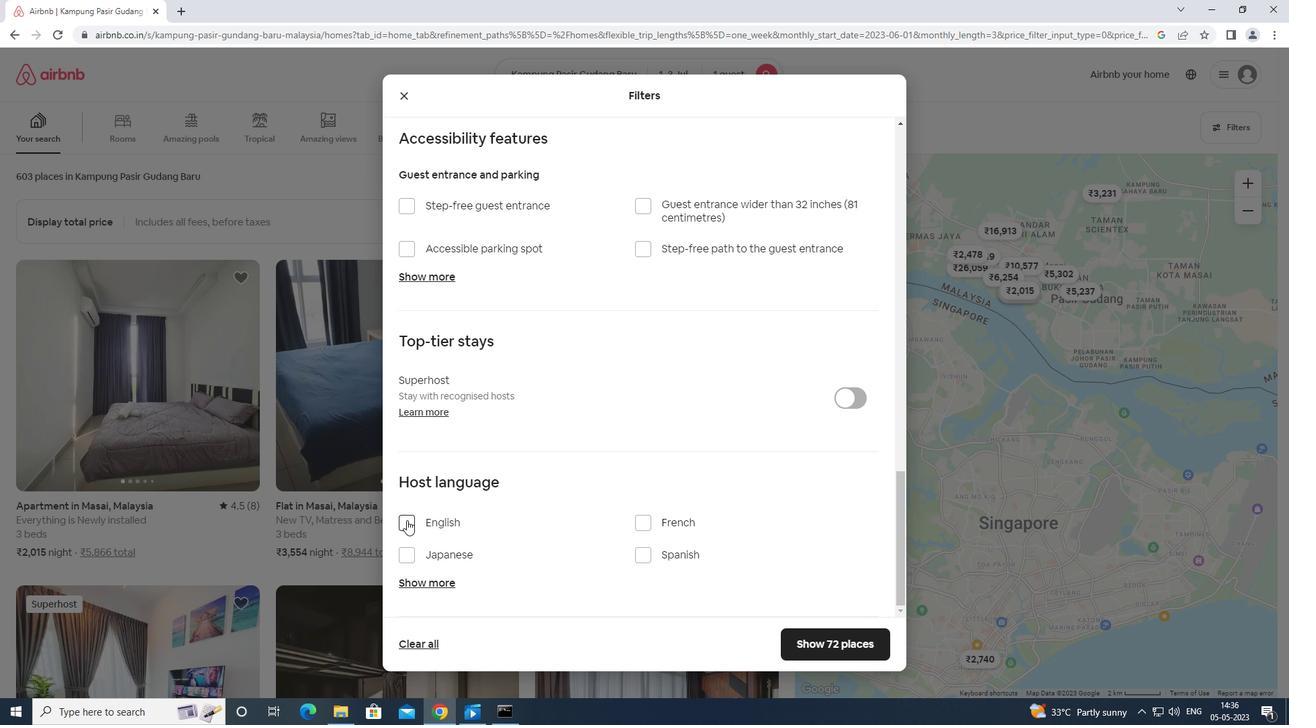 
Action: Mouse moved to (807, 640)
Screenshot: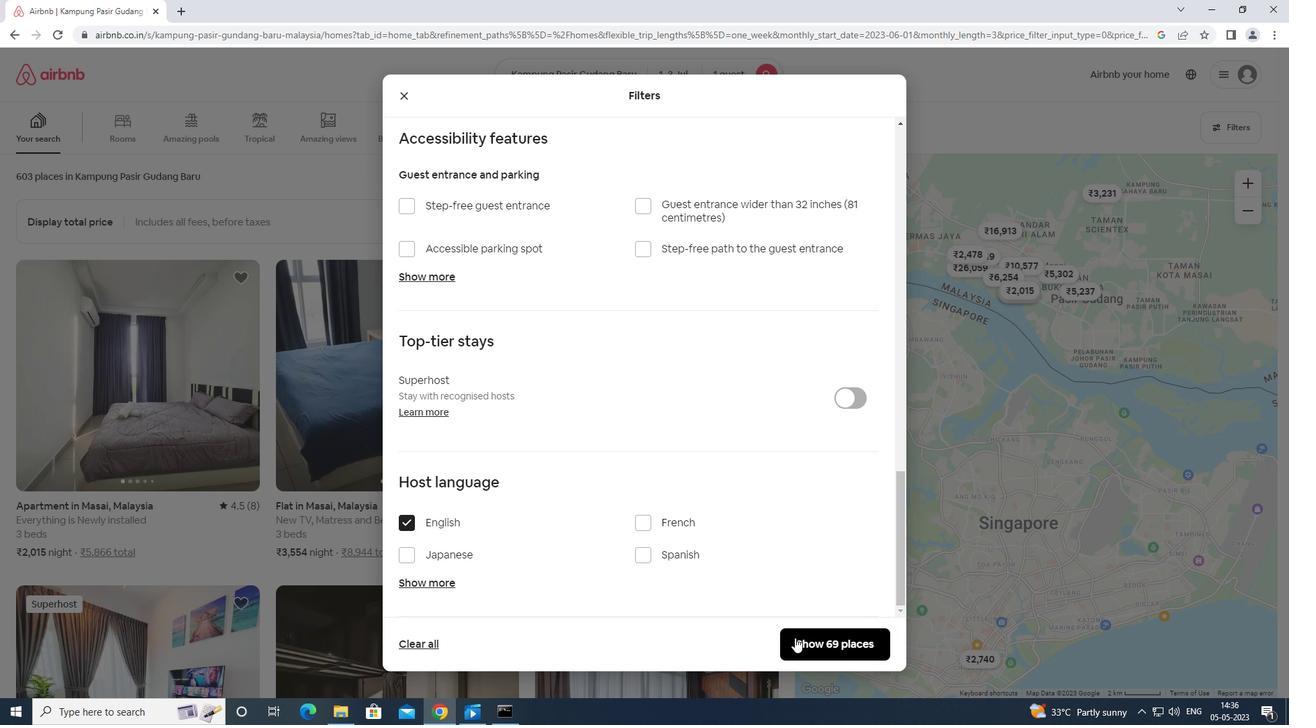 
Action: Mouse pressed left at (807, 640)
Screenshot: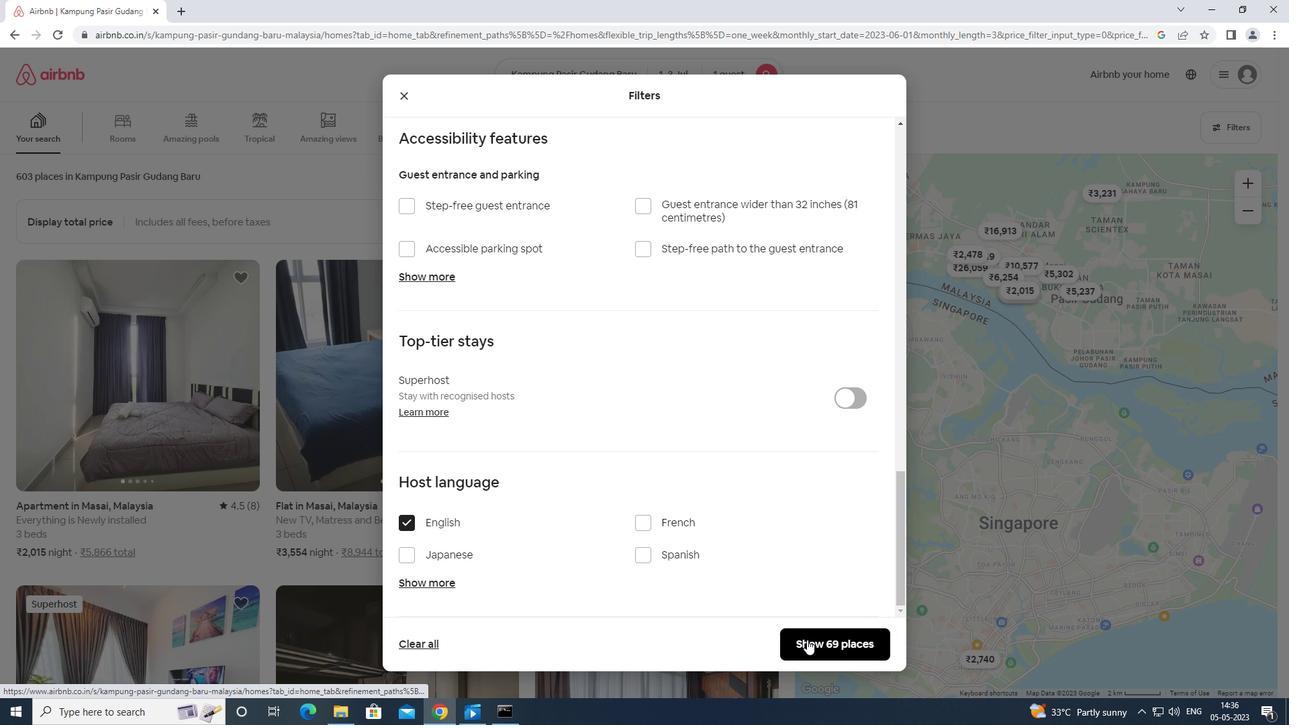 
